 Task: For heading Use Roboto with light red berry 1 colour & Underline.  font size for heading20,  'Change the font style of data to'Spectral and font size to 12,  Change the alignment of both headline & data to Align right In the sheet  auditingSalesTargets_2023
Action: Mouse moved to (69, 207)
Screenshot: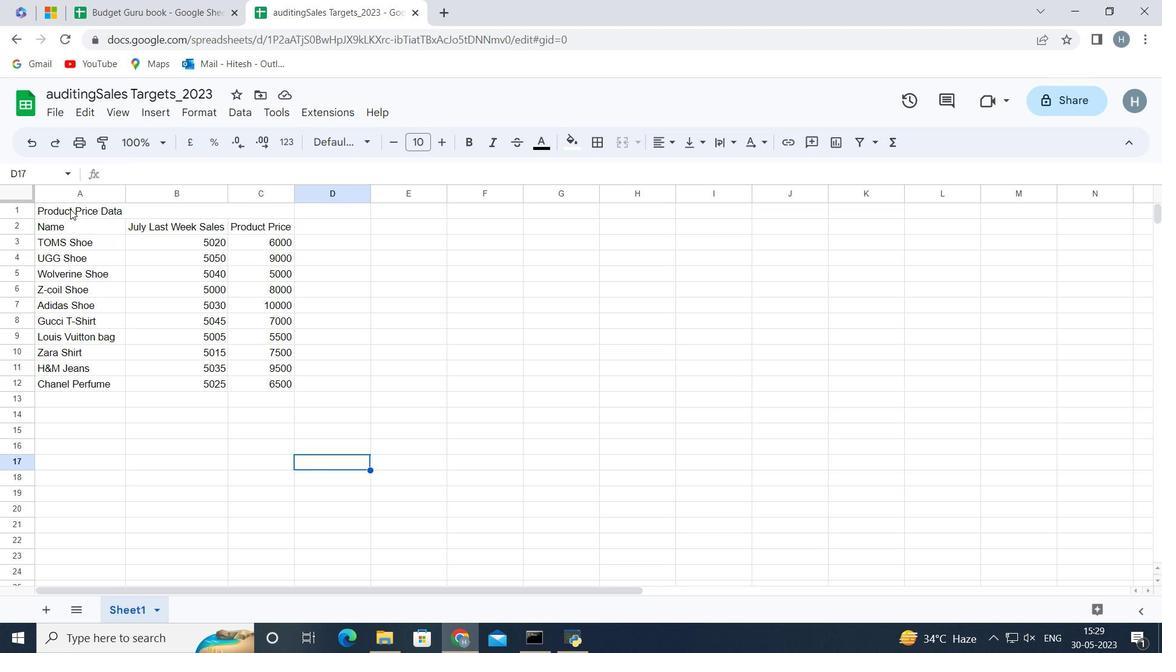 
Action: Mouse pressed left at (69, 207)
Screenshot: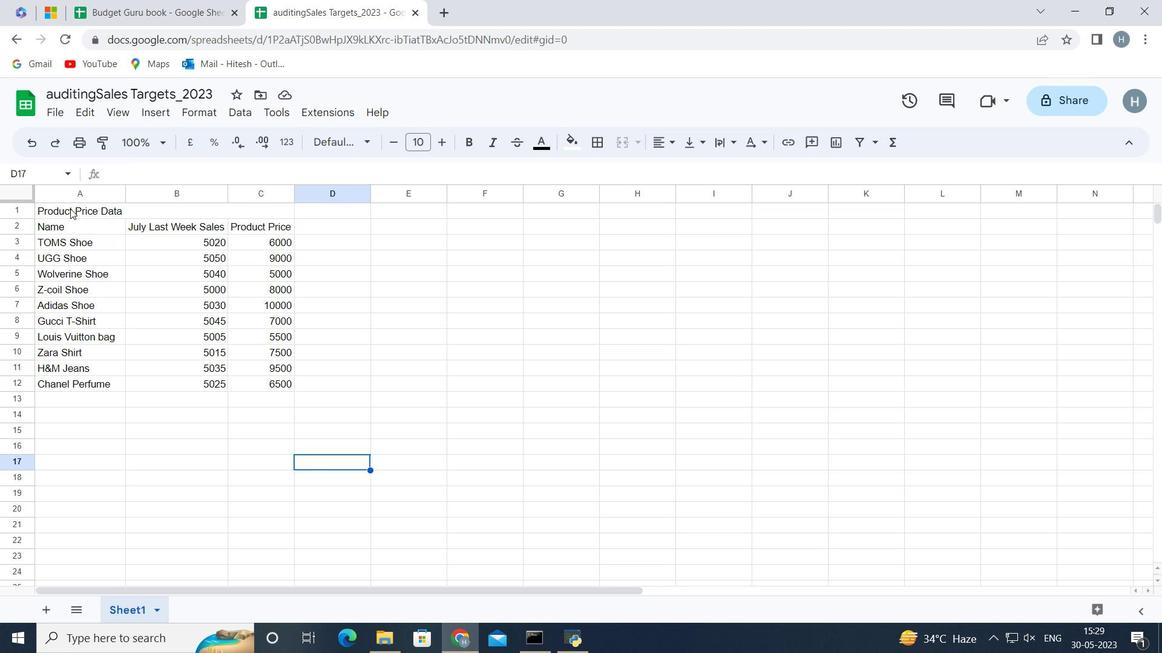
Action: Mouse moved to (346, 141)
Screenshot: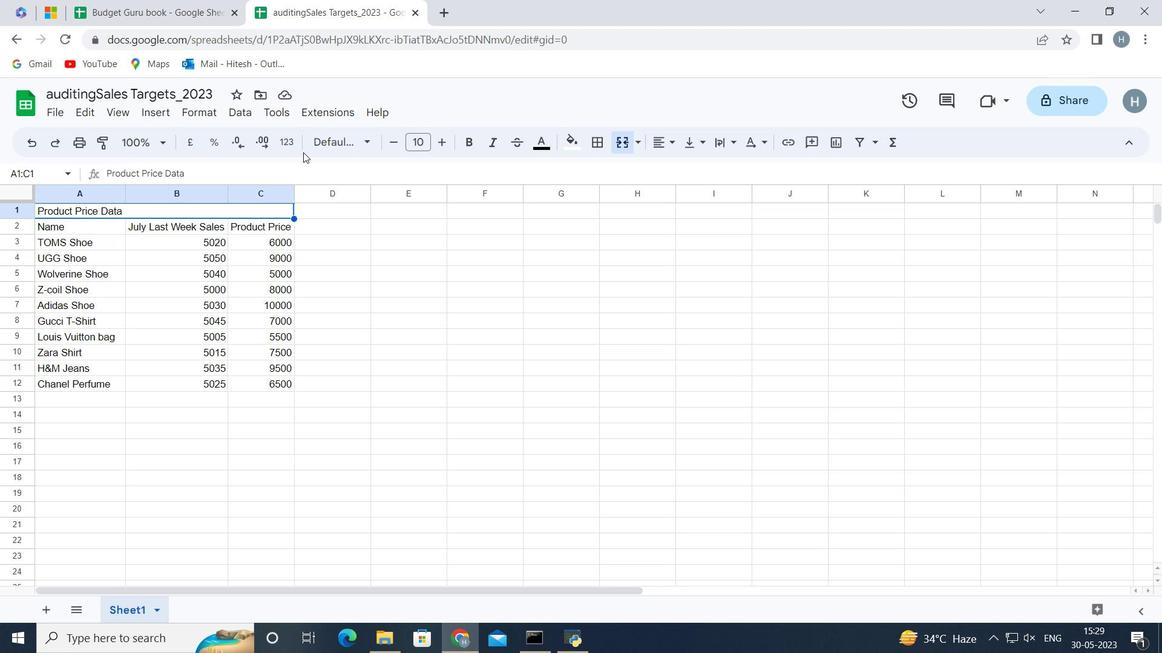 
Action: Mouse pressed left at (346, 141)
Screenshot: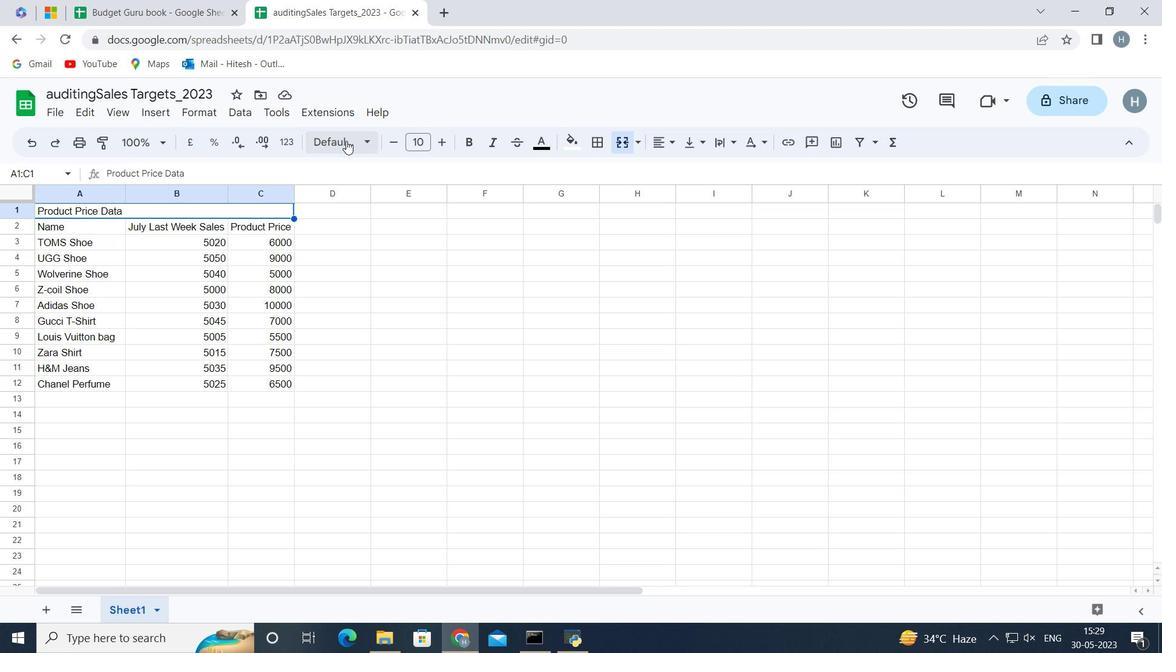 
Action: Mouse moved to (374, 469)
Screenshot: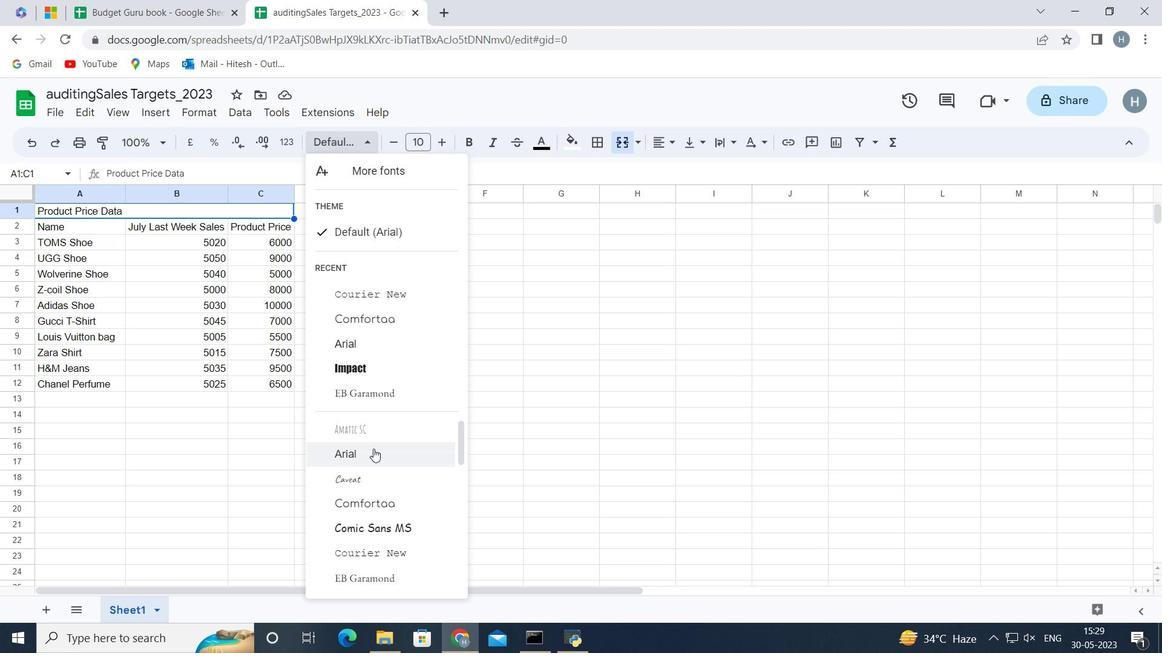 
Action: Mouse scrolled (374, 469) with delta (0, 0)
Screenshot: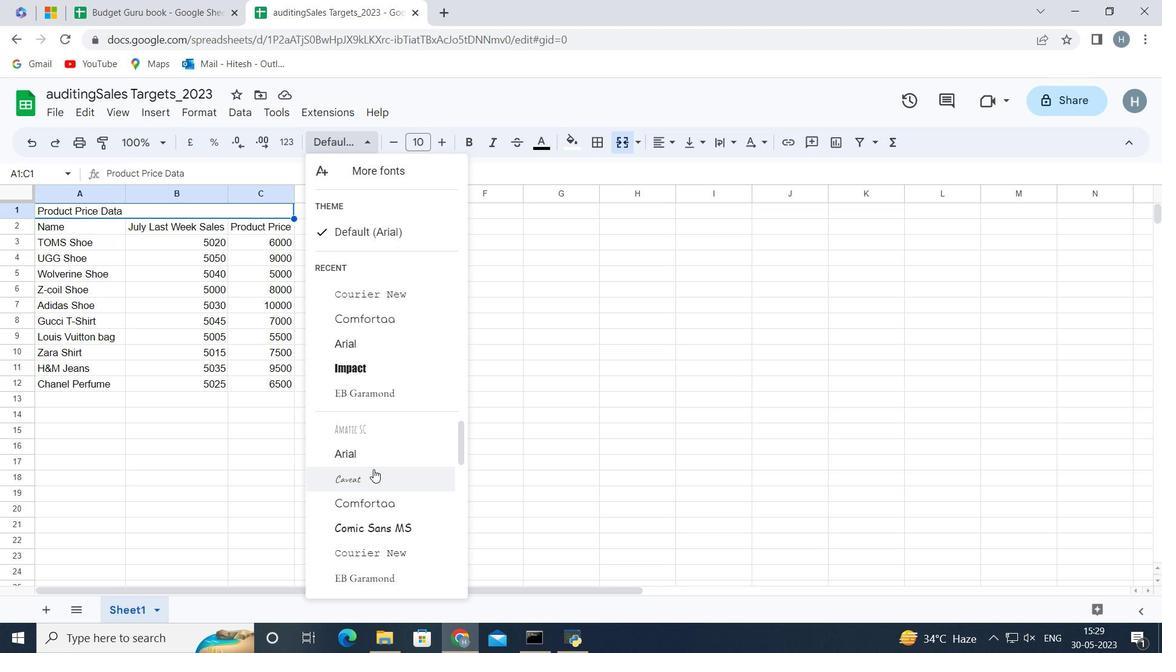 
Action: Mouse scrolled (374, 469) with delta (0, 0)
Screenshot: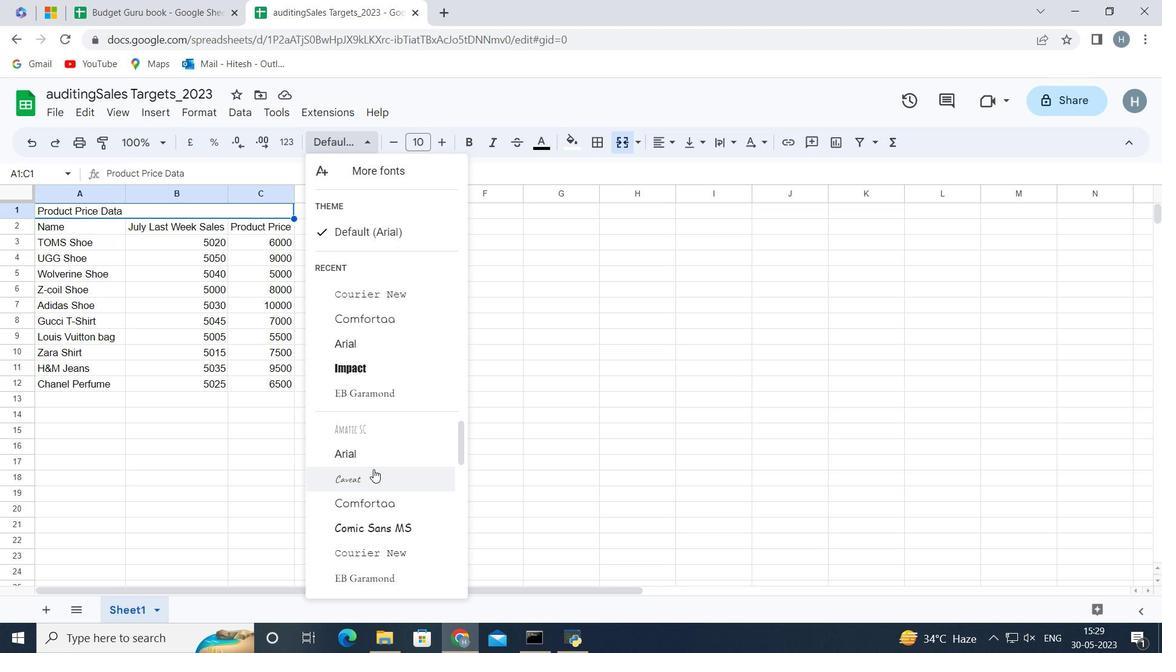 
Action: Mouse scrolled (374, 469) with delta (0, 0)
Screenshot: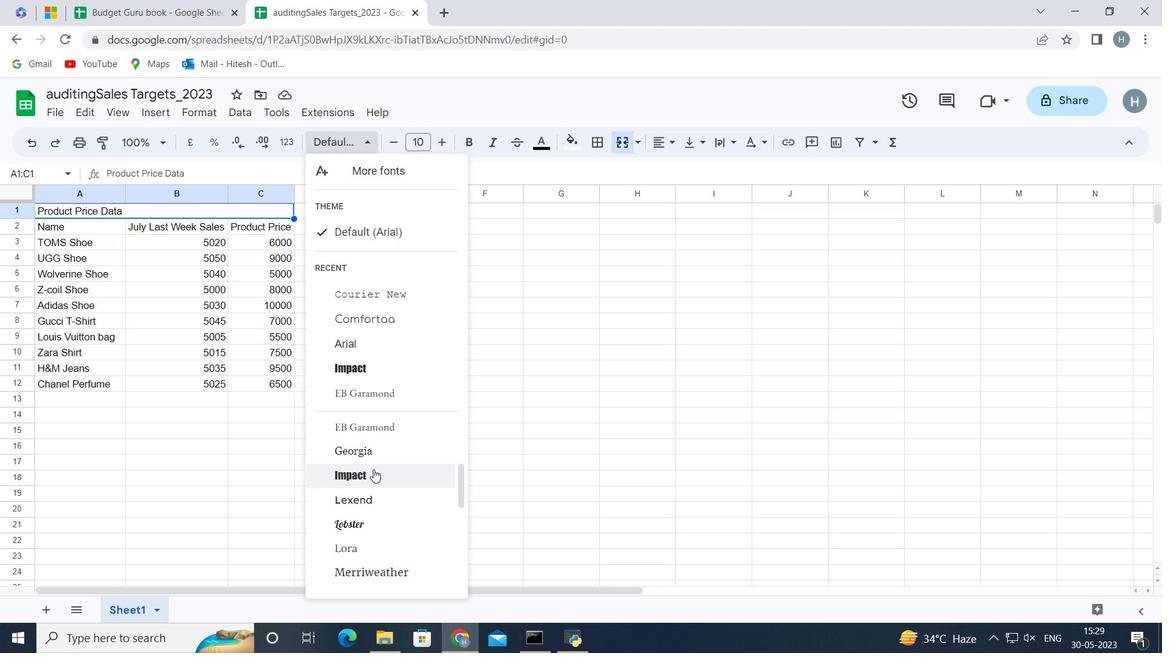 
Action: Mouse scrolled (374, 469) with delta (0, 0)
Screenshot: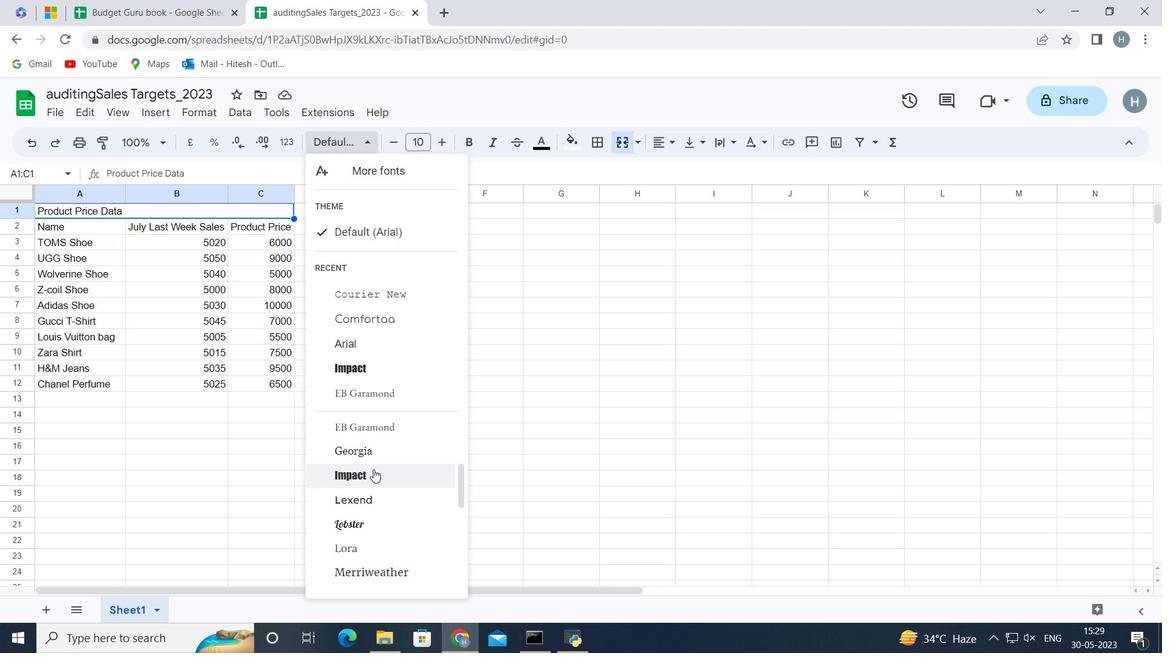 
Action: Mouse scrolled (374, 469) with delta (0, 0)
Screenshot: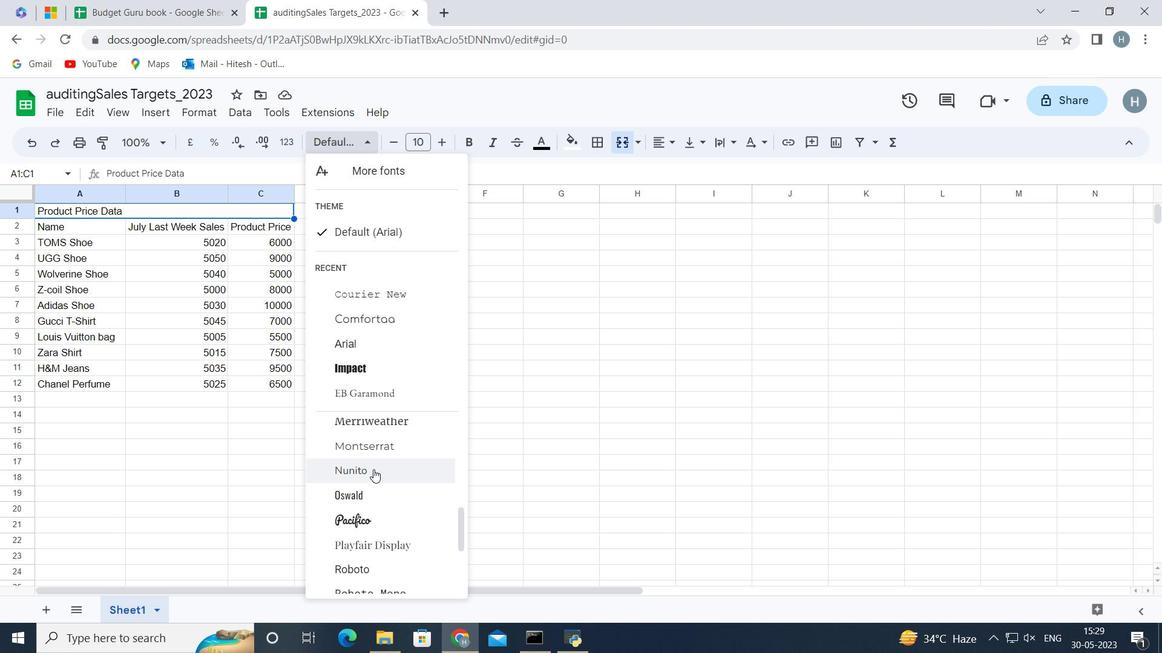 
Action: Mouse moved to (375, 487)
Screenshot: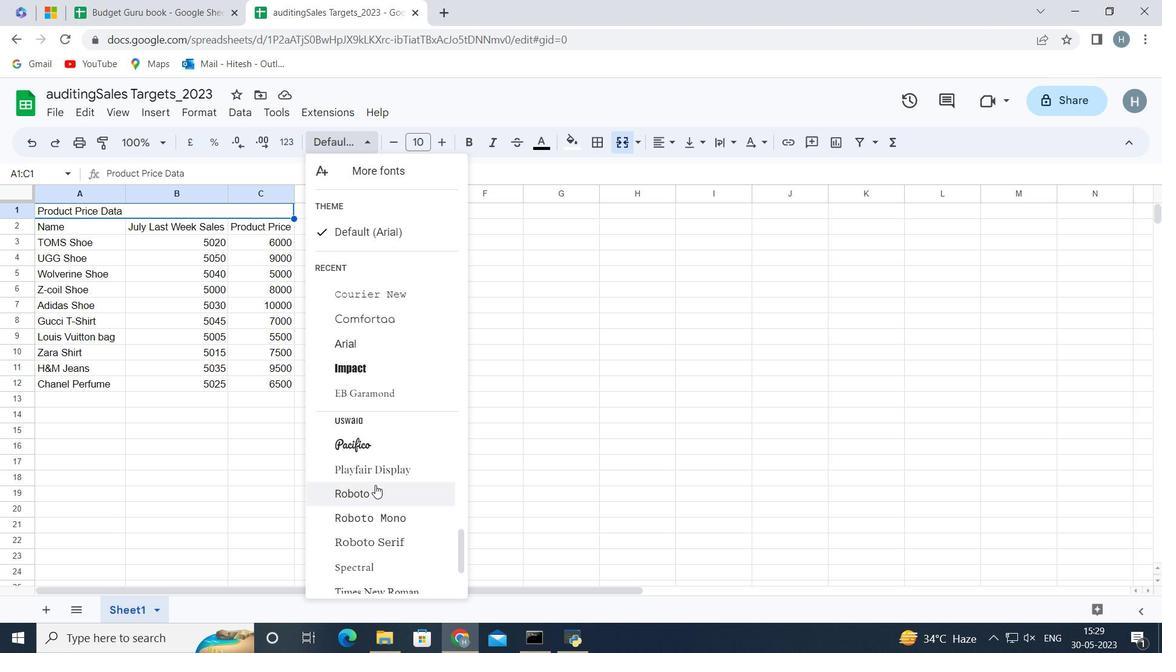 
Action: Mouse pressed left at (375, 487)
Screenshot: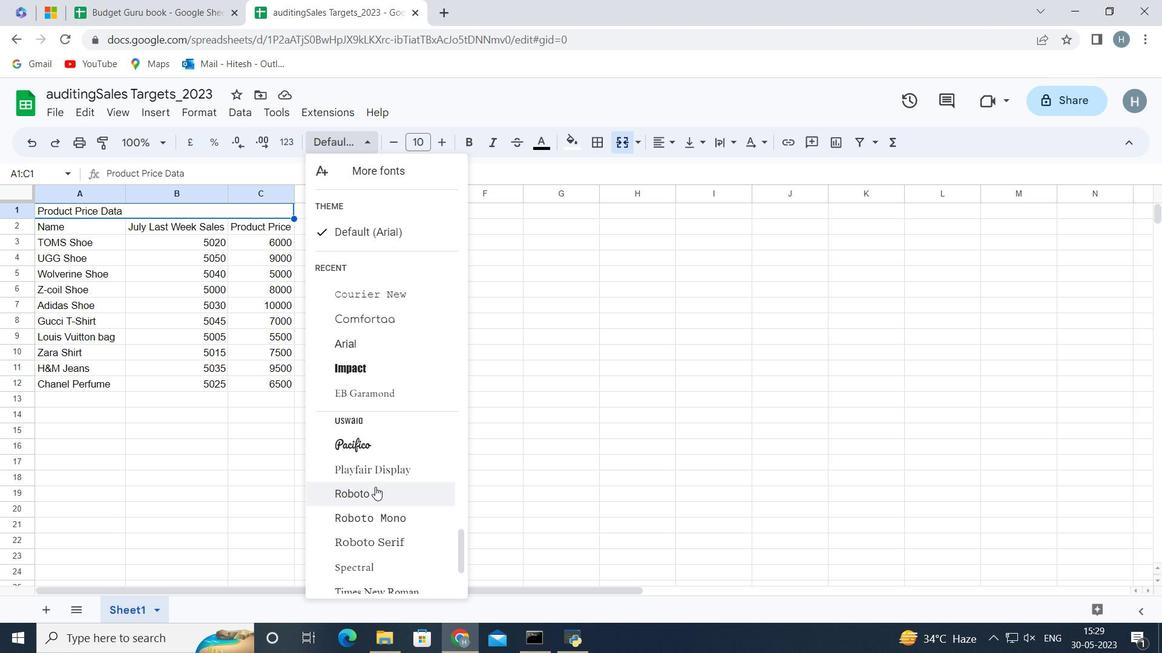 
Action: Mouse moved to (577, 142)
Screenshot: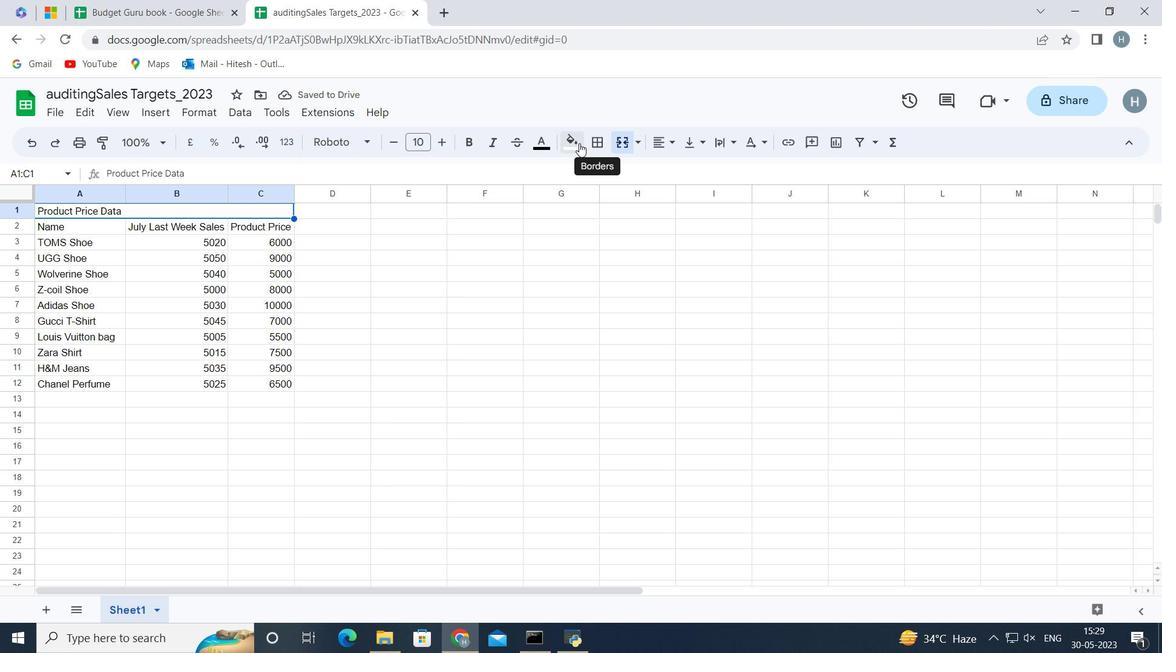 
Action: Mouse pressed left at (577, 142)
Screenshot: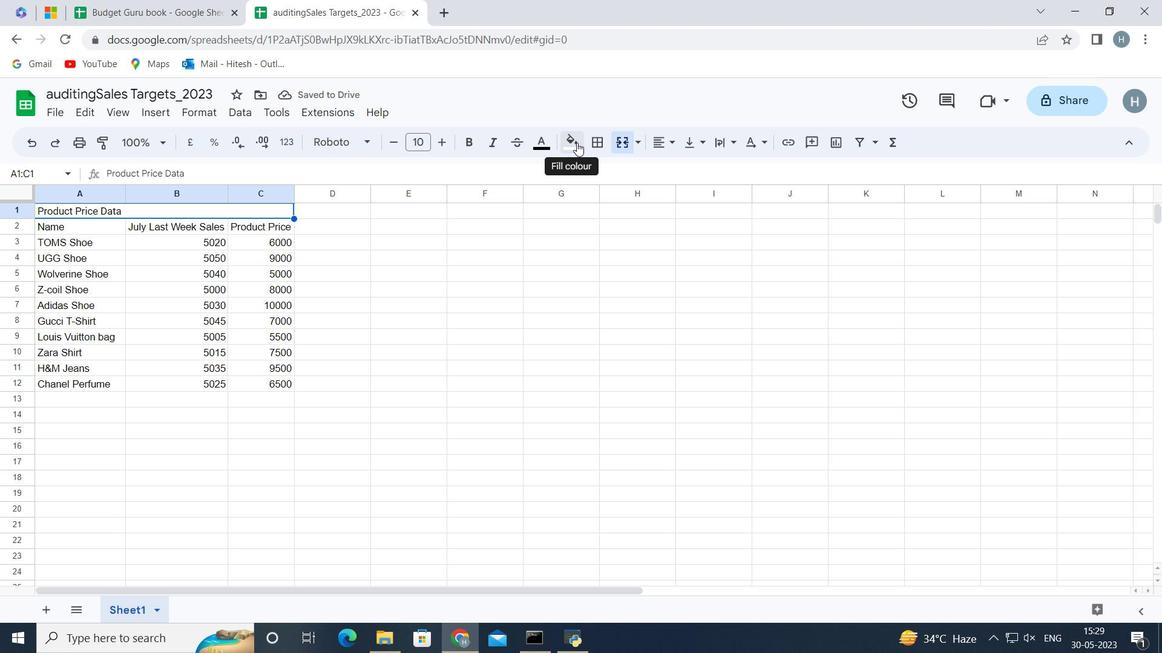 
Action: Mouse moved to (575, 259)
Screenshot: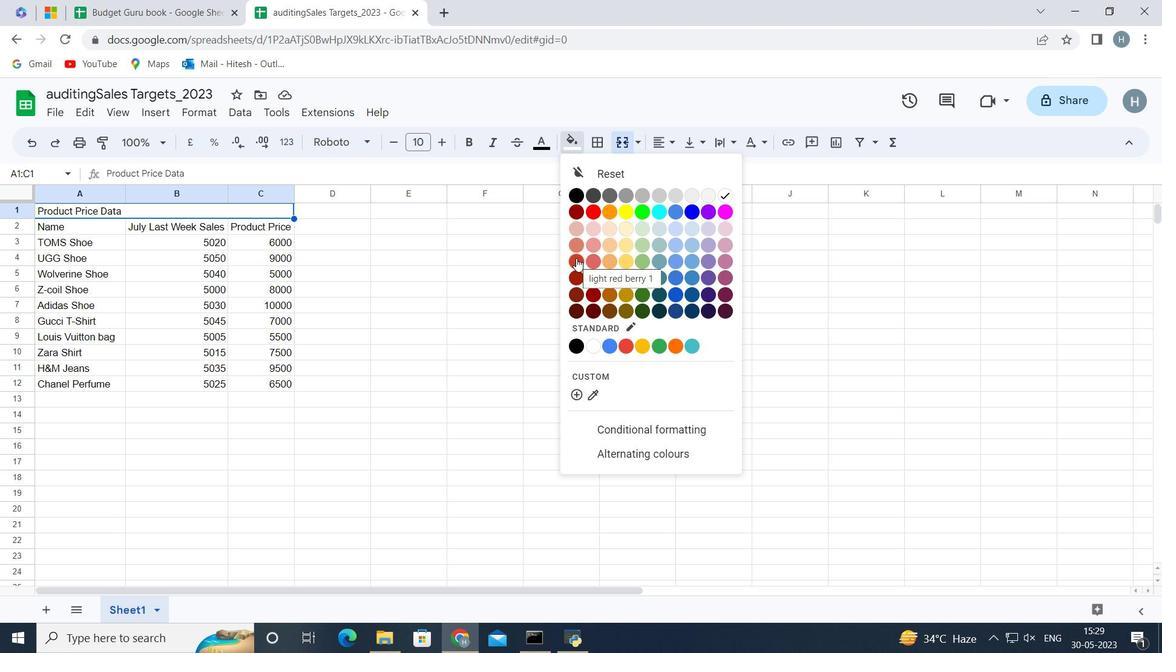 
Action: Mouse pressed left at (575, 259)
Screenshot: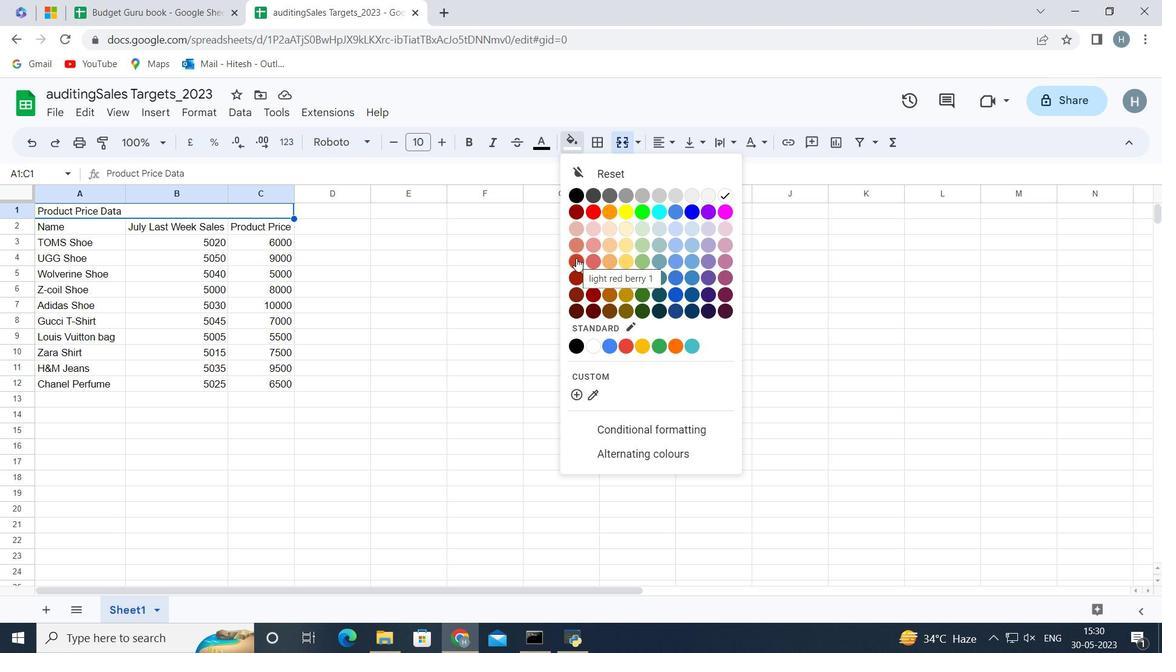 
Action: Mouse moved to (156, 119)
Screenshot: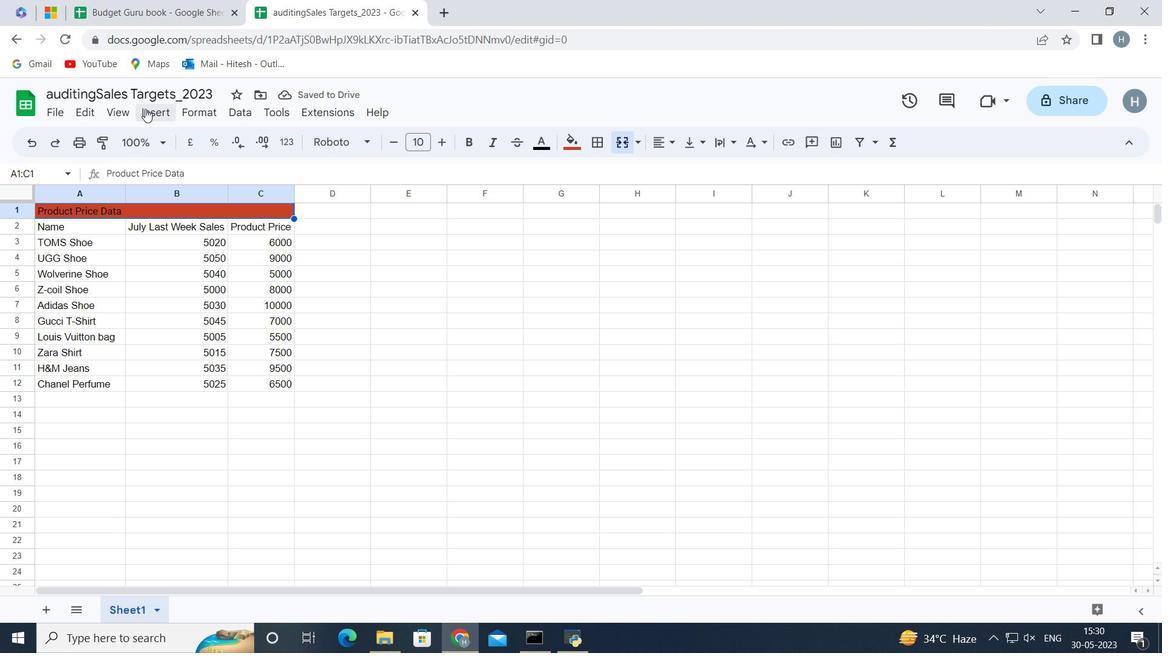 
Action: Mouse pressed left at (156, 119)
Screenshot: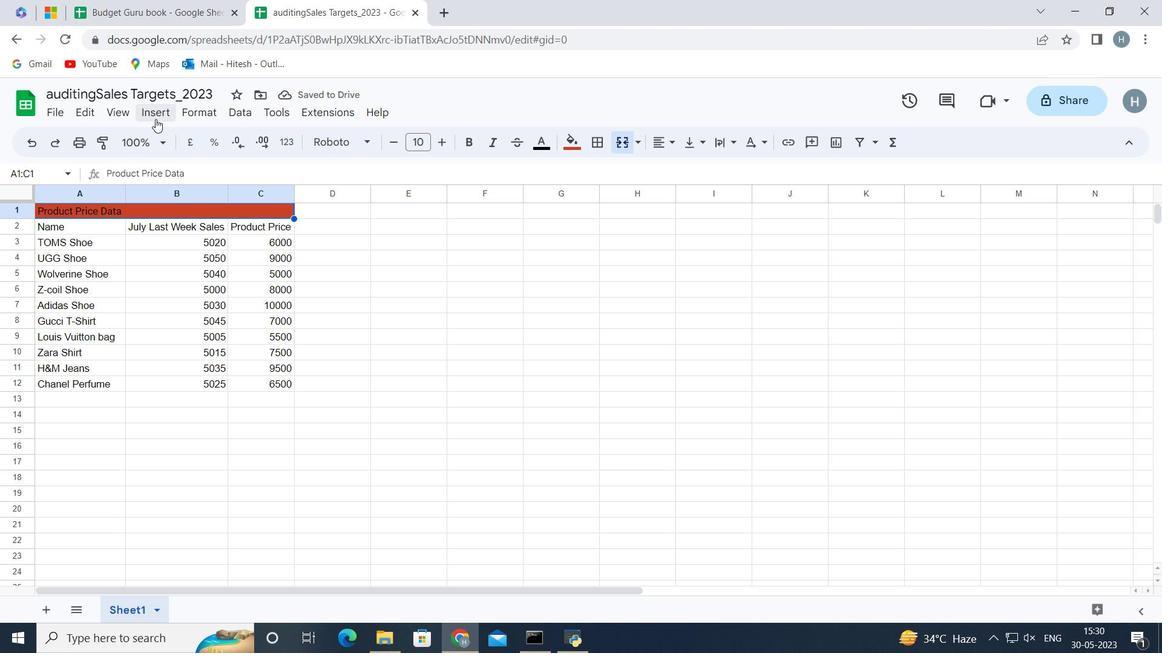 
Action: Mouse moved to (478, 256)
Screenshot: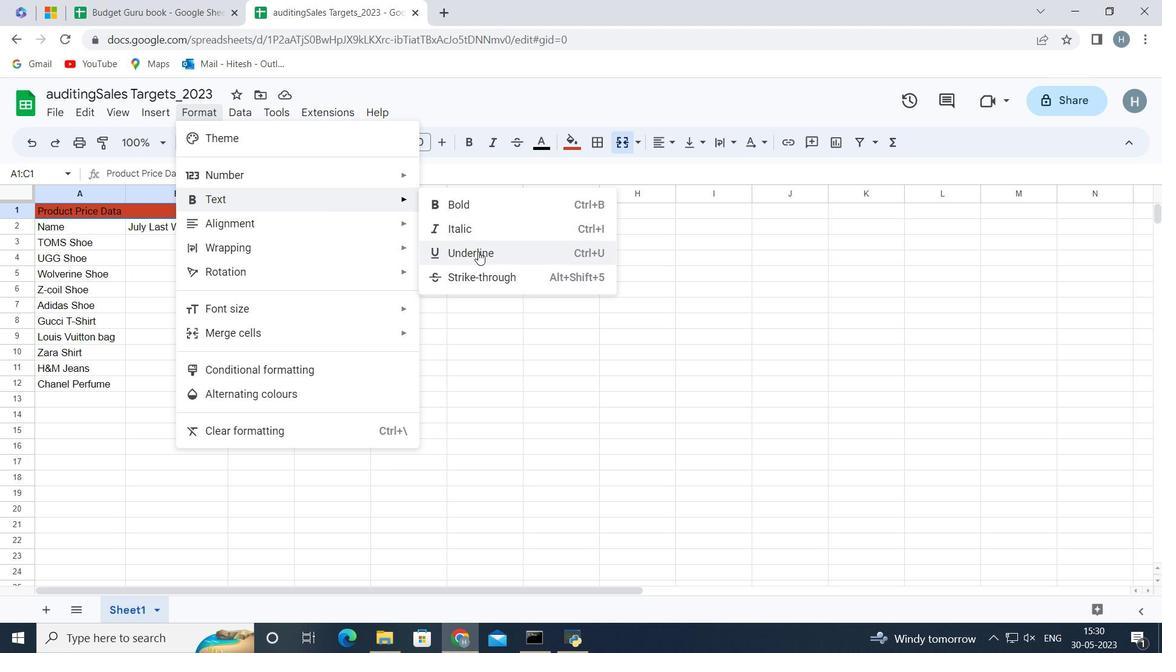 
Action: Mouse pressed left at (478, 256)
Screenshot: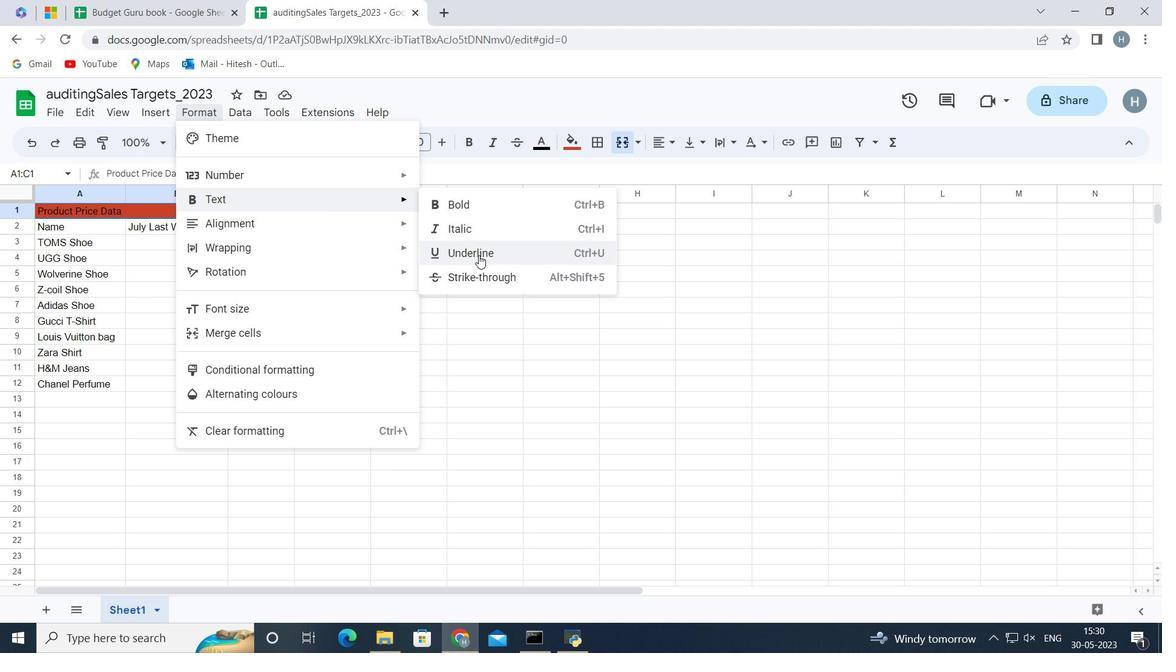 
Action: Mouse moved to (434, 141)
Screenshot: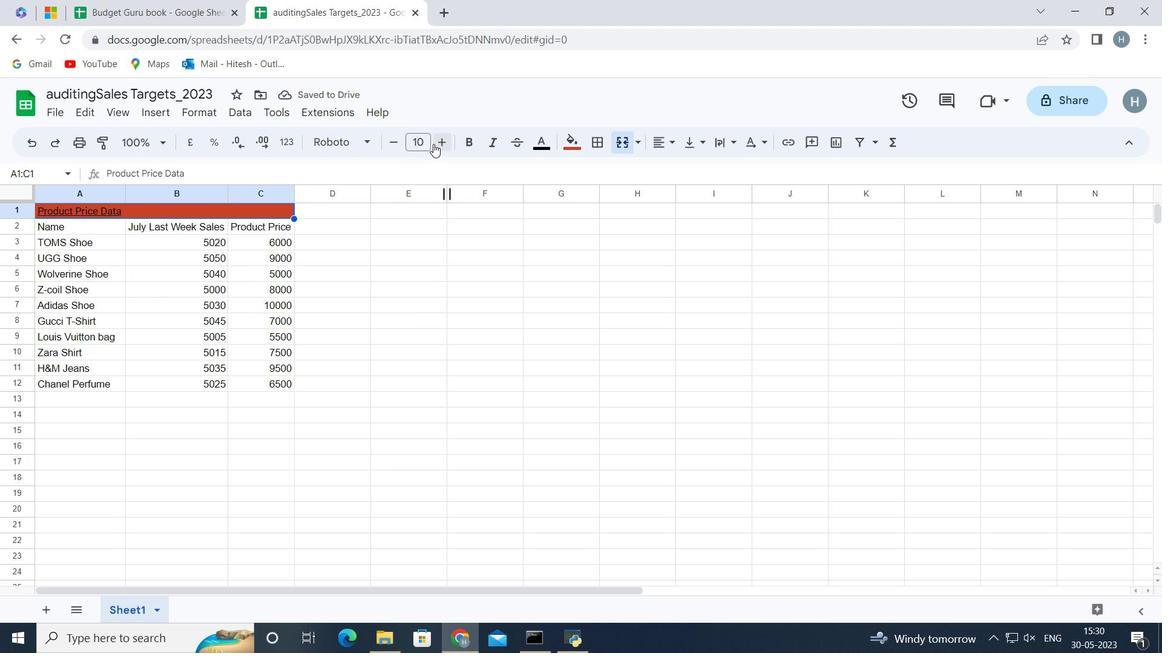 
Action: Mouse pressed left at (434, 141)
Screenshot: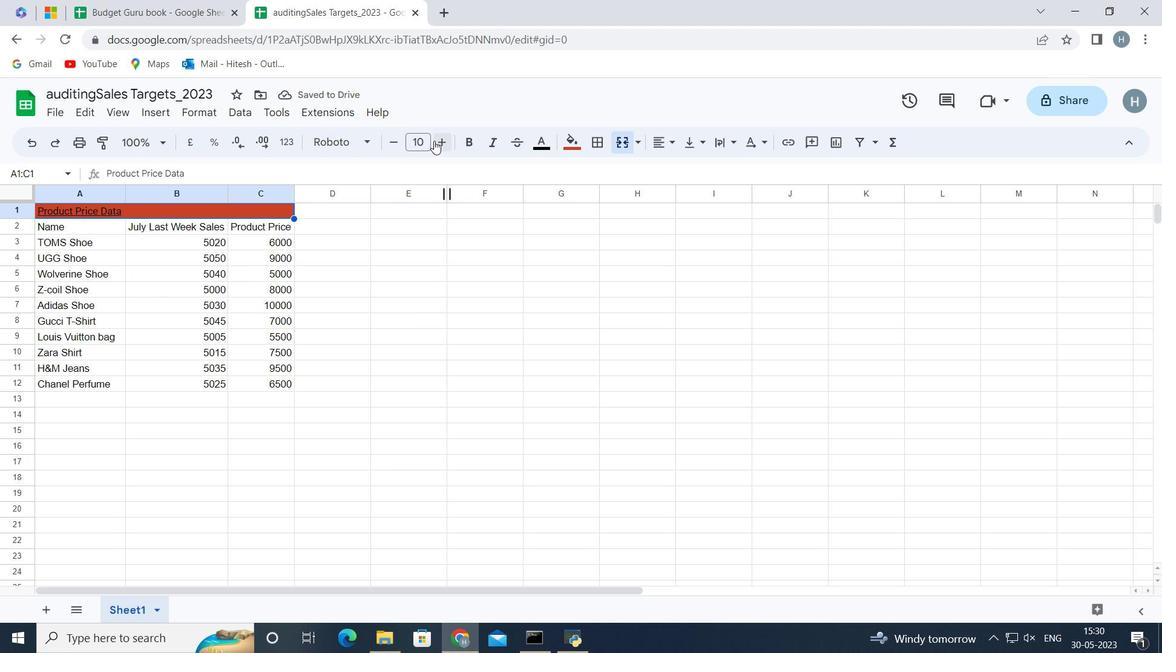 
Action: Mouse moved to (434, 141)
Screenshot: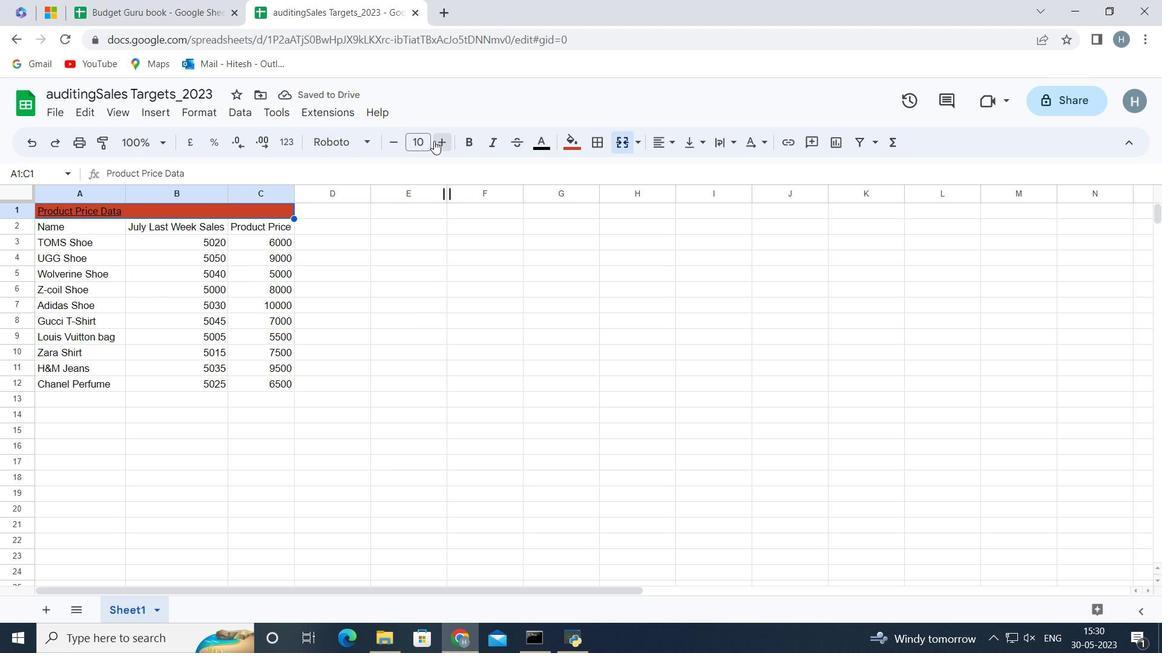 
Action: Mouse pressed left at (434, 141)
Screenshot: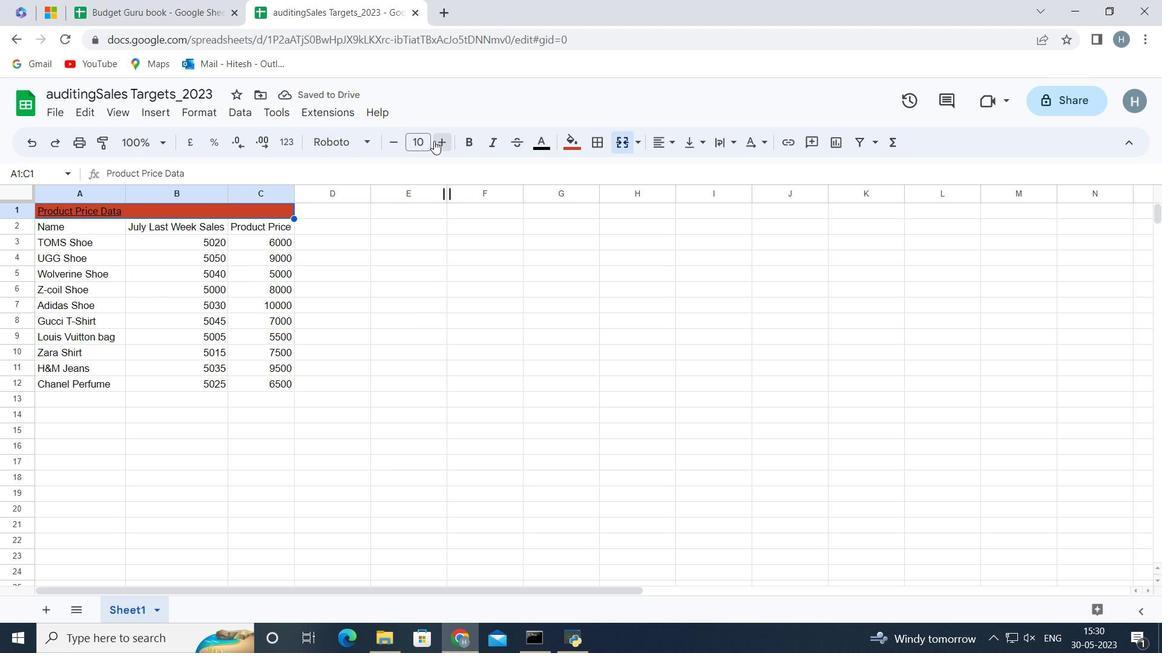 
Action: Mouse pressed left at (434, 141)
Screenshot: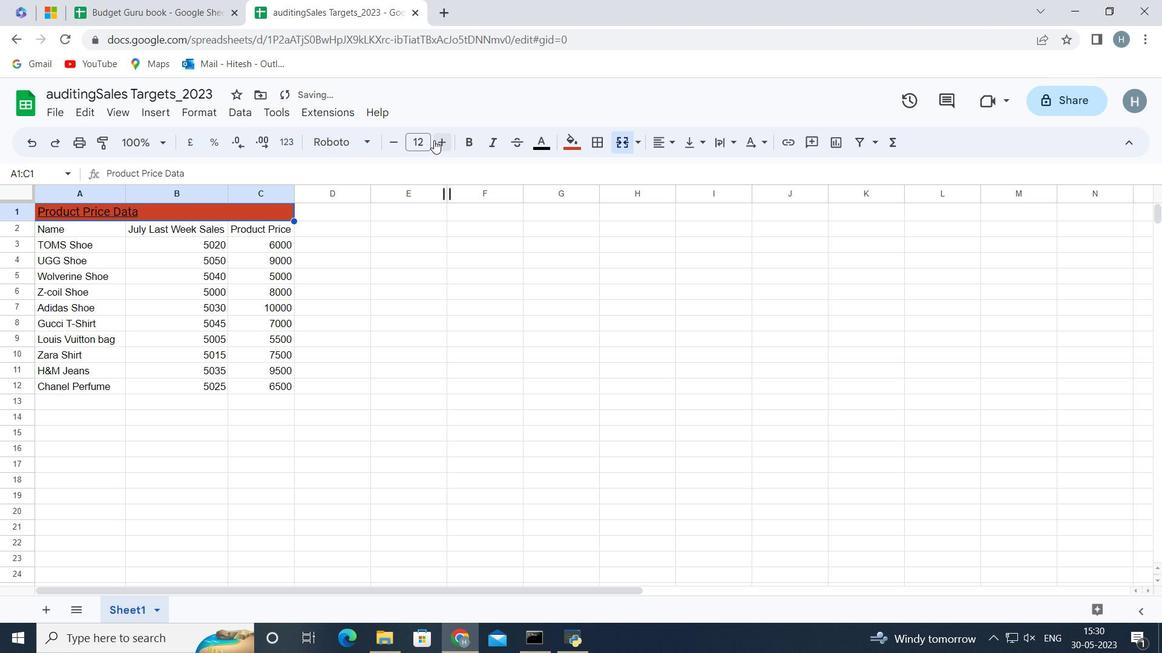 
Action: Mouse pressed left at (434, 141)
Screenshot: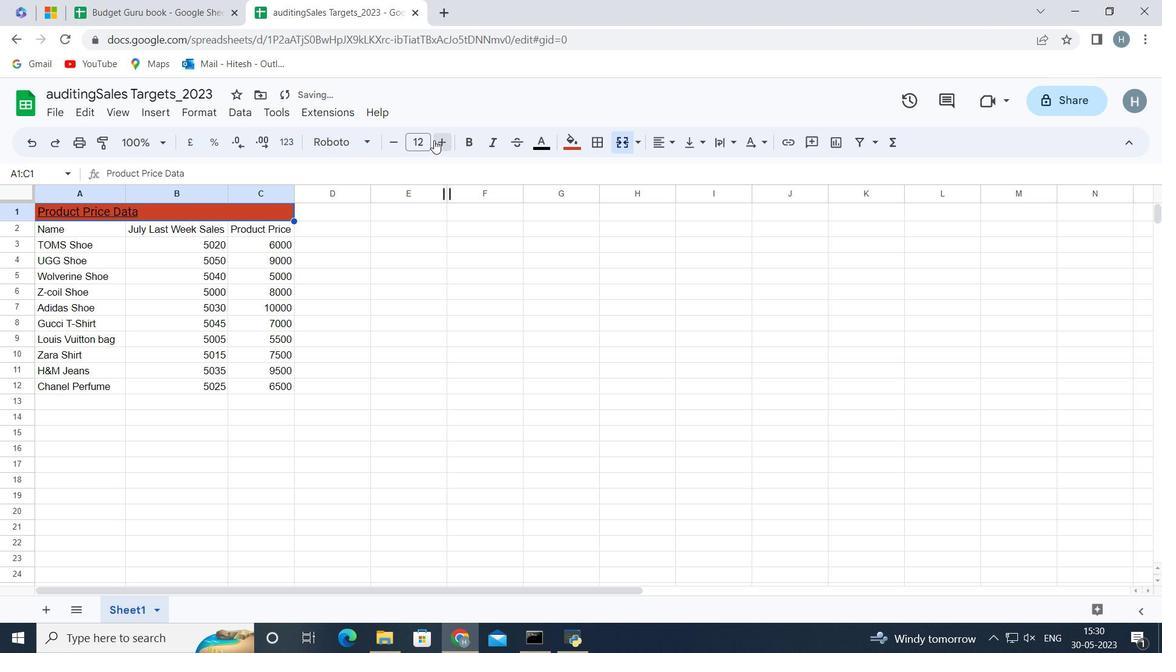 
Action: Mouse pressed left at (434, 141)
Screenshot: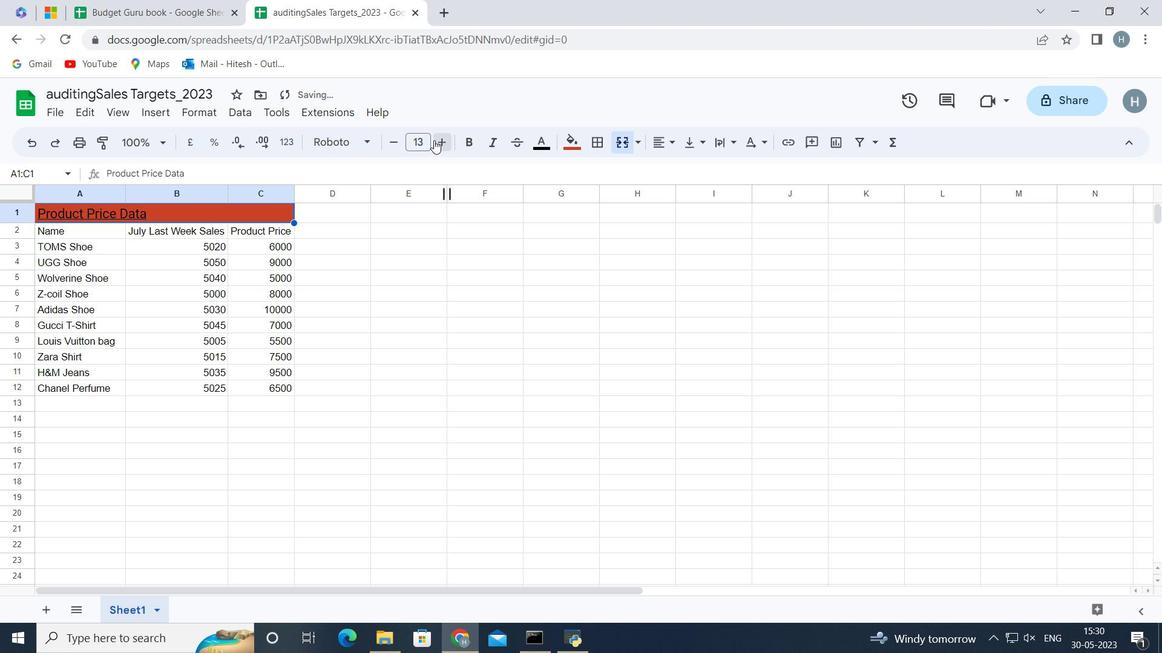 
Action: Mouse pressed left at (434, 141)
Screenshot: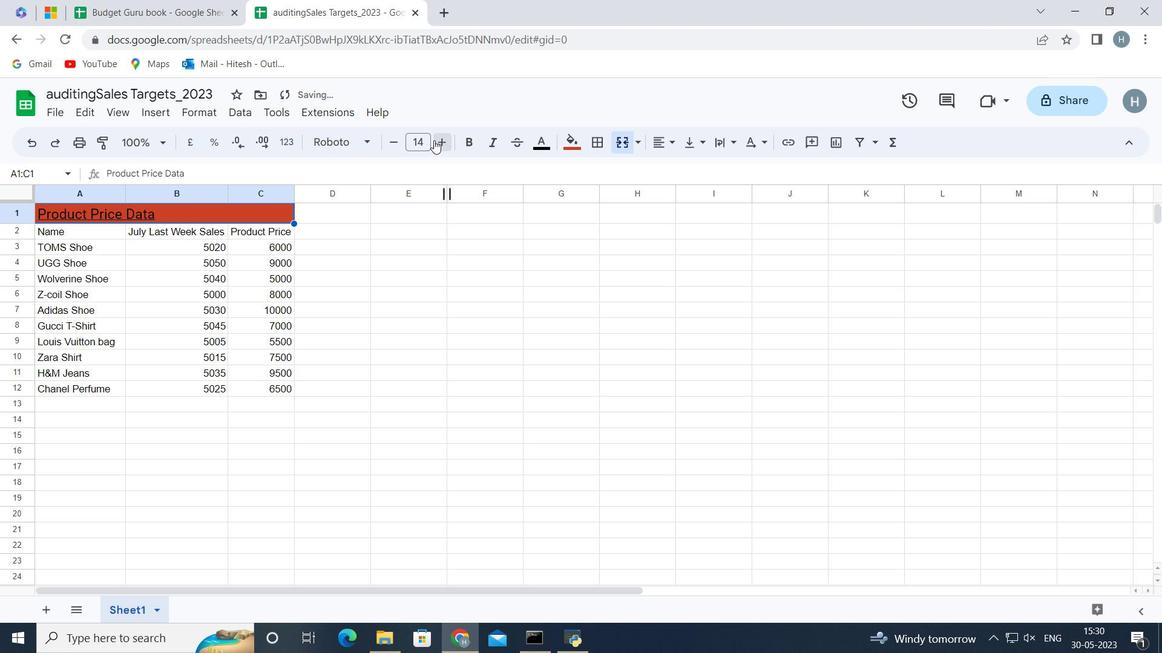 
Action: Mouse pressed left at (434, 141)
Screenshot: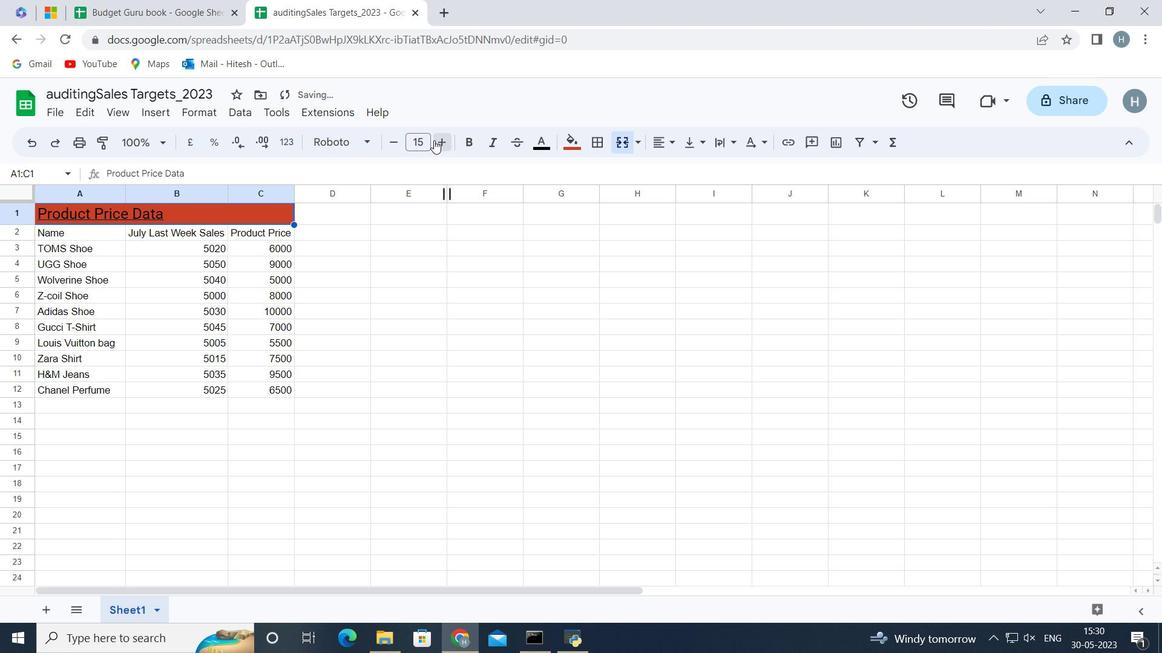 
Action: Mouse pressed left at (434, 141)
Screenshot: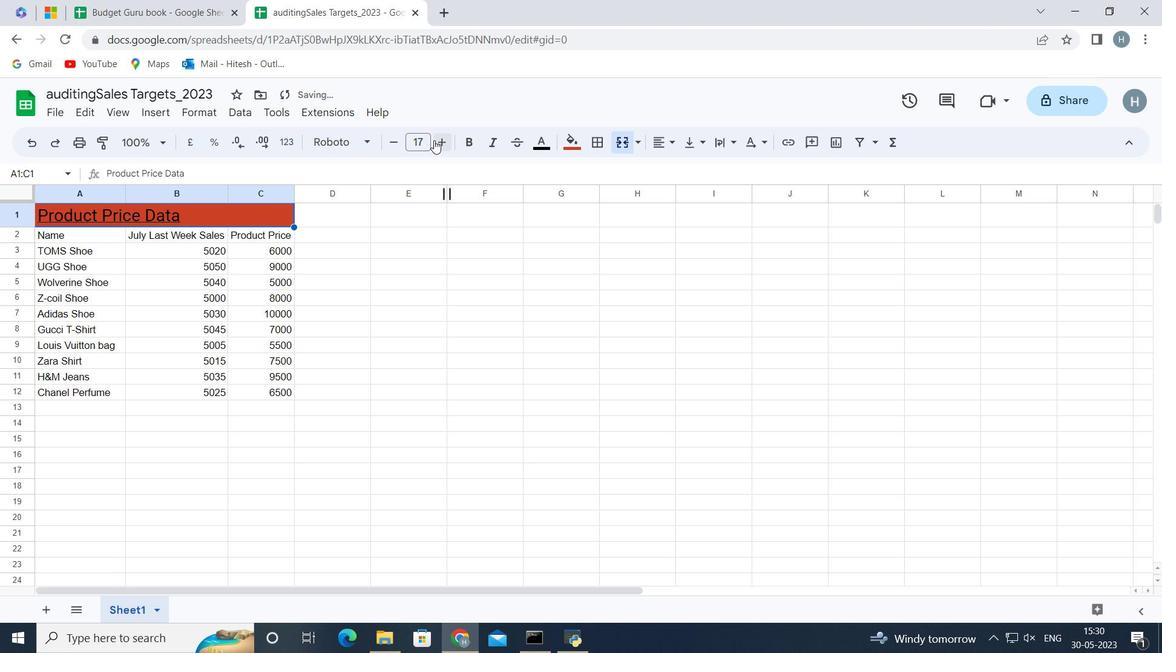 
Action: Mouse pressed left at (434, 141)
Screenshot: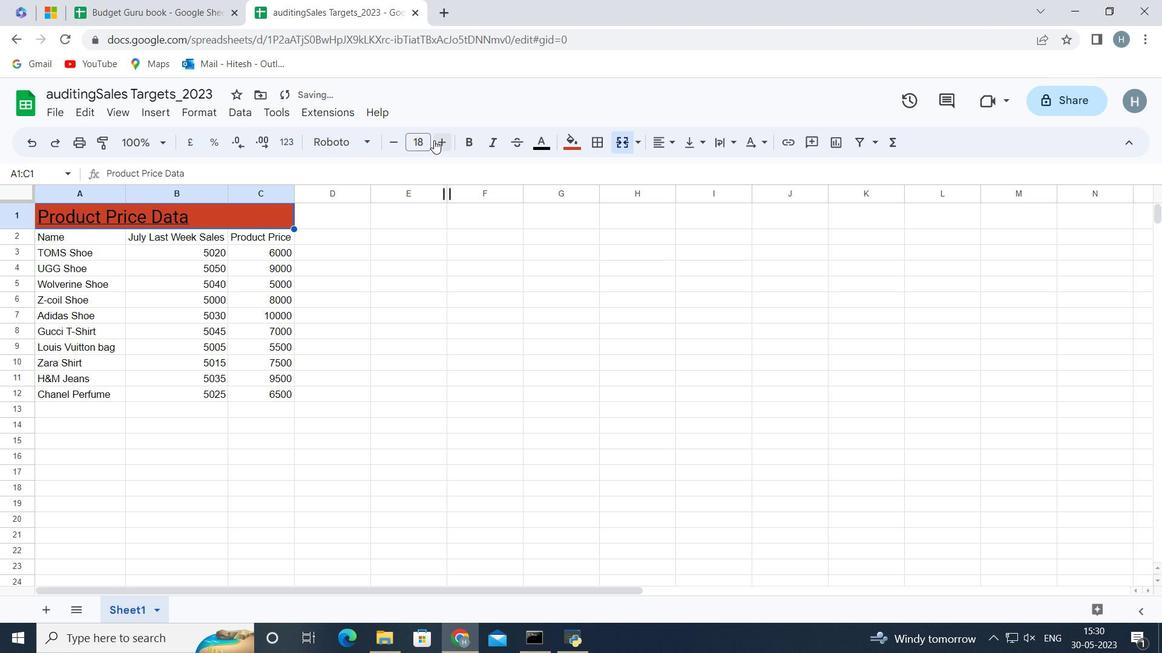 
Action: Mouse pressed left at (434, 141)
Screenshot: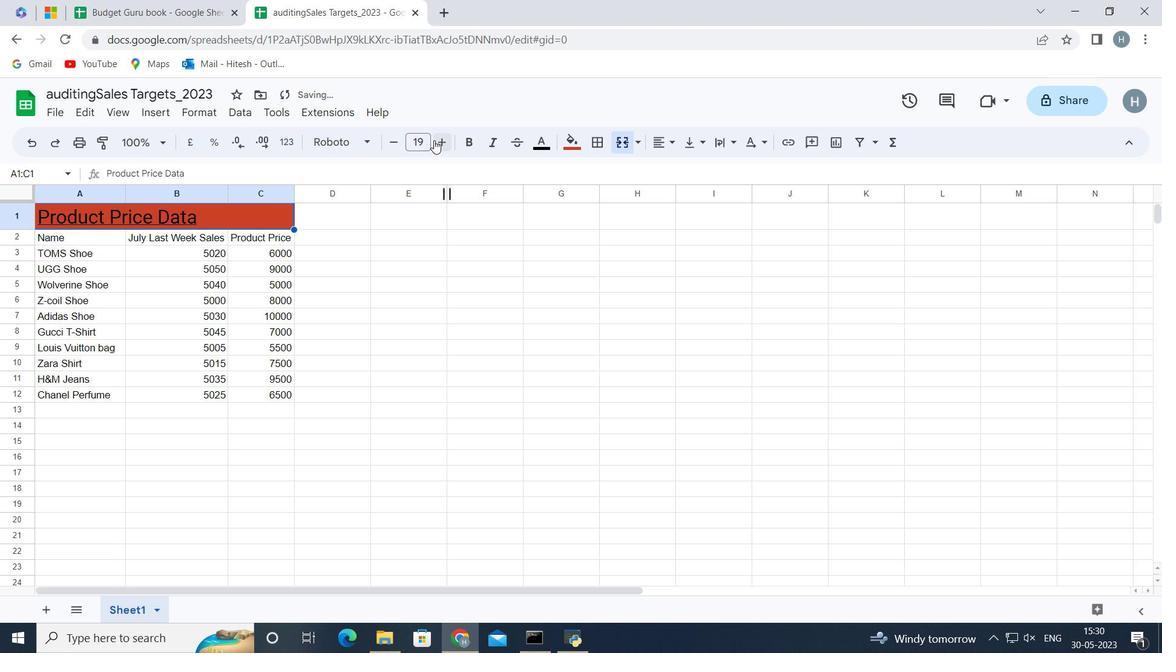 
Action: Mouse moved to (190, 454)
Screenshot: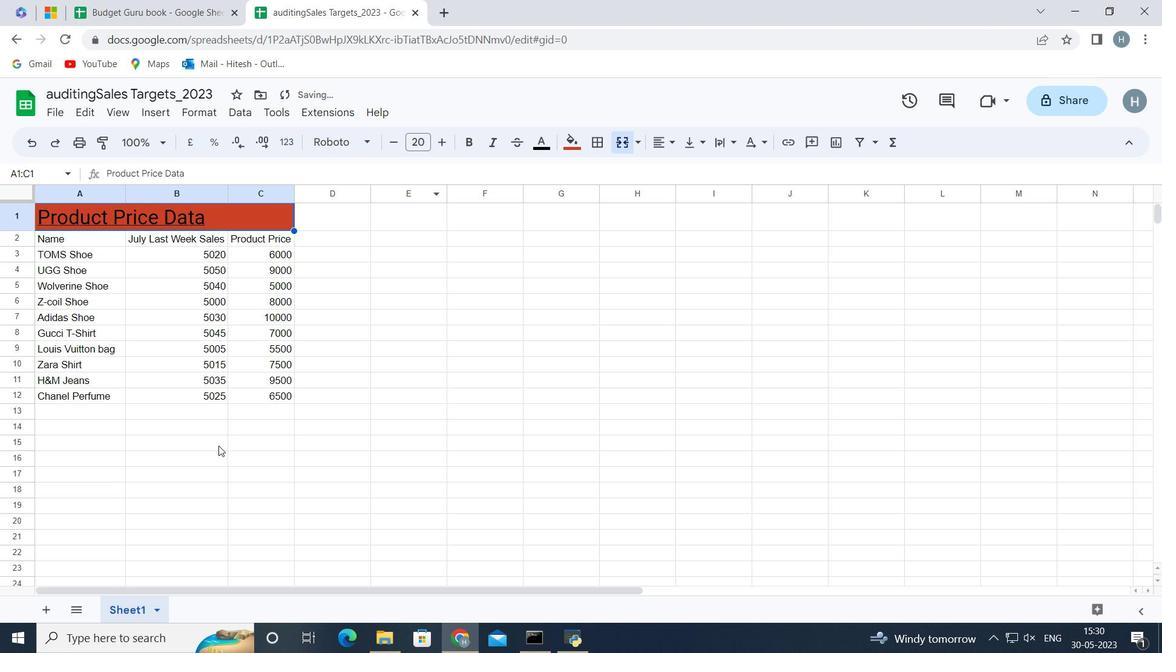 
Action: Mouse pressed left at (190, 454)
Screenshot: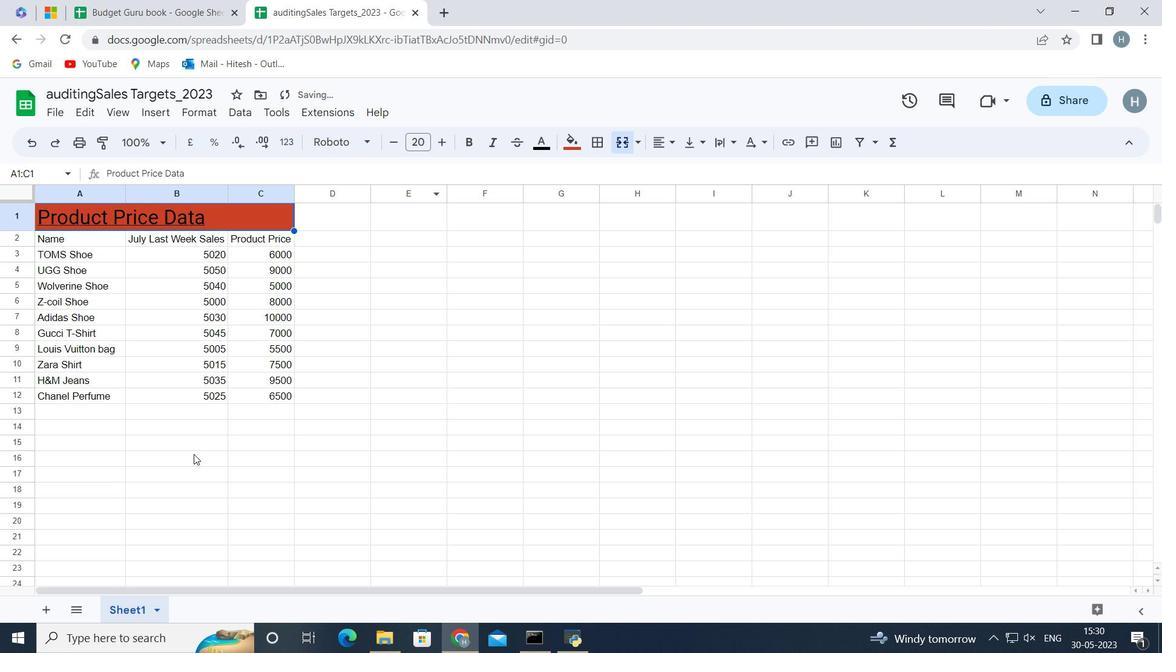
Action: Mouse moved to (85, 239)
Screenshot: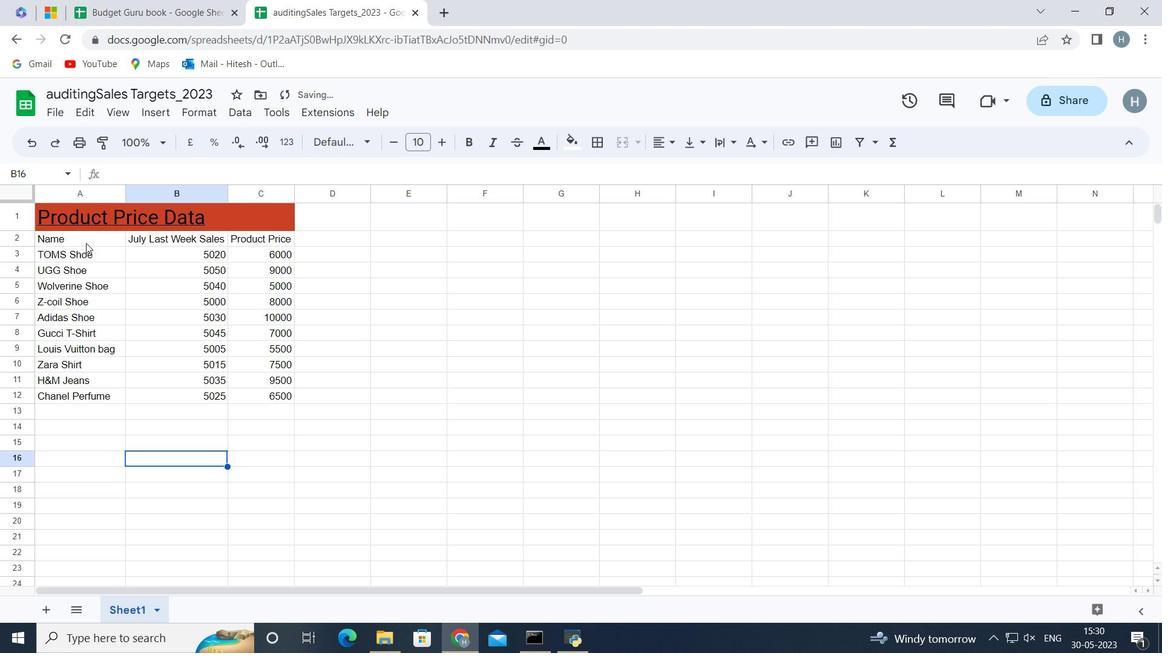 
Action: Mouse pressed left at (85, 239)
Screenshot: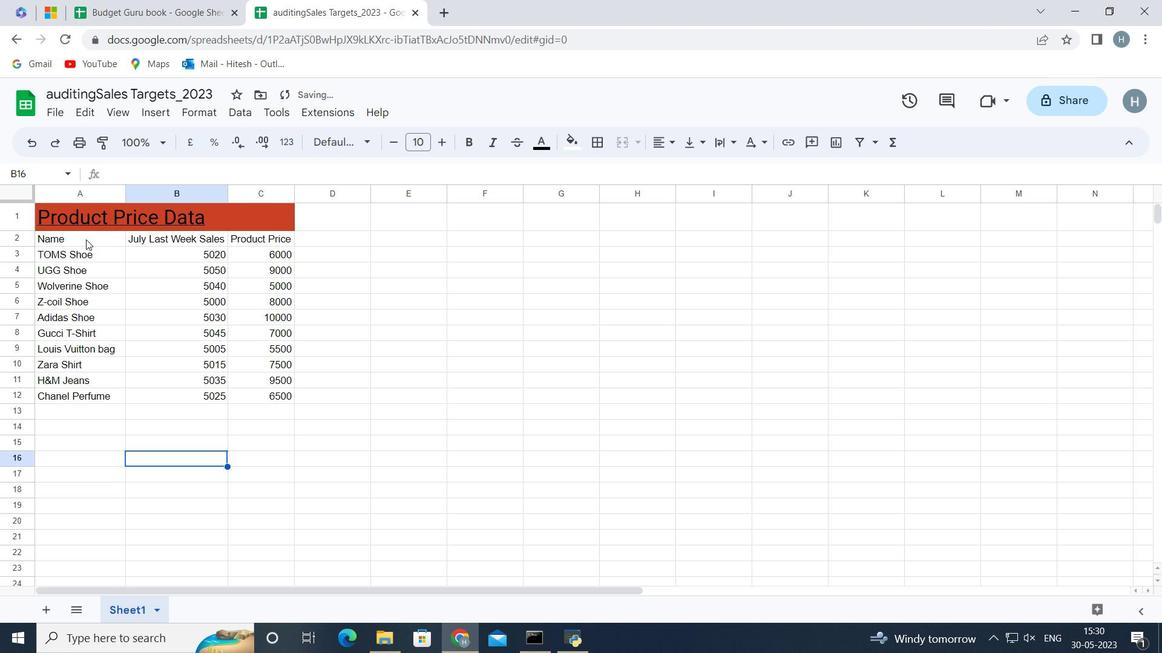 
Action: Key pressed <Key.shift><Key.right><Key.right><Key.down><Key.down><Key.down><Key.down><Key.down><Key.down><Key.down><Key.down><Key.down><Key.down>
Screenshot: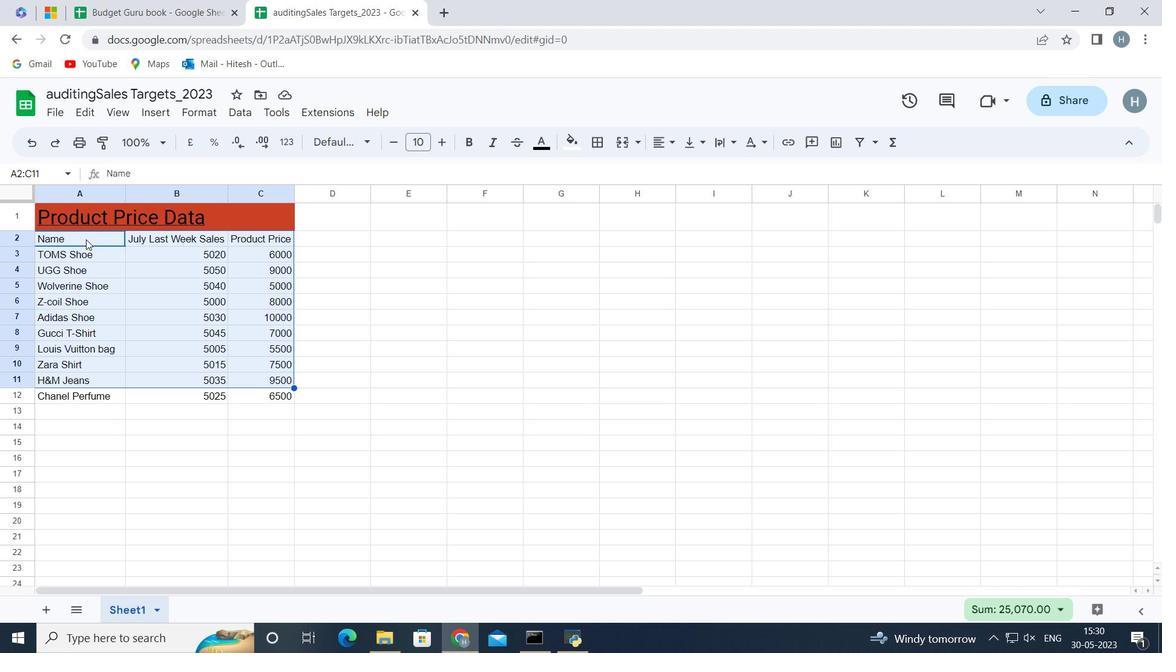
Action: Mouse moved to (331, 142)
Screenshot: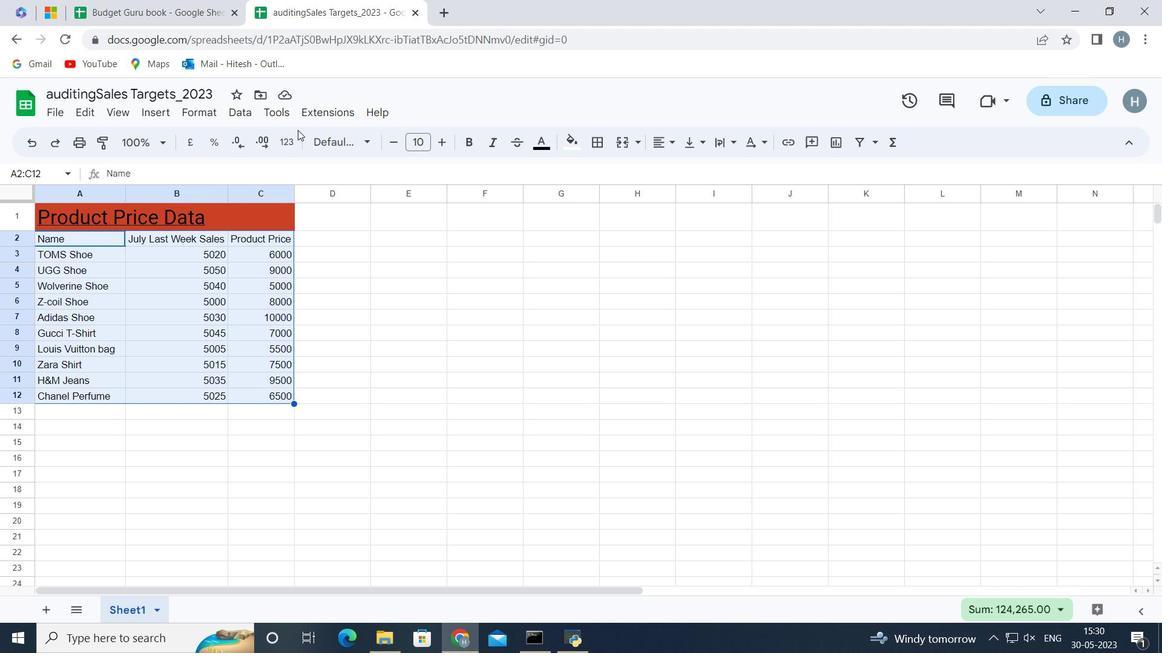 
Action: Mouse pressed left at (331, 142)
Screenshot: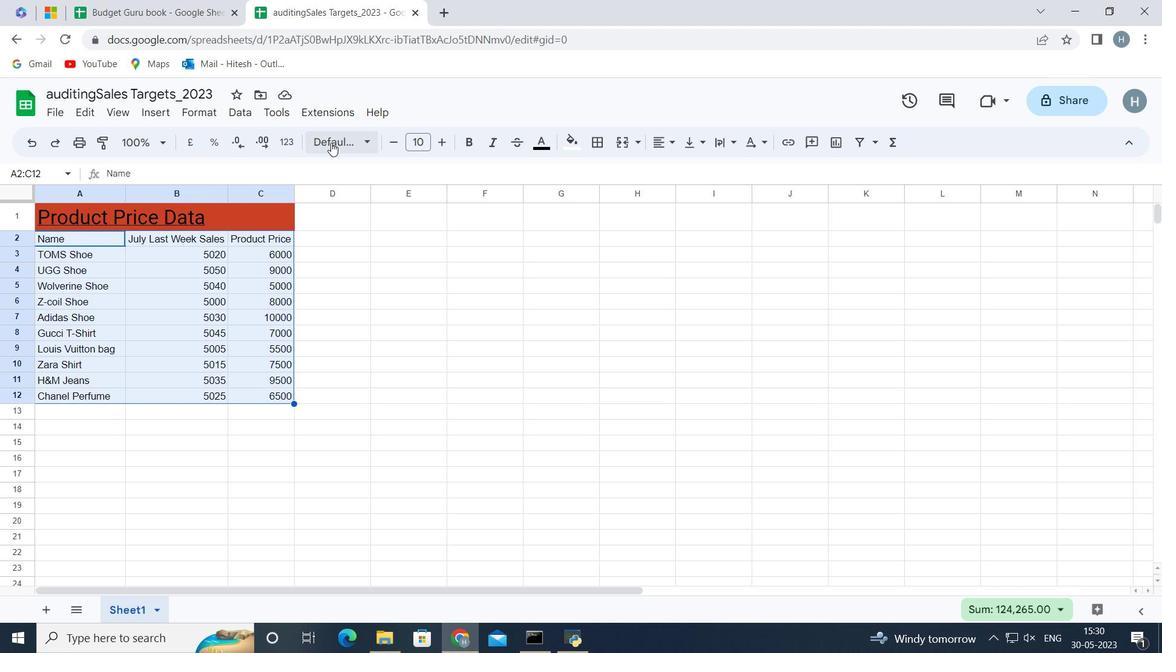 
Action: Mouse moved to (401, 449)
Screenshot: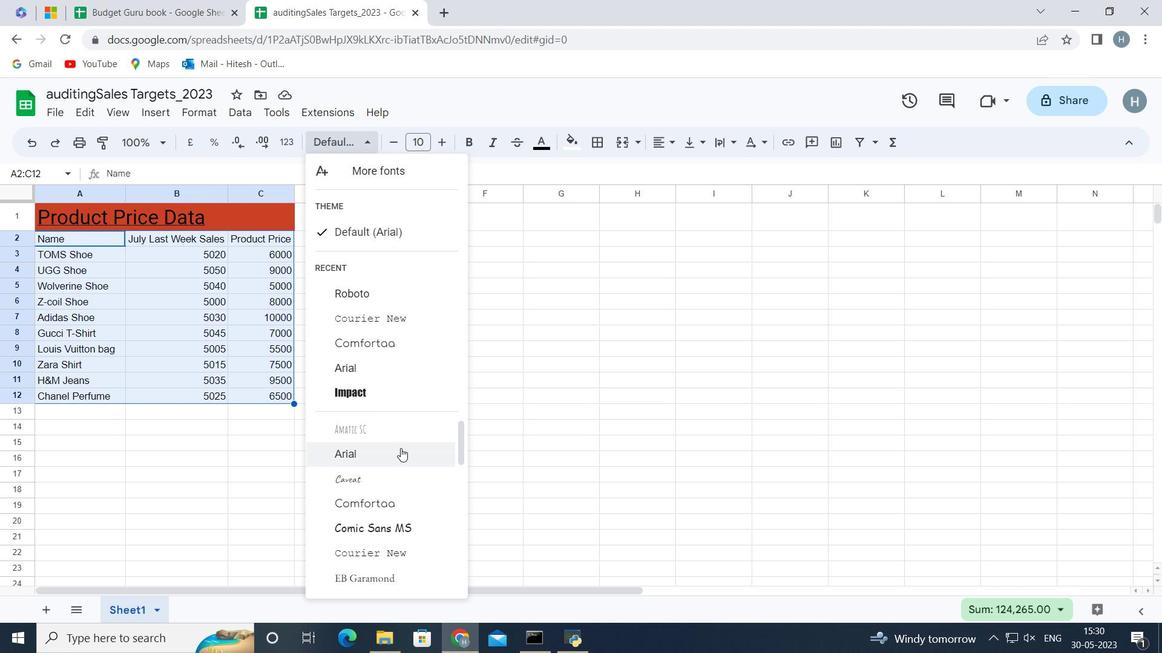 
Action: Mouse scrolled (401, 449) with delta (0, 0)
Screenshot: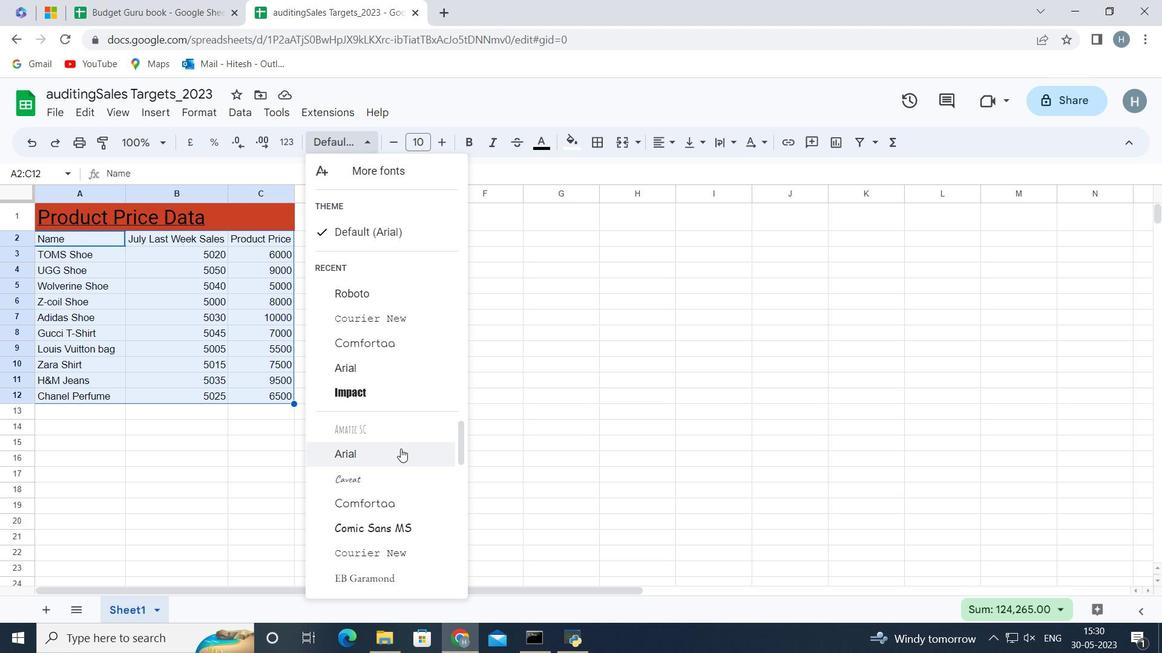 
Action: Mouse scrolled (401, 449) with delta (0, 0)
Screenshot: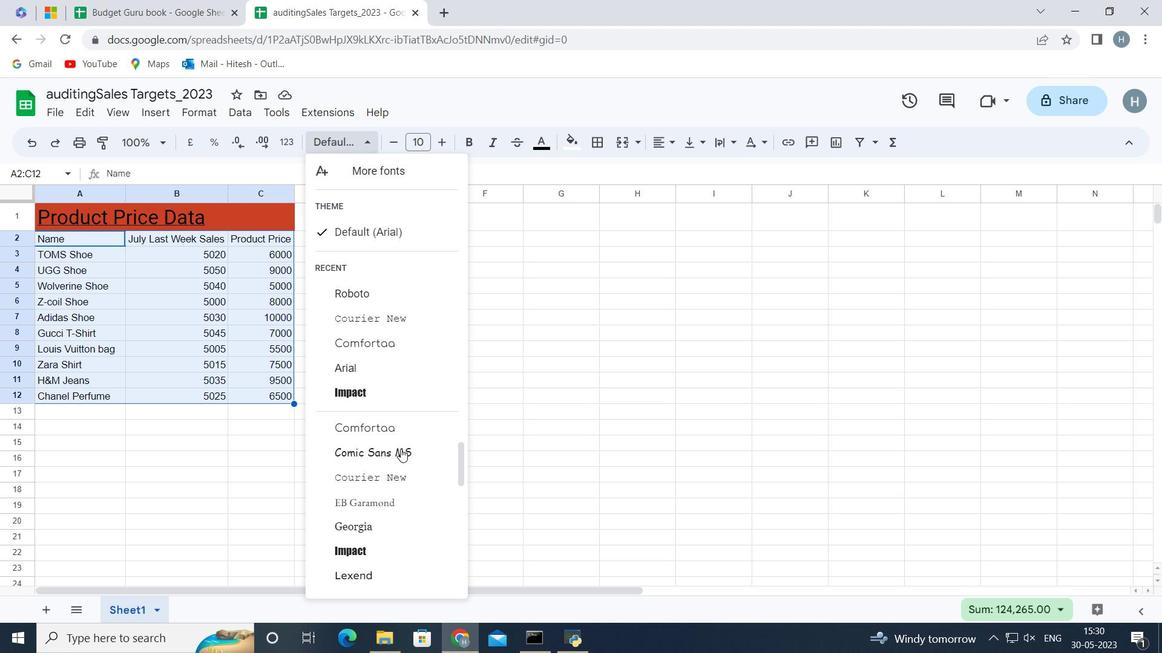 
Action: Mouse scrolled (401, 449) with delta (0, 0)
Screenshot: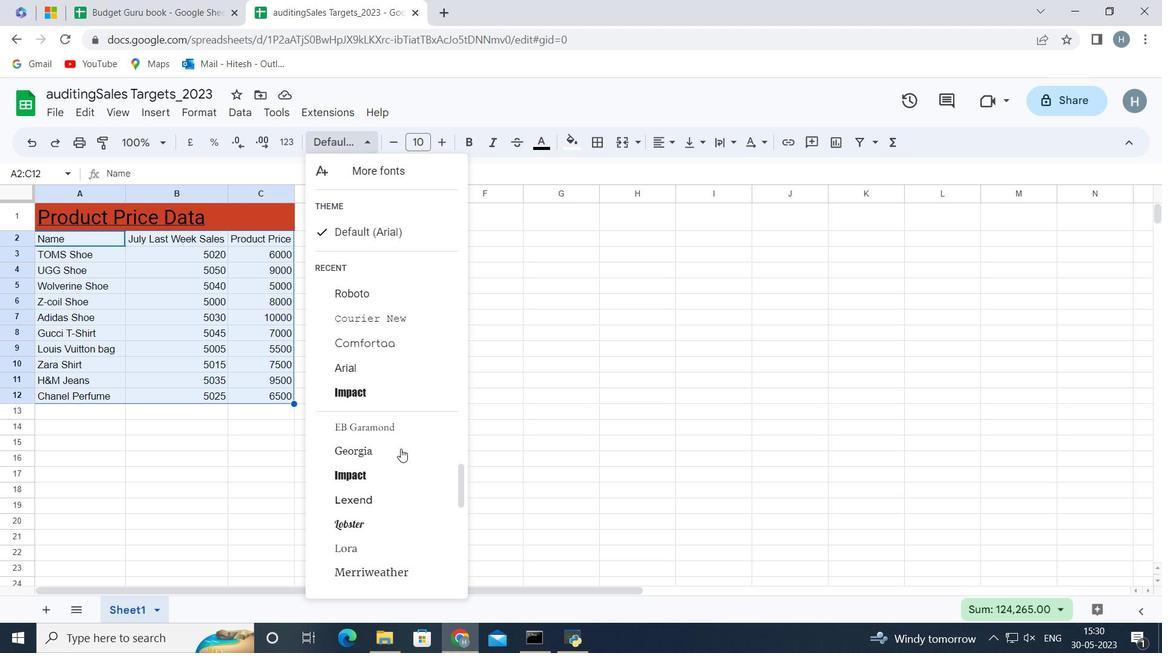 
Action: Mouse scrolled (401, 449) with delta (0, 0)
Screenshot: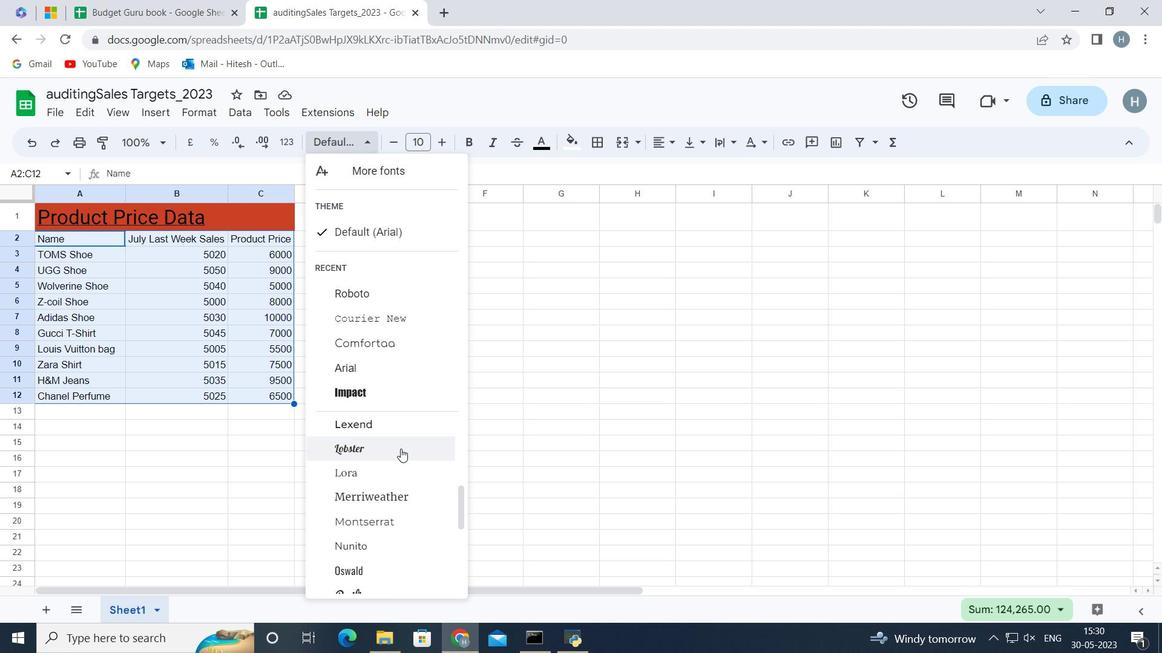 
Action: Mouse scrolled (401, 449) with delta (0, 0)
Screenshot: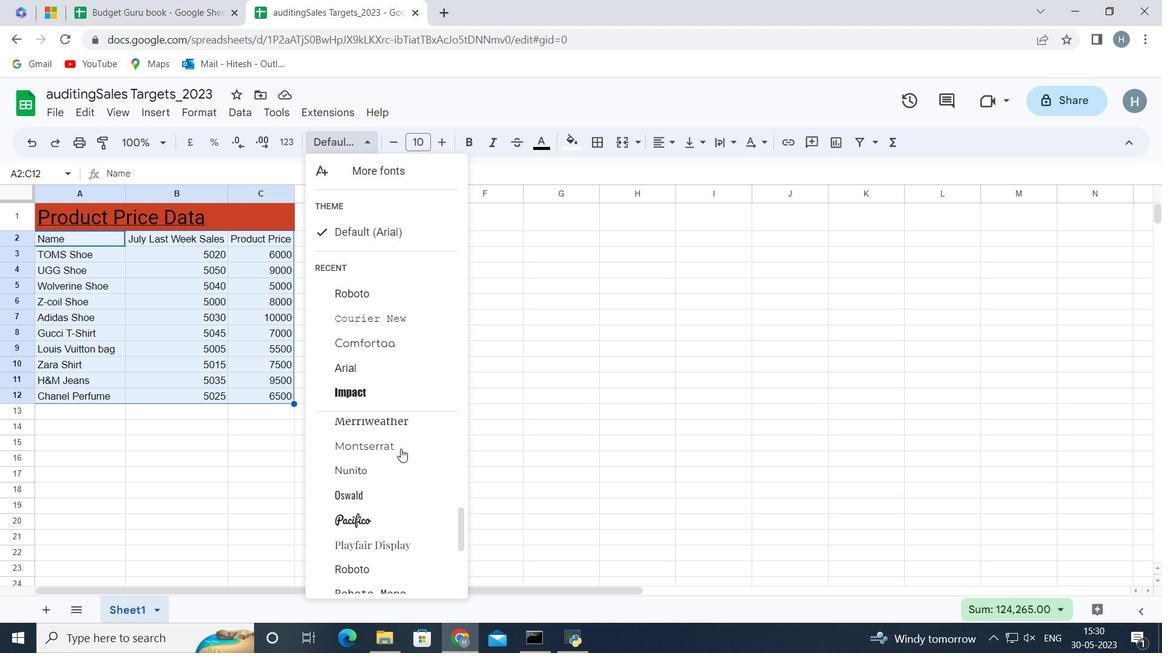 
Action: Mouse moved to (401, 449)
Screenshot: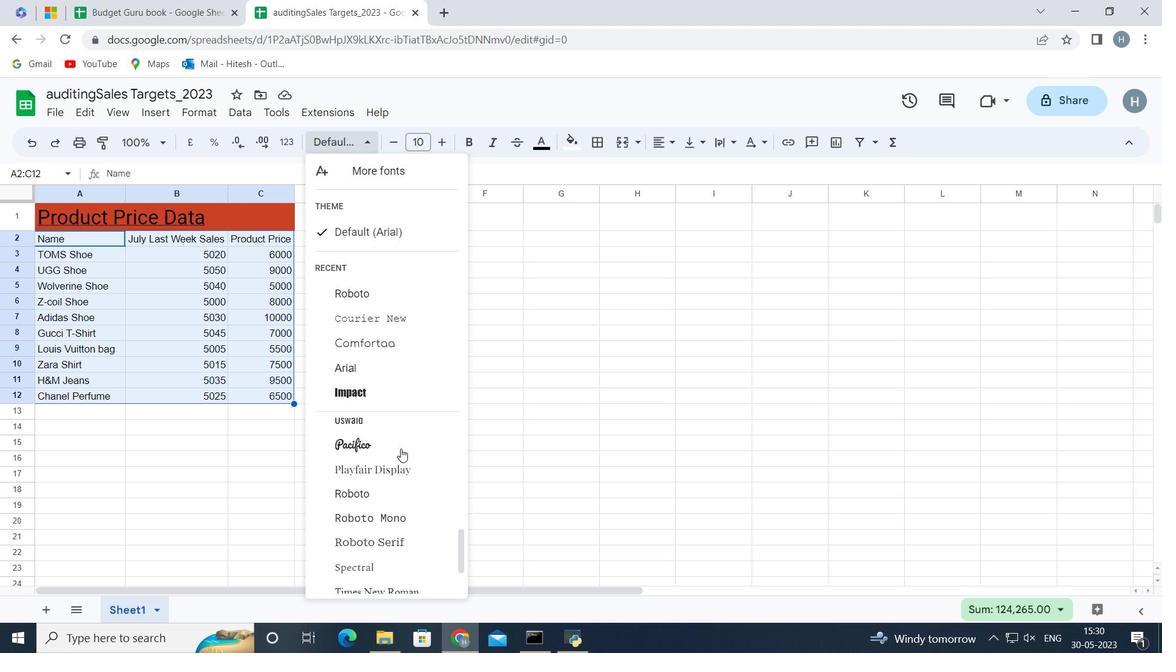 
Action: Mouse scrolled (401, 449) with delta (0, 0)
Screenshot: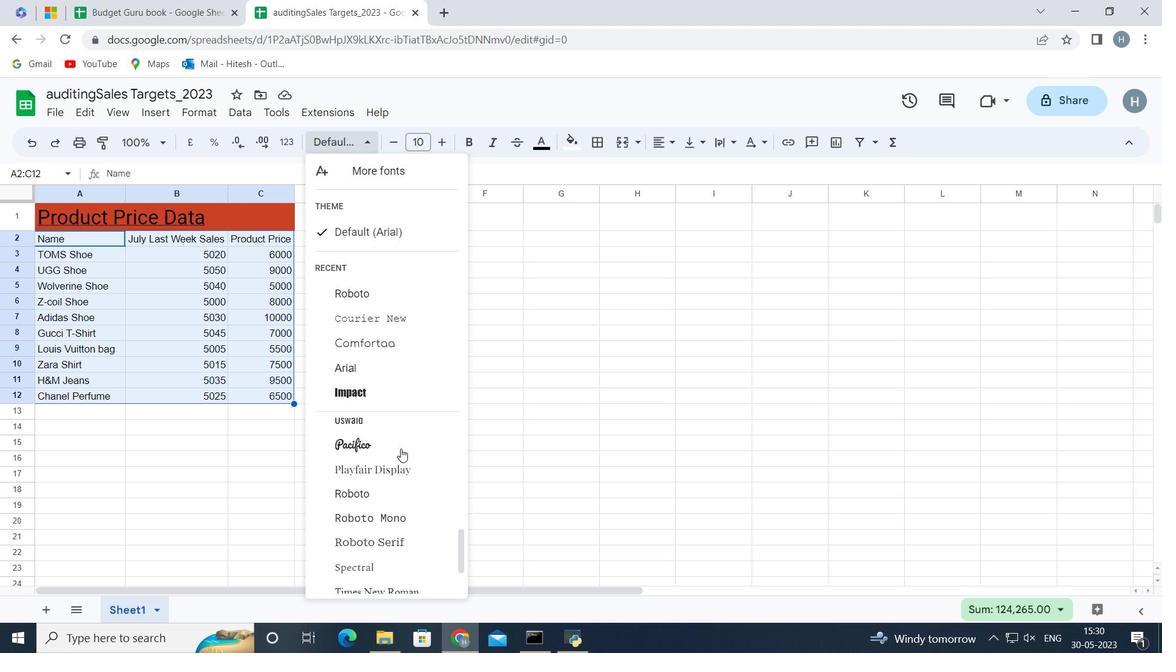
Action: Mouse moved to (406, 506)
Screenshot: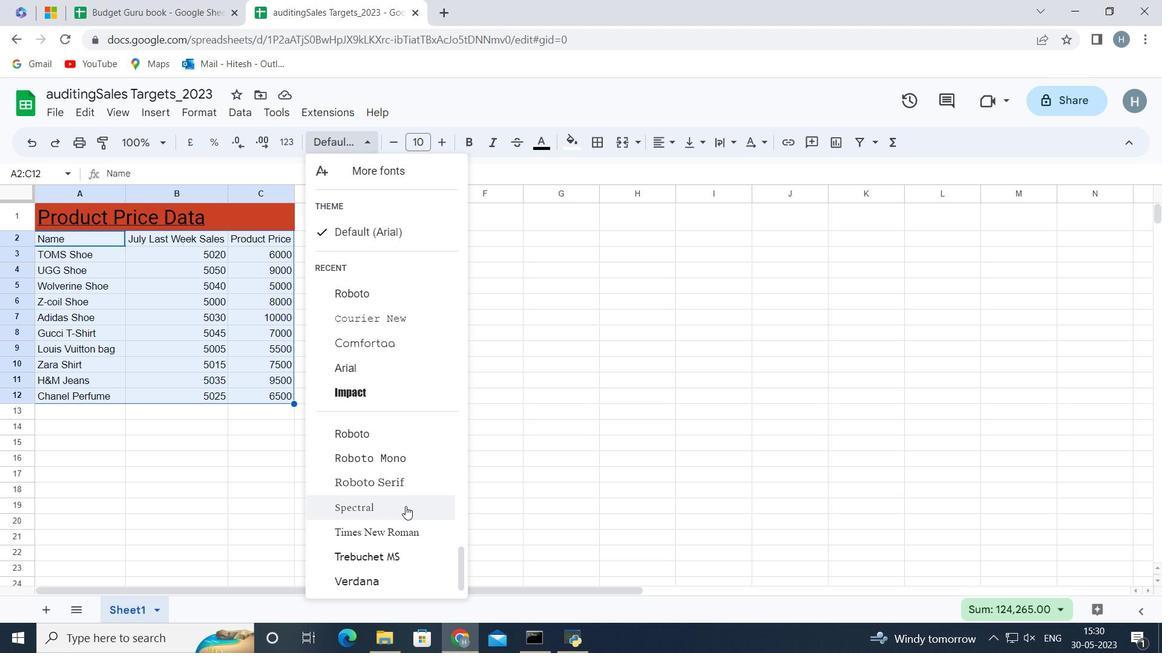 
Action: Mouse pressed left at (406, 506)
Screenshot: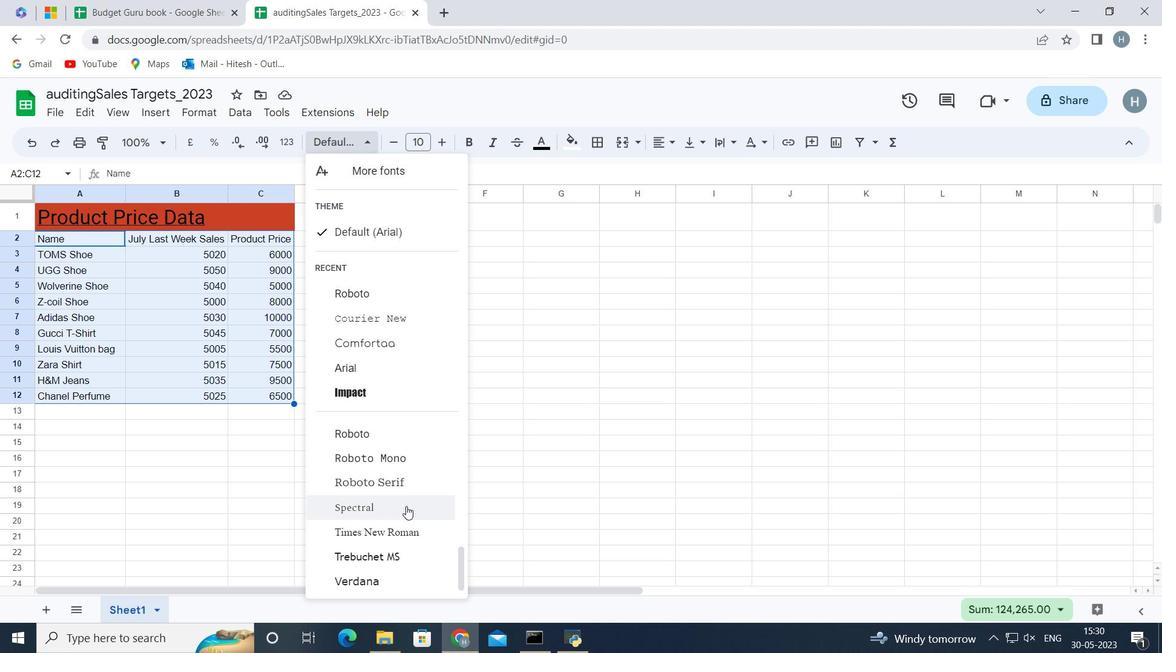 
Action: Mouse moved to (443, 142)
Screenshot: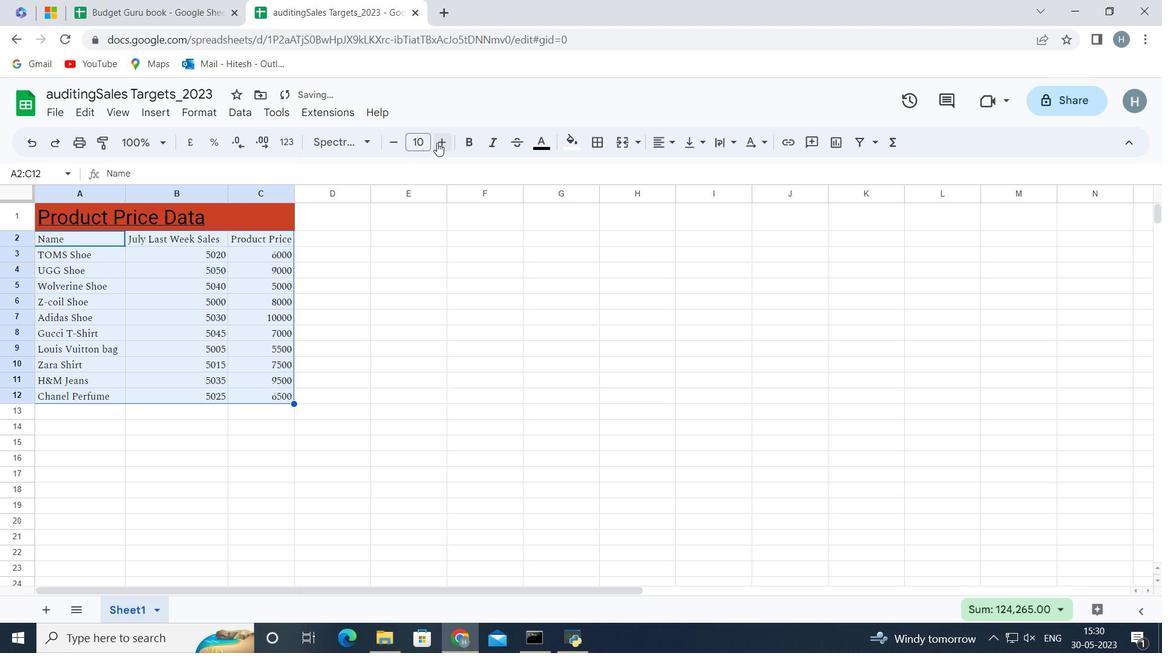 
Action: Mouse pressed left at (443, 142)
Screenshot: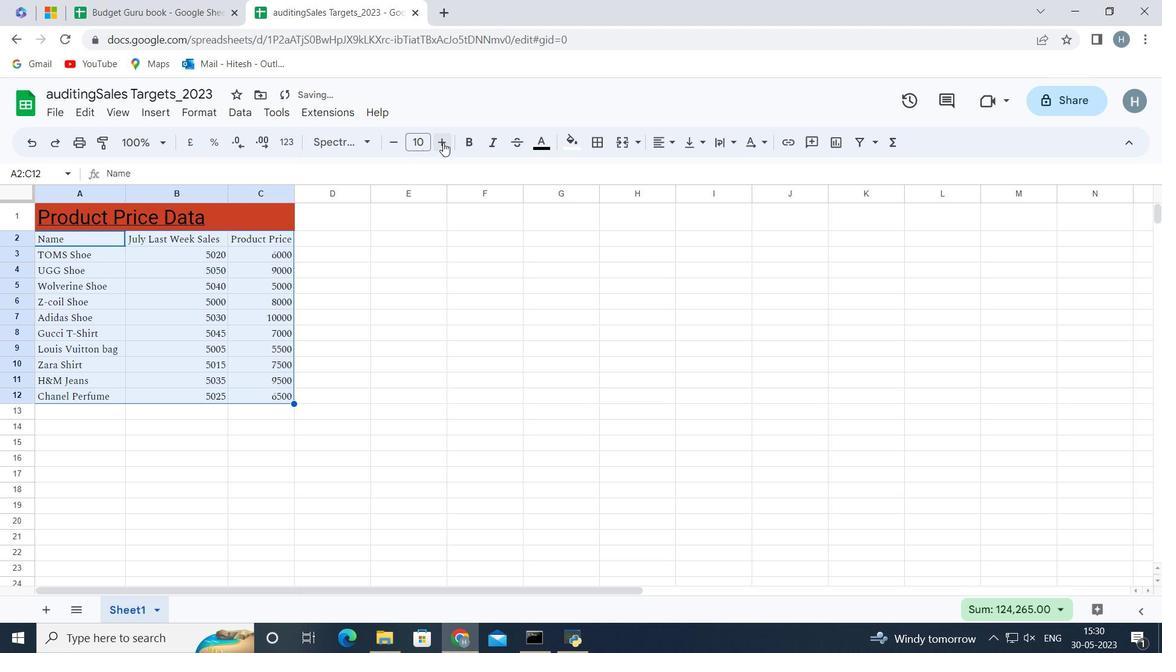
Action: Mouse moved to (444, 142)
Screenshot: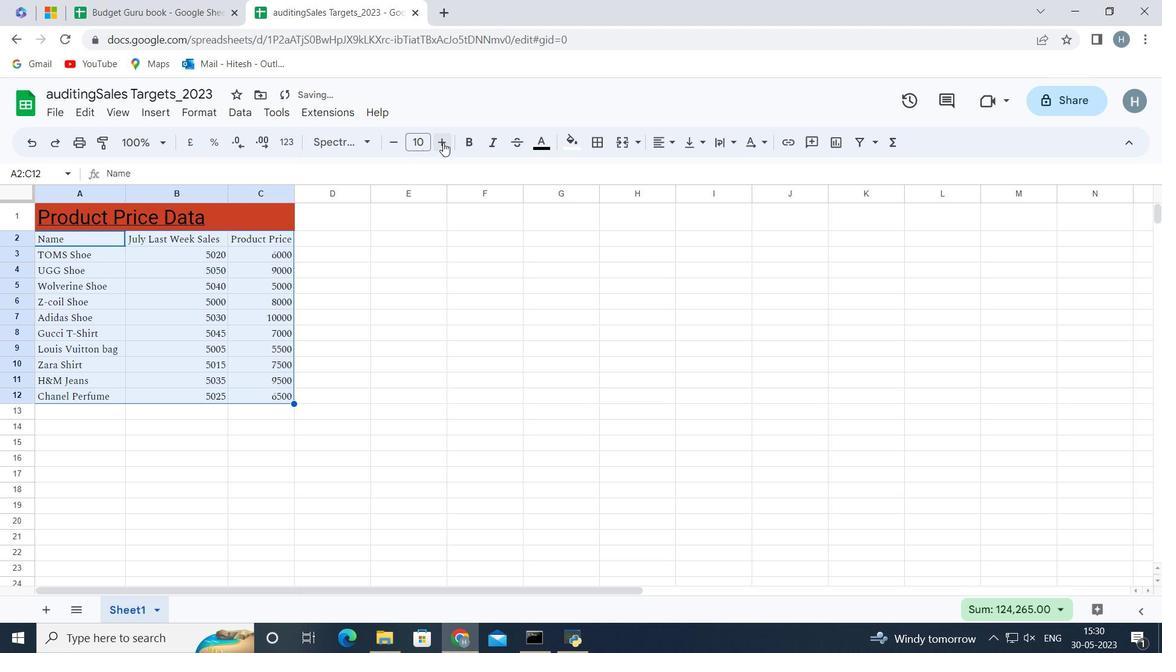 
Action: Mouse pressed left at (444, 142)
Screenshot: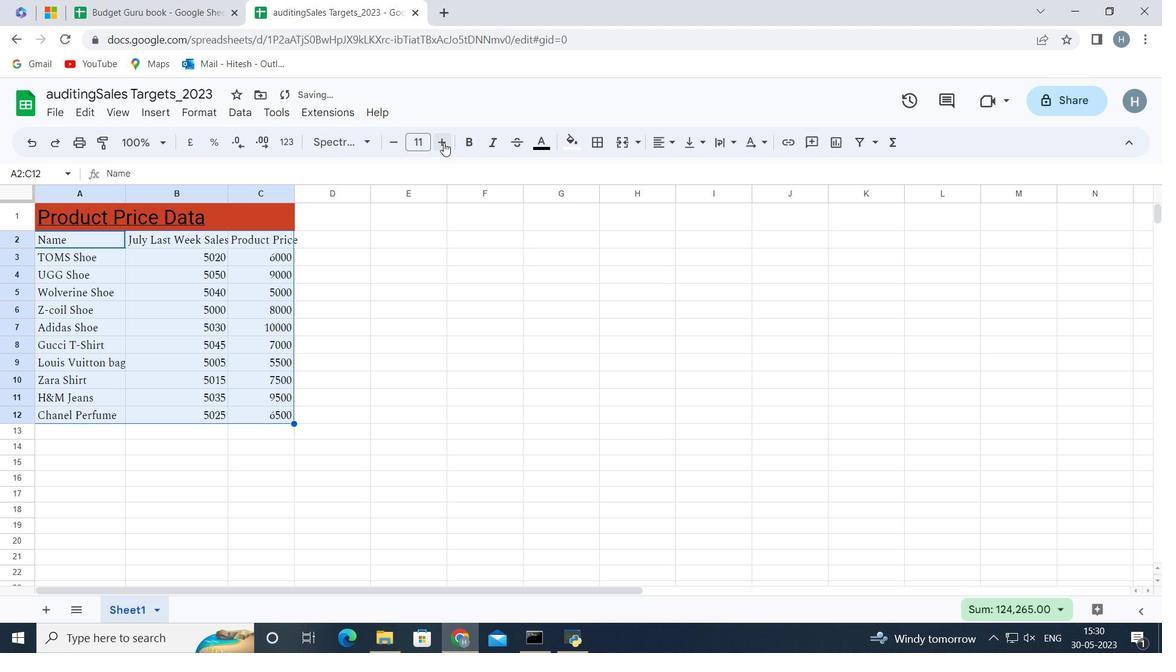 
Action: Mouse moved to (214, 482)
Screenshot: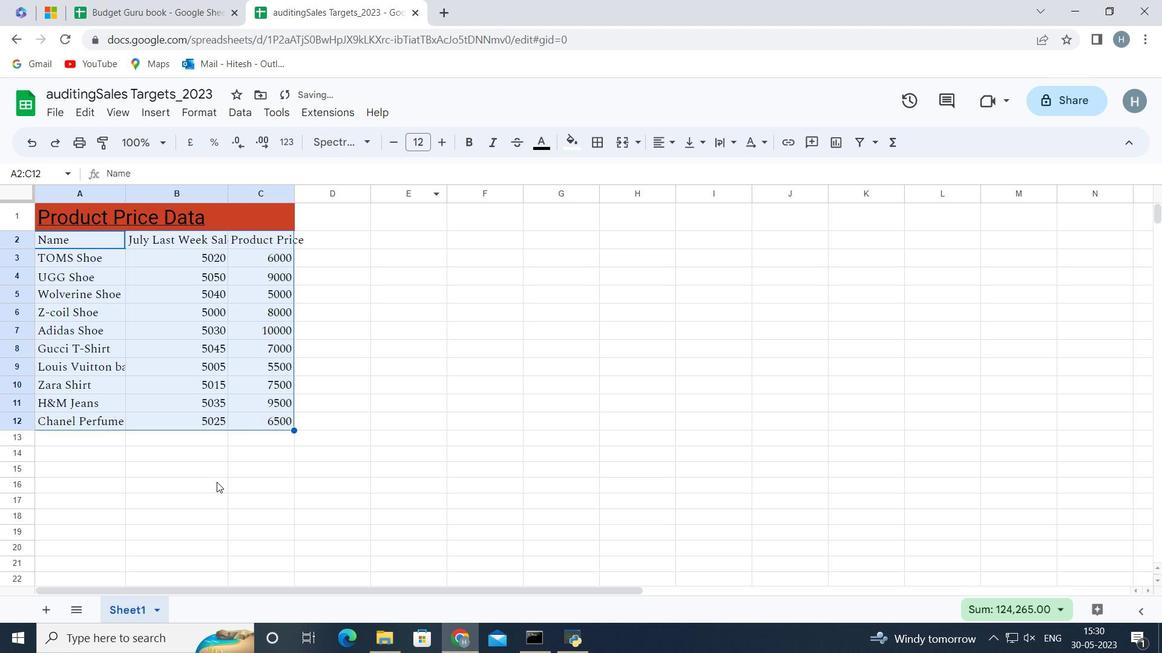 
Action: Mouse pressed left at (214, 482)
Screenshot: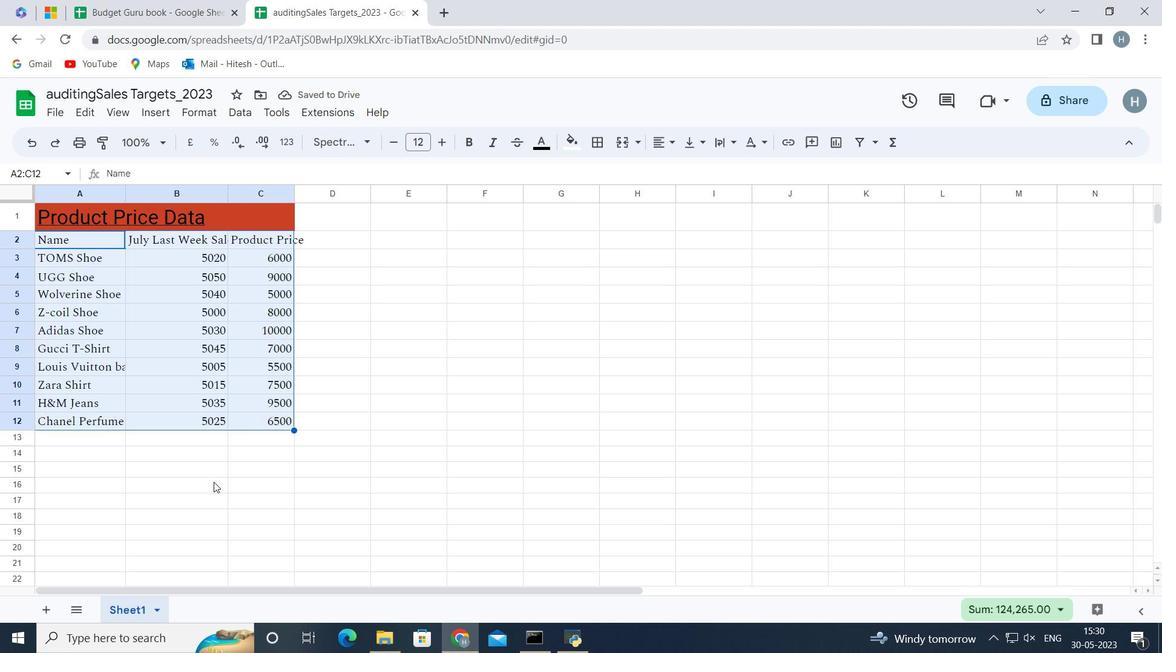 
Action: Mouse moved to (260, 188)
Screenshot: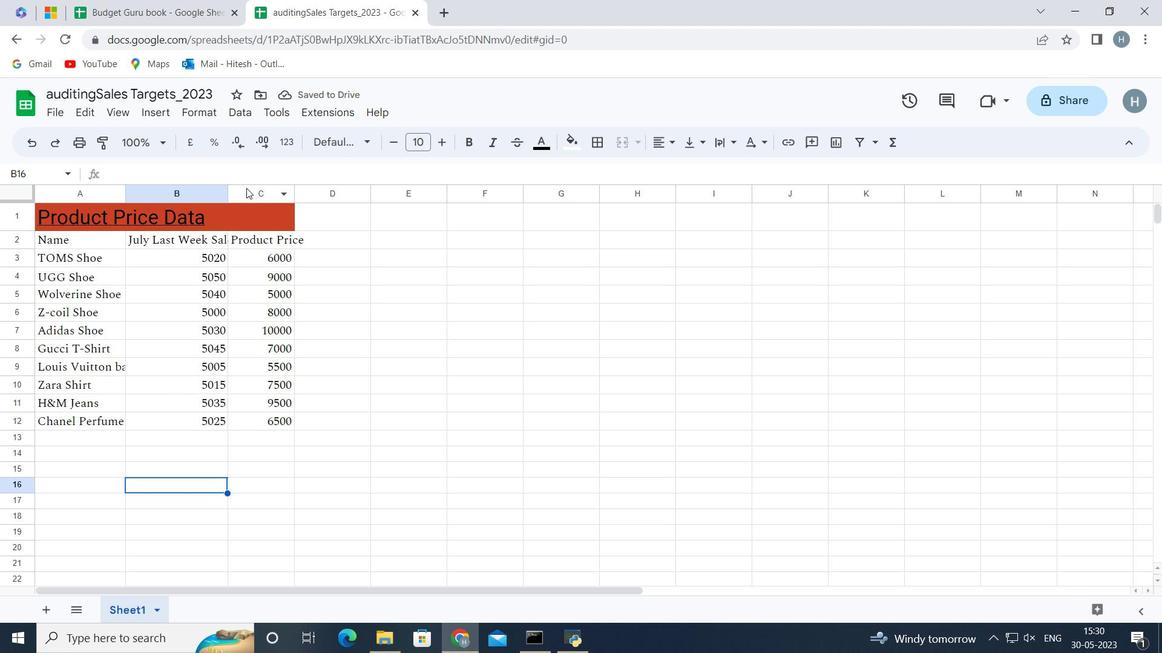
Action: Mouse pressed left at (260, 188)
Screenshot: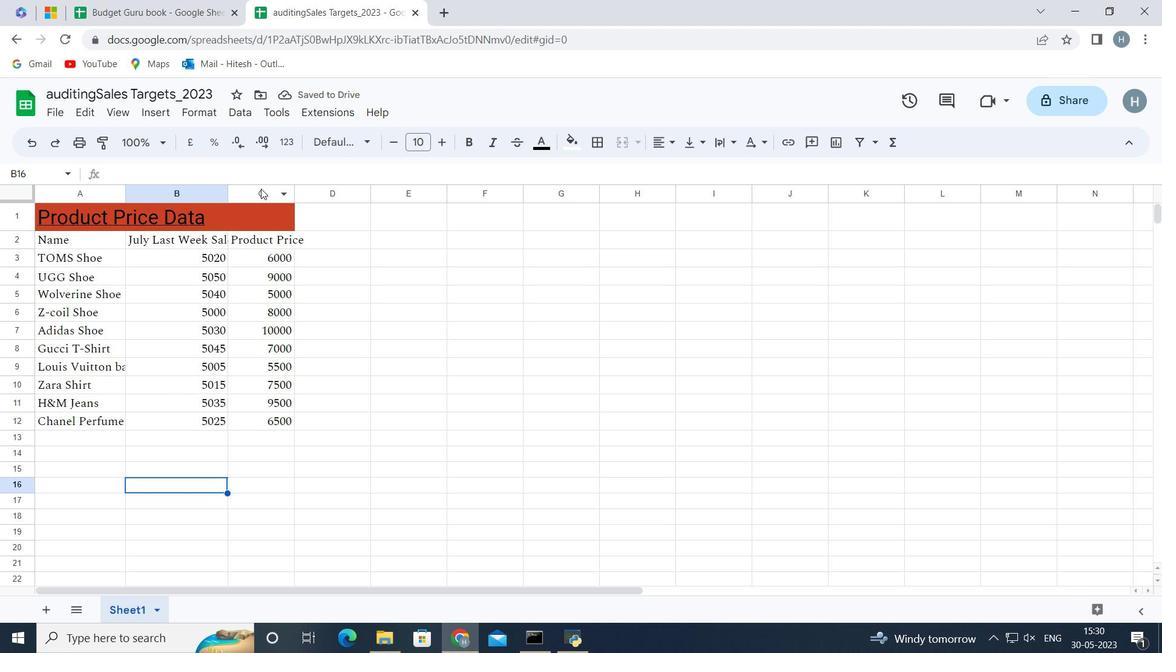 
Action: Mouse moved to (293, 193)
Screenshot: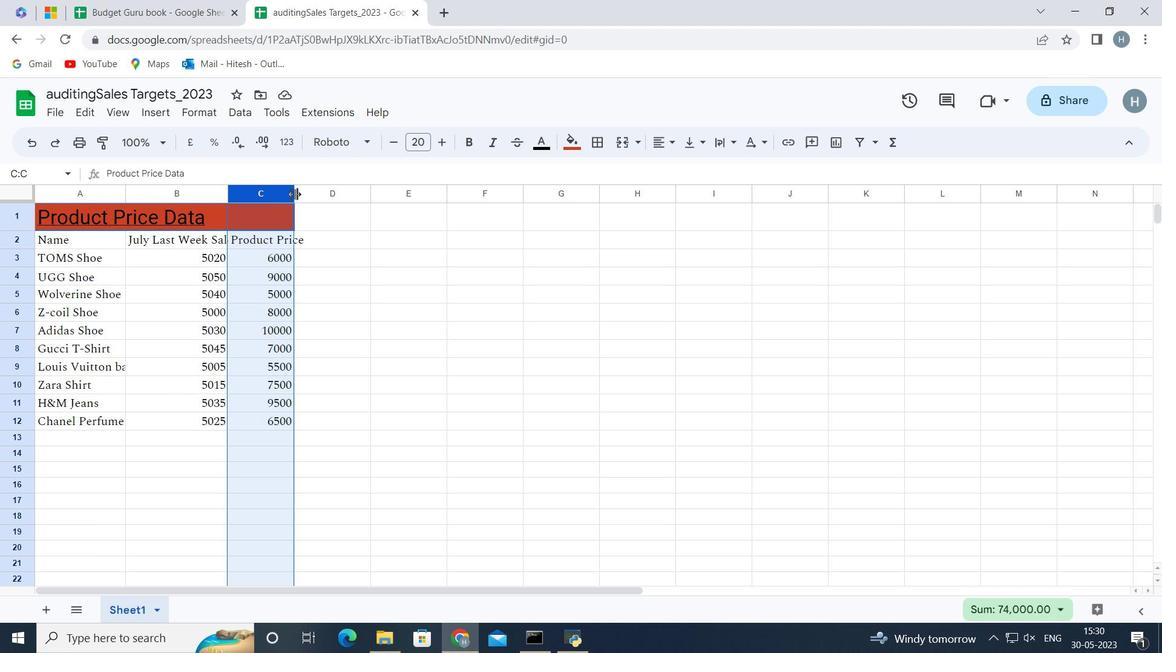 
Action: Mouse pressed left at (293, 193)
Screenshot: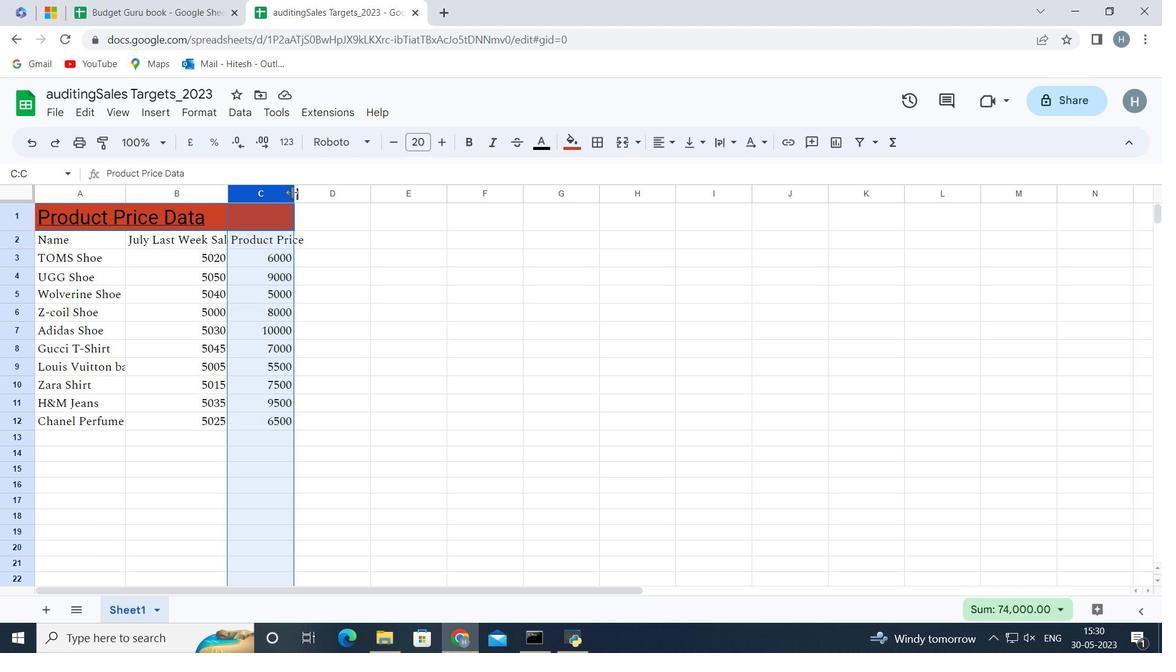 
Action: Mouse moved to (292, 193)
Screenshot: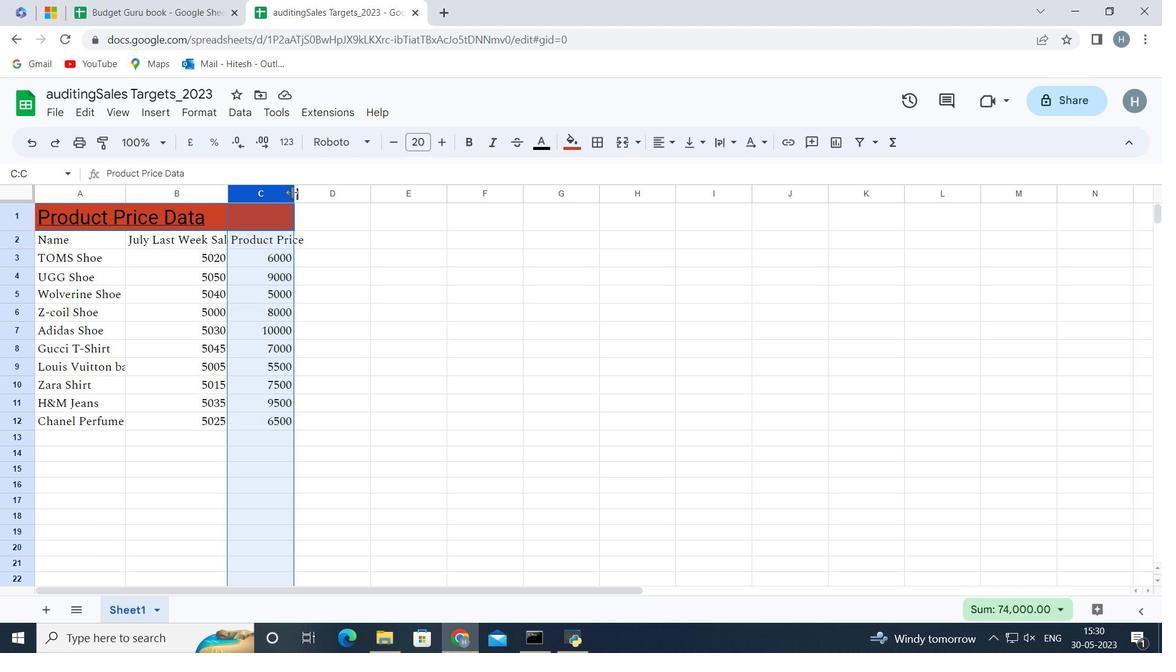 
Action: Mouse pressed left at (292, 193)
Screenshot: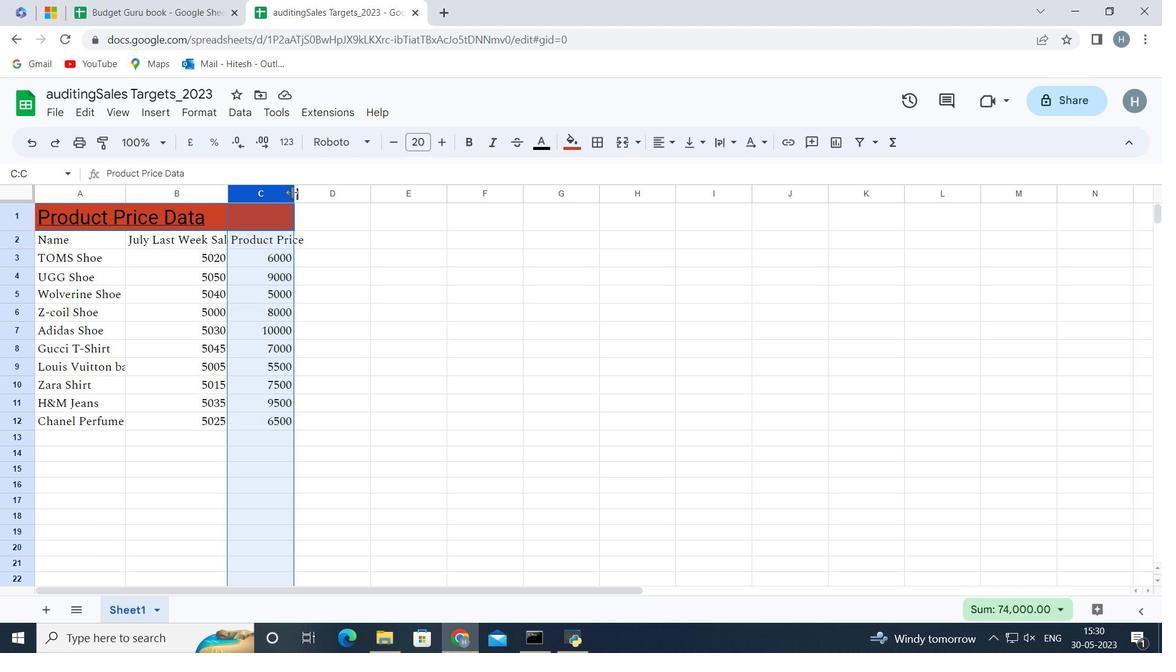 
Action: Mouse moved to (204, 194)
Screenshot: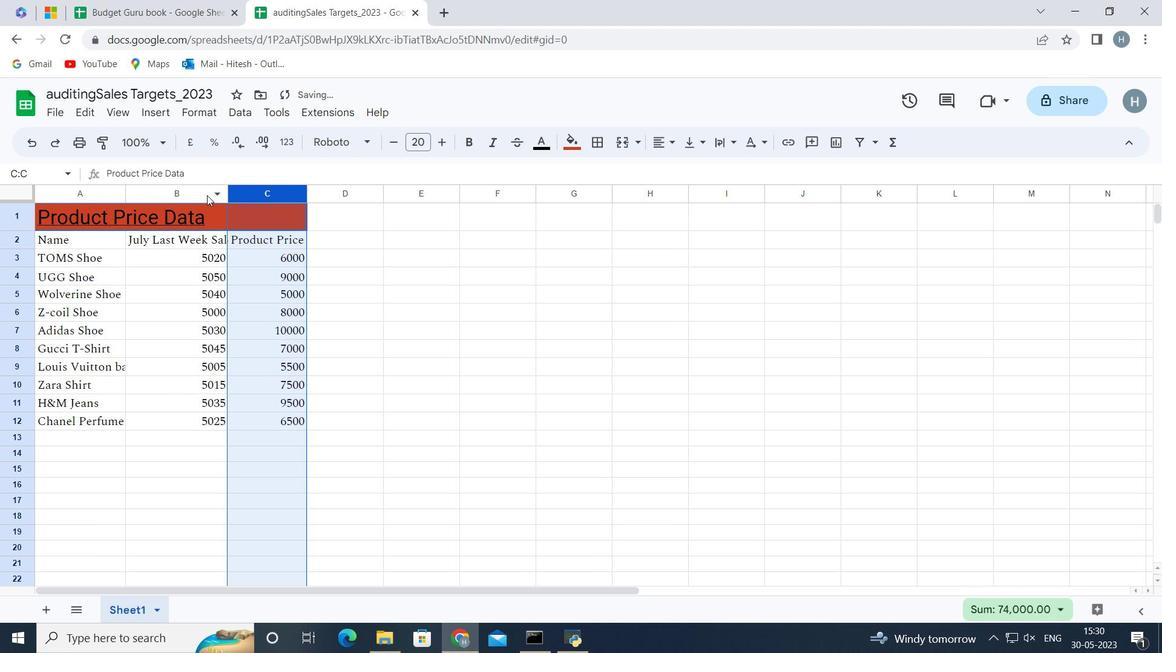 
Action: Mouse pressed left at (204, 194)
Screenshot: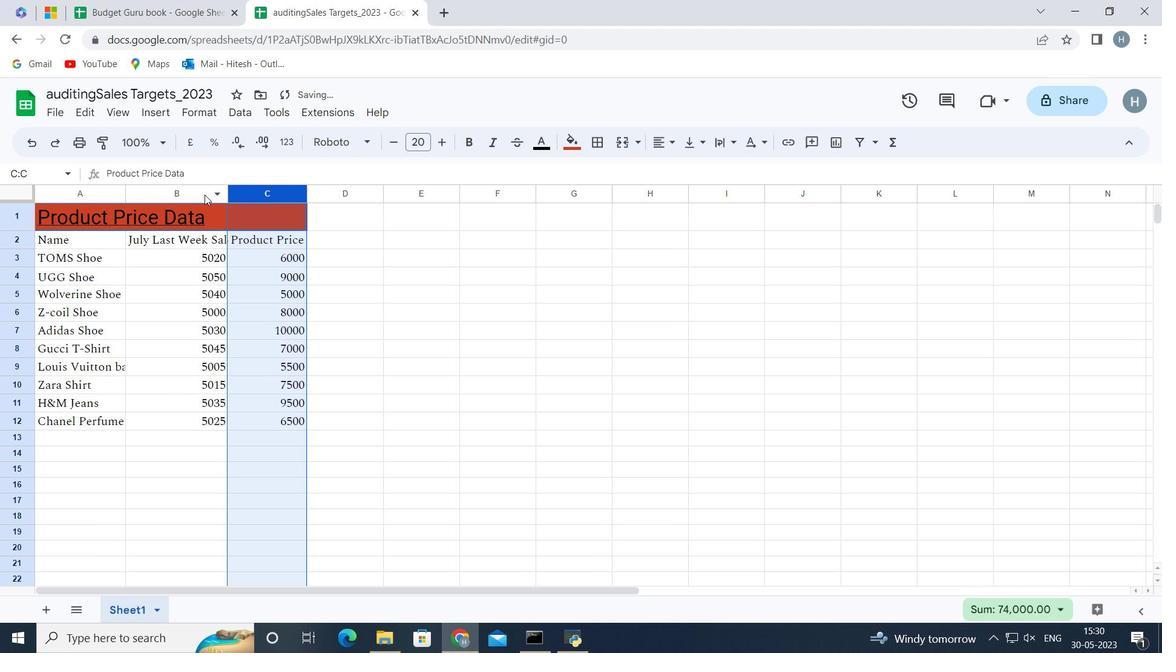 
Action: Mouse moved to (225, 192)
Screenshot: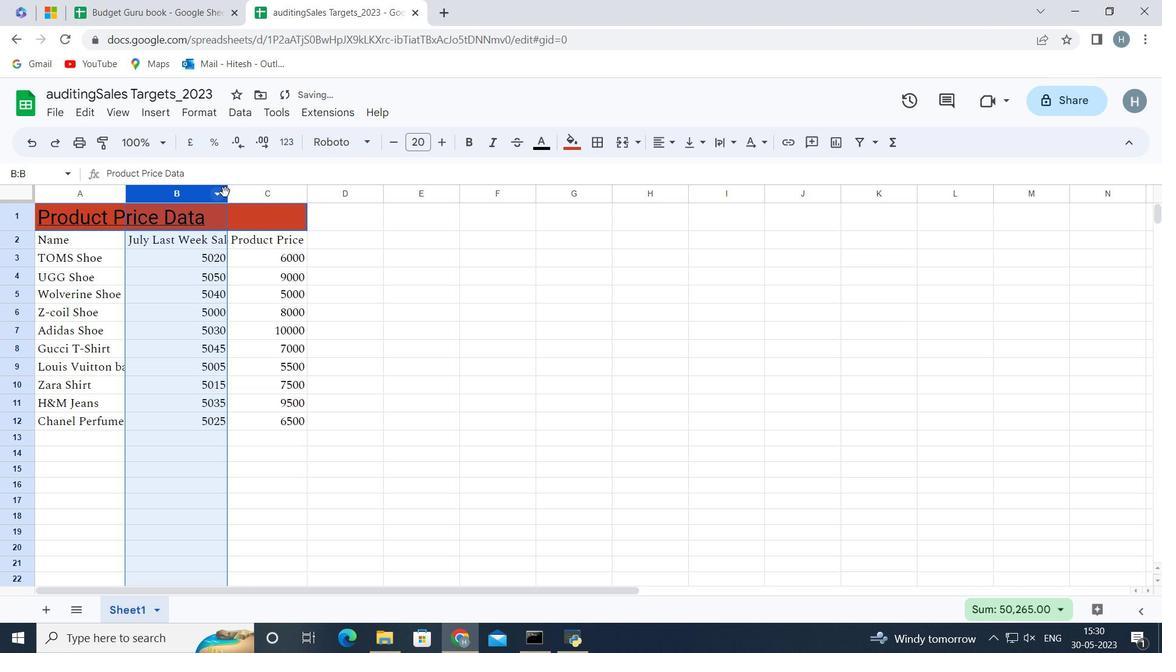 
Action: Mouse pressed left at (225, 192)
Screenshot: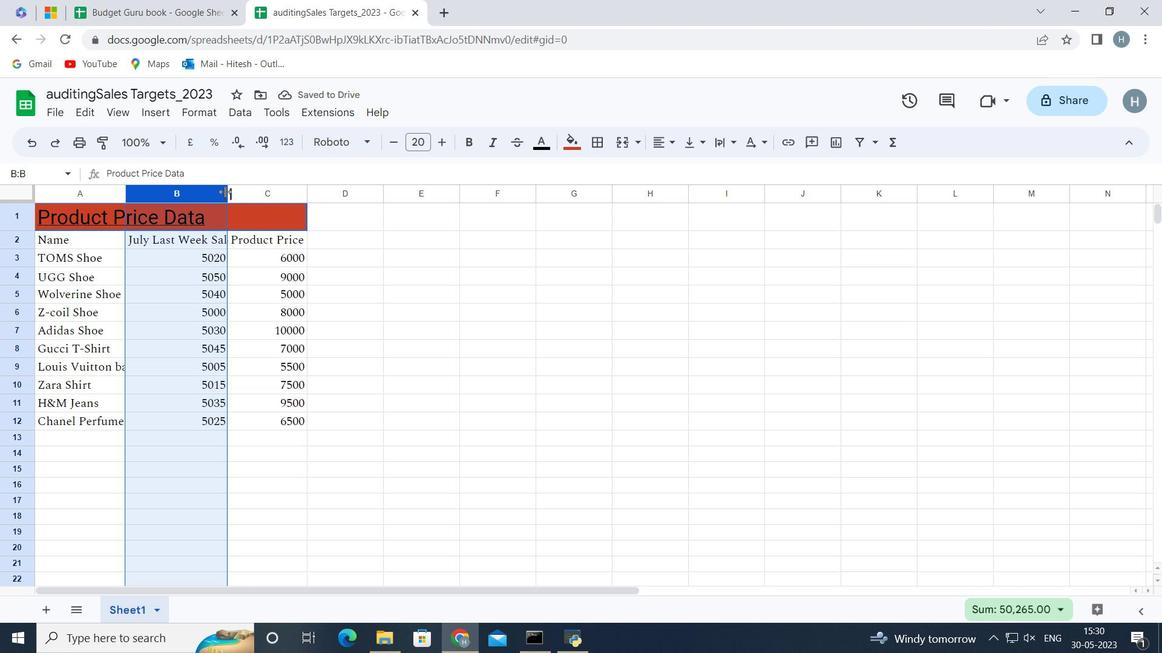 
Action: Mouse pressed left at (225, 192)
Screenshot: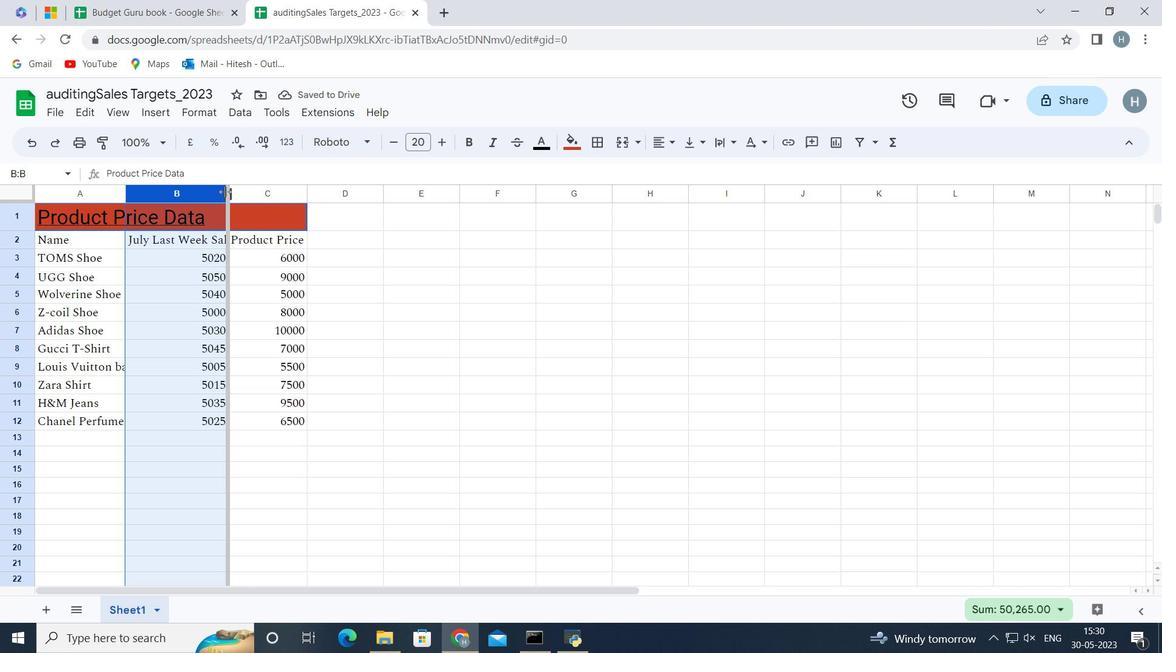 
Action: Mouse moved to (225, 191)
Screenshot: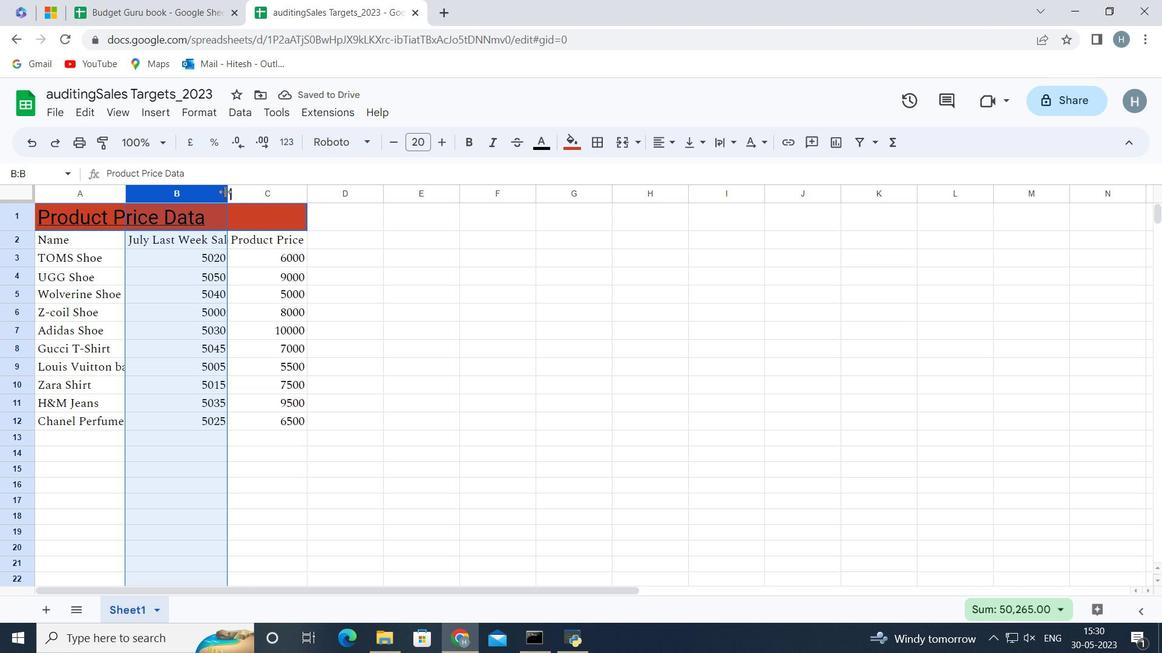 
Action: Mouse pressed left at (225, 191)
Screenshot: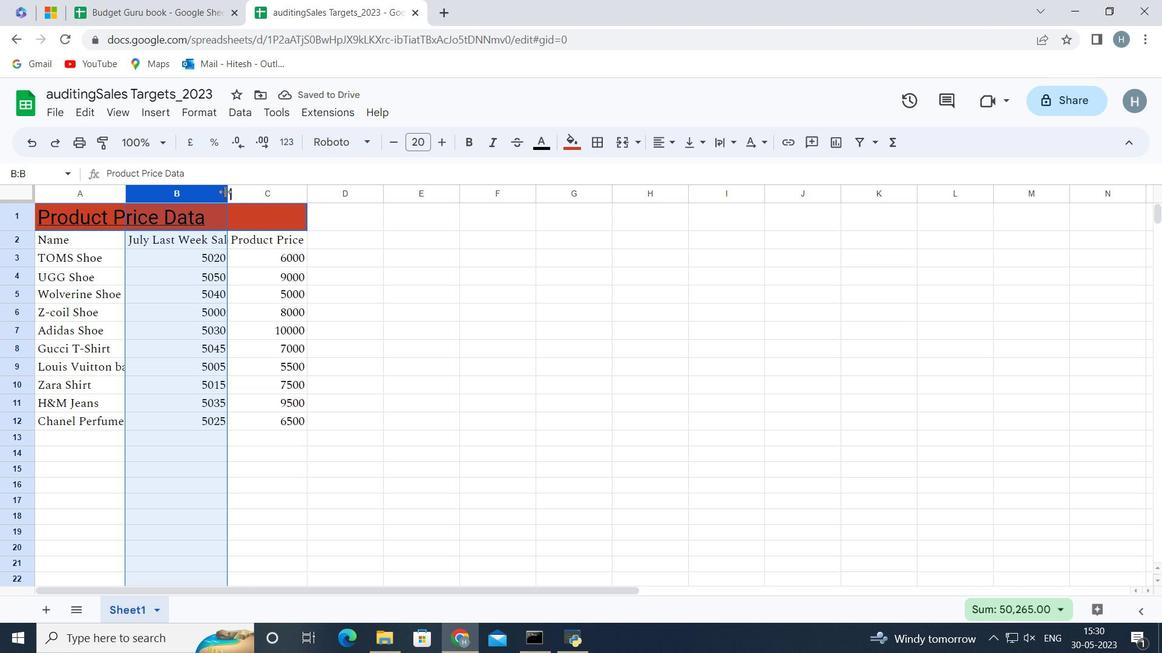 
Action: Mouse moved to (224, 191)
Screenshot: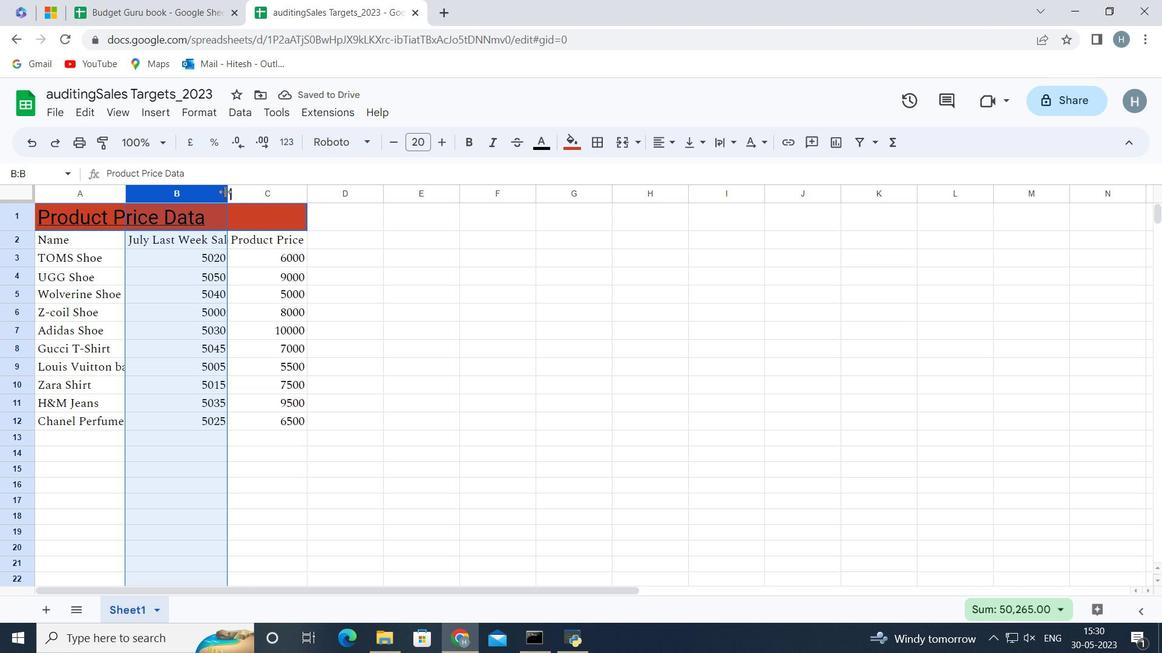 
Action: Mouse pressed left at (224, 191)
Screenshot: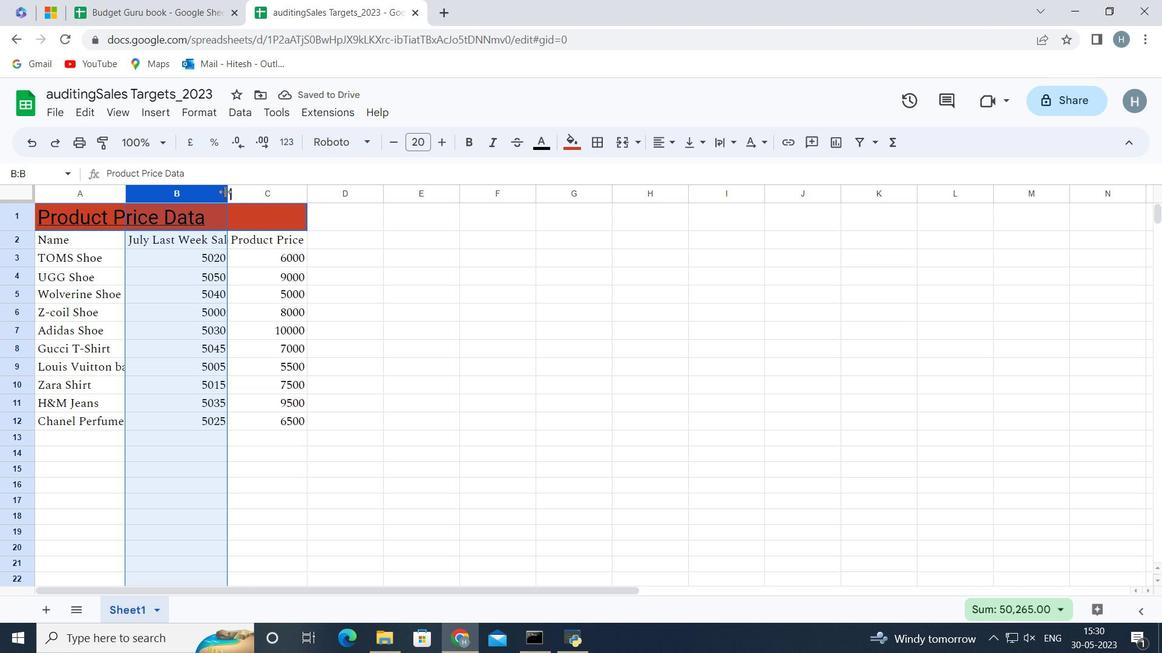 
Action: Mouse moved to (61, 191)
Screenshot: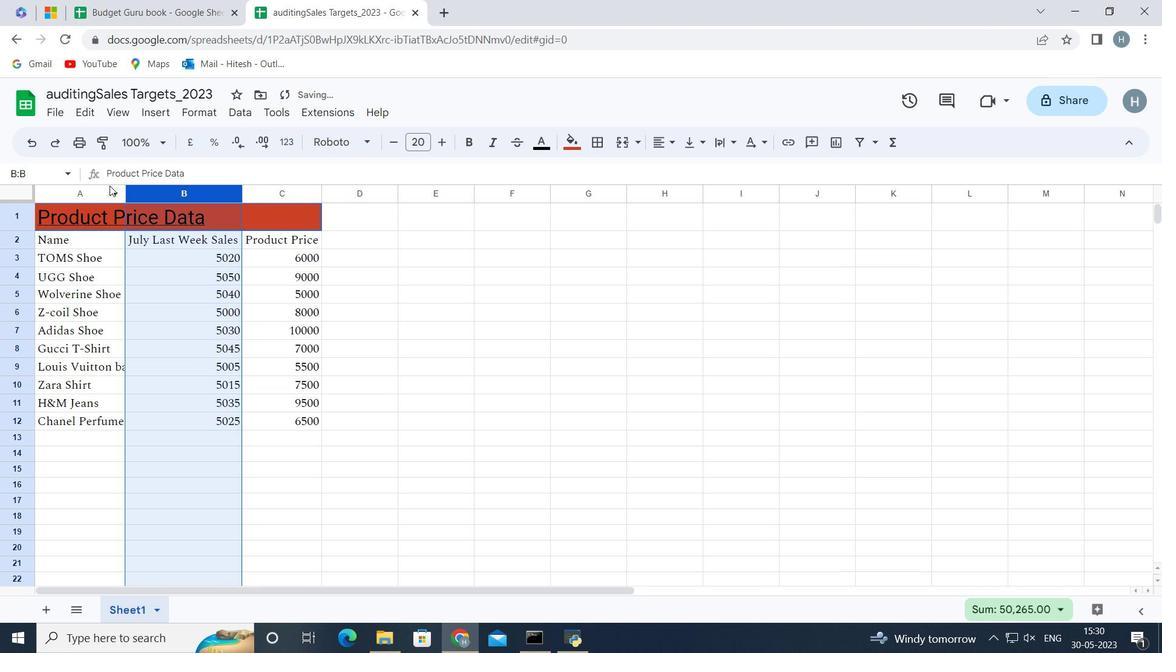 
Action: Mouse pressed left at (61, 191)
Screenshot: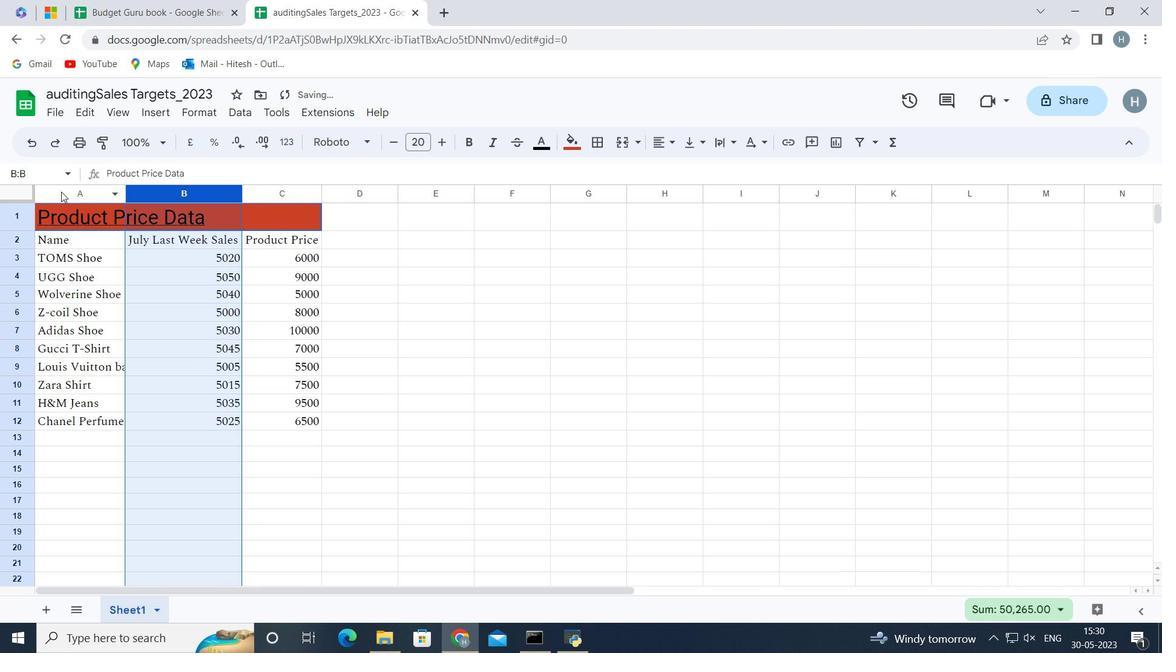 
Action: Mouse moved to (127, 196)
Screenshot: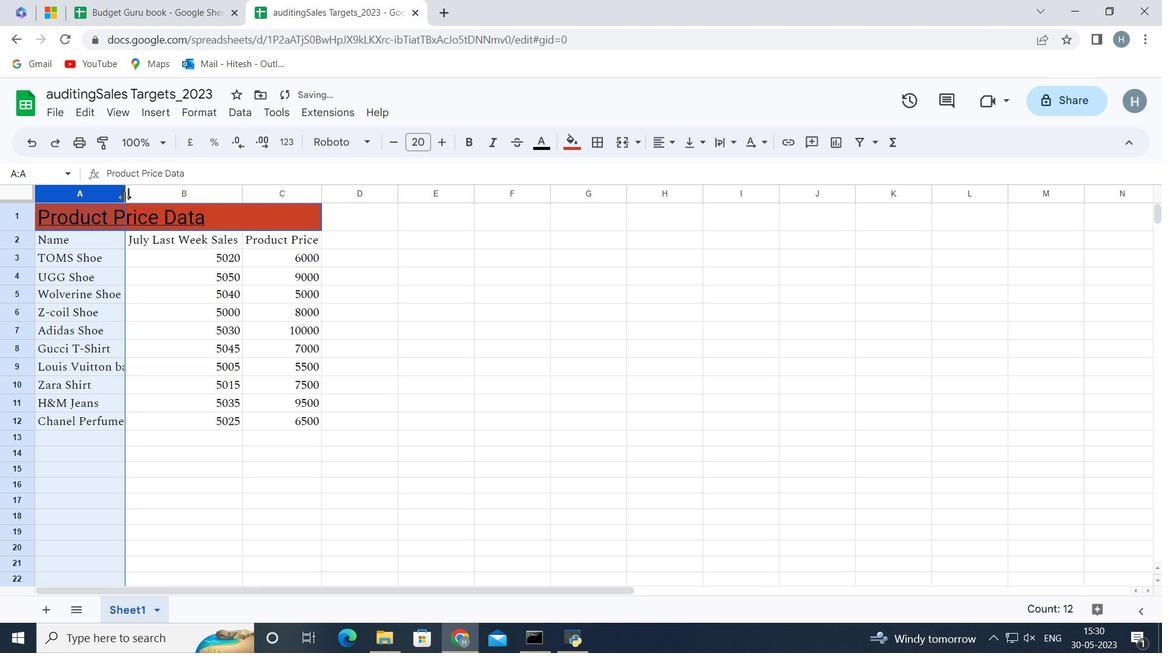 
Action: Mouse pressed left at (127, 196)
Screenshot: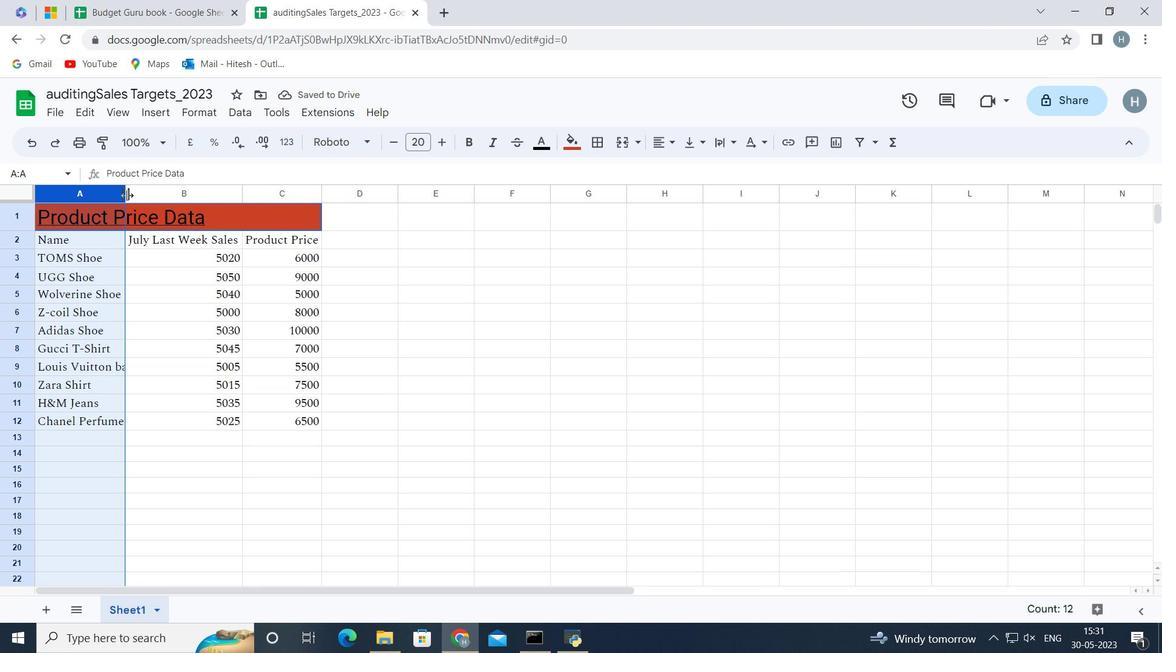 
Action: Mouse pressed left at (127, 196)
Screenshot: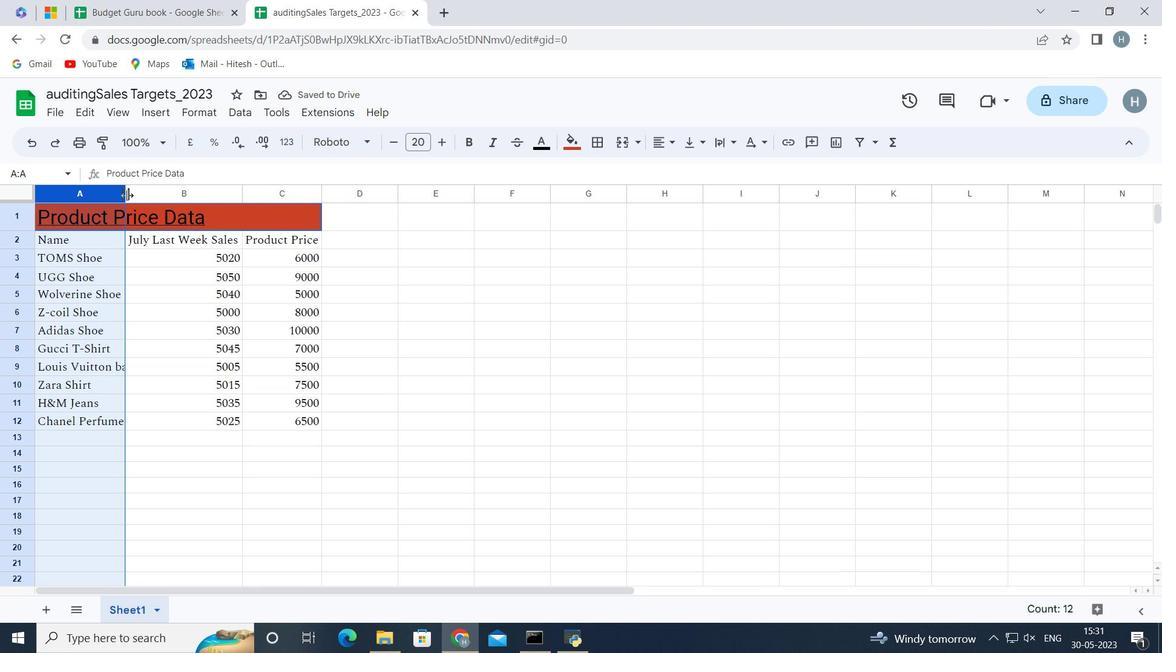 
Action: Mouse moved to (259, 488)
Screenshot: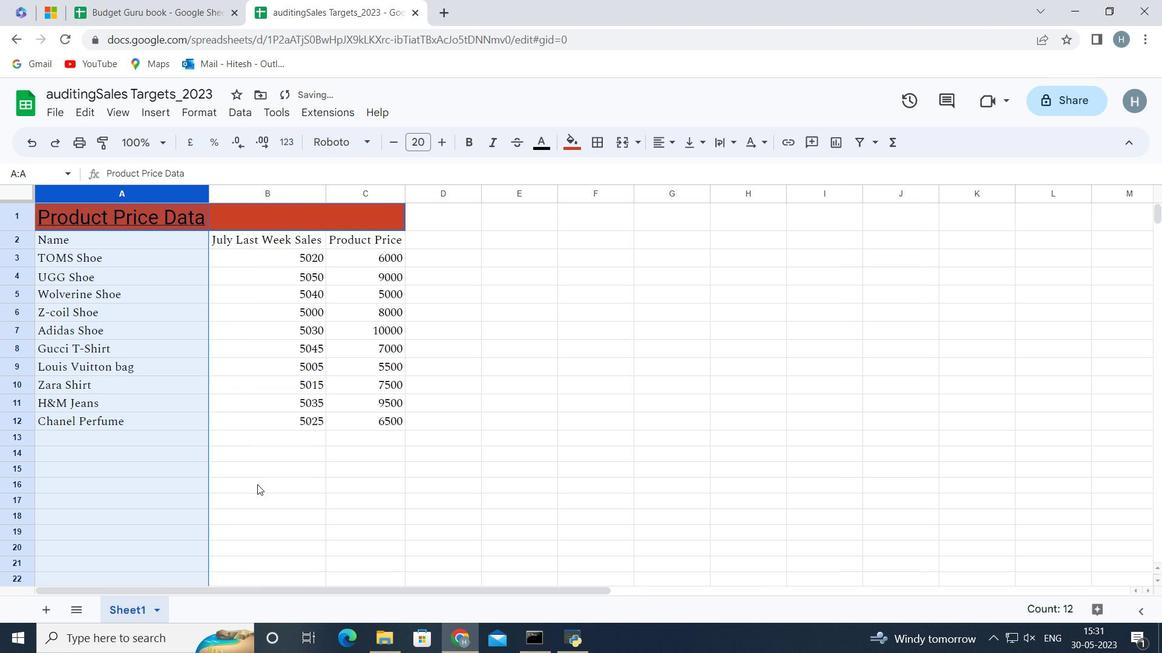 
Action: Mouse pressed left at (259, 488)
Screenshot: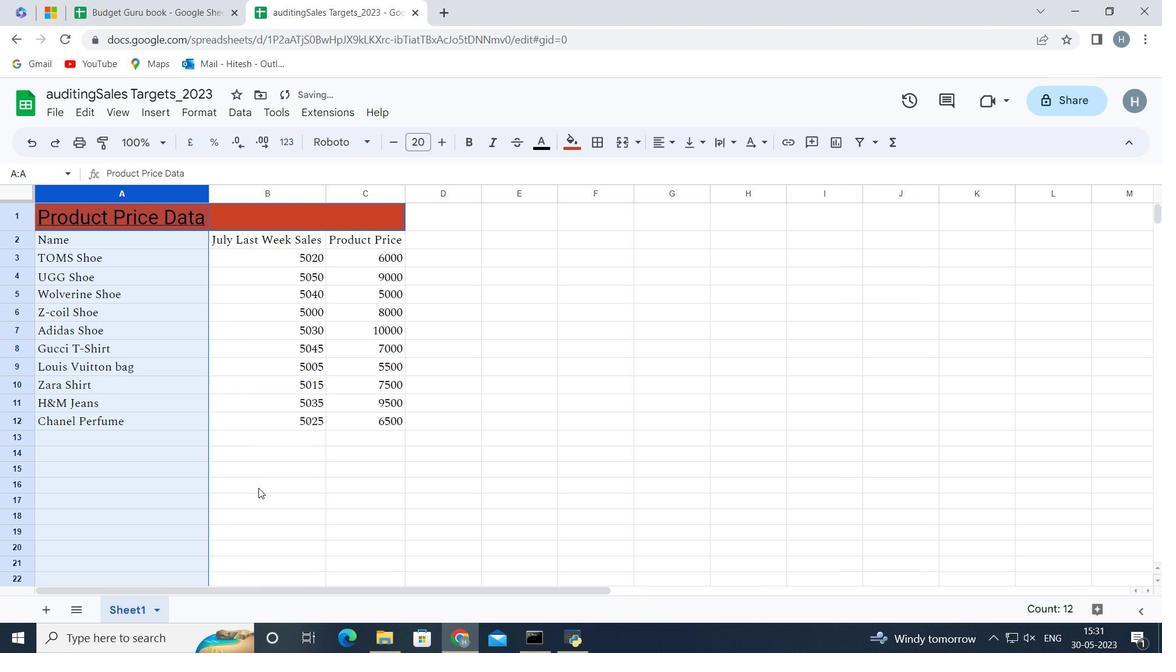 
Action: Mouse moved to (67, 207)
Screenshot: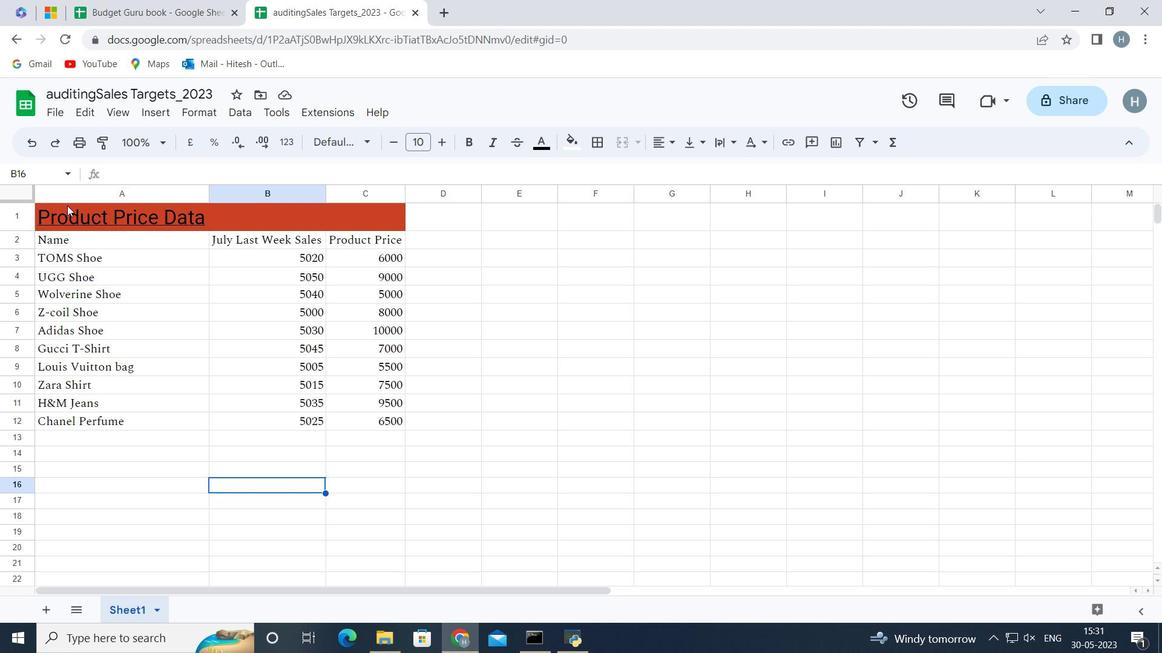 
Action: Mouse pressed left at (67, 207)
Screenshot: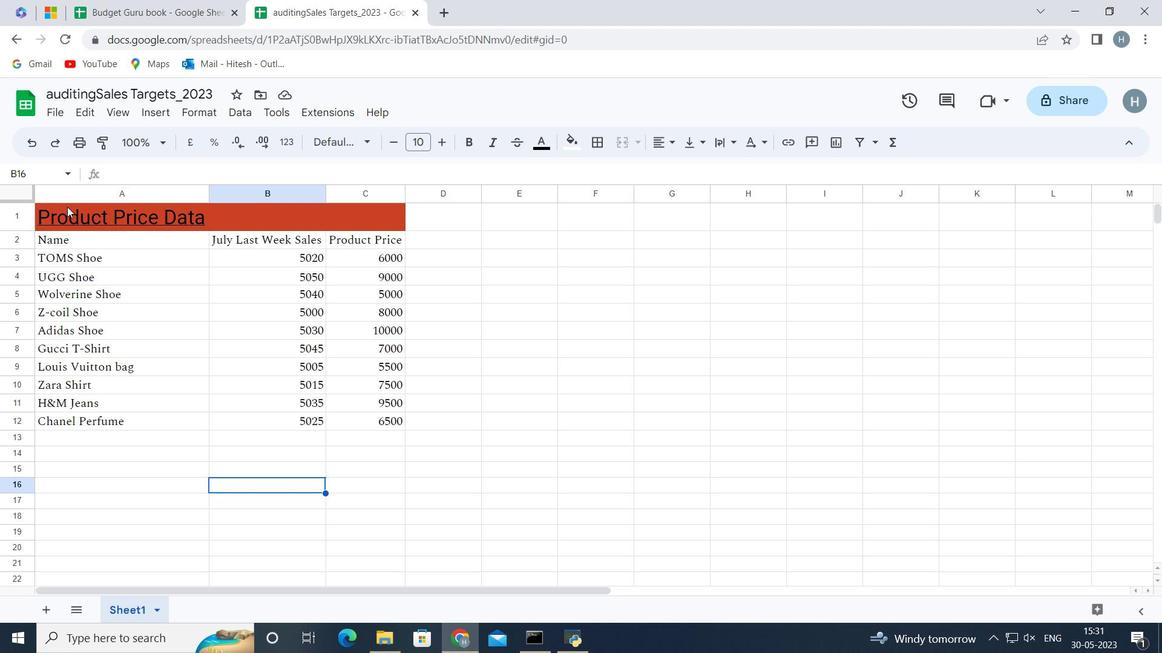 
Action: Mouse moved to (66, 208)
Screenshot: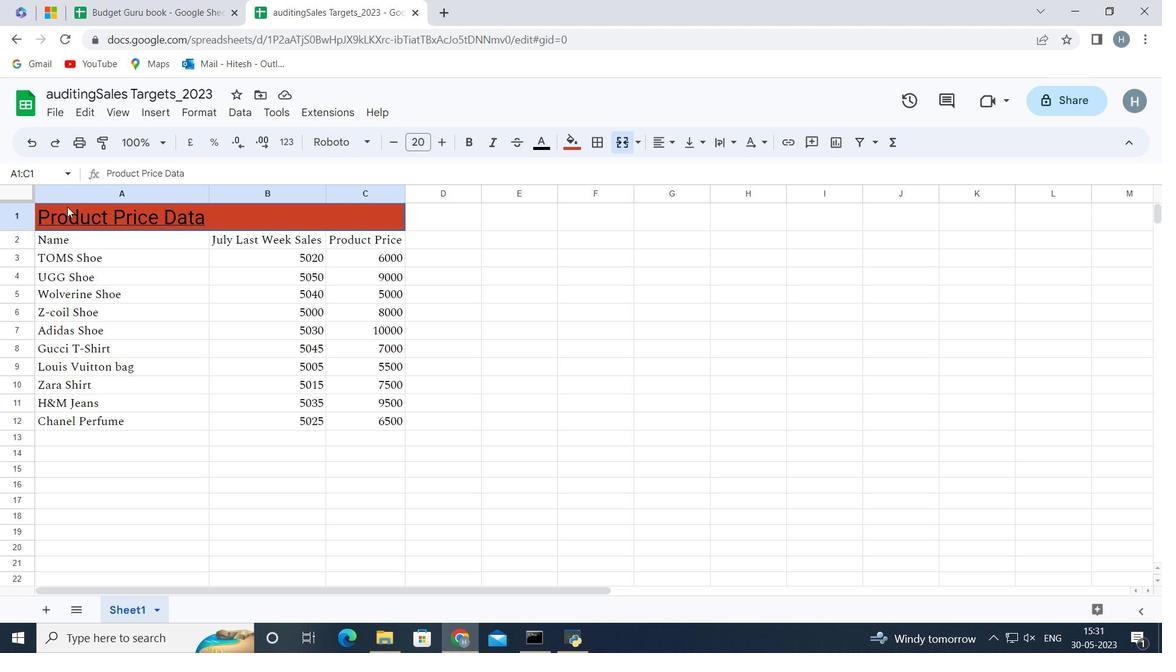 
Action: Key pressed <Key.shift><Key.down><Key.down><Key.down><Key.down><Key.down><Key.down><Key.down><Key.down><Key.down><Key.down><Key.down>
Screenshot: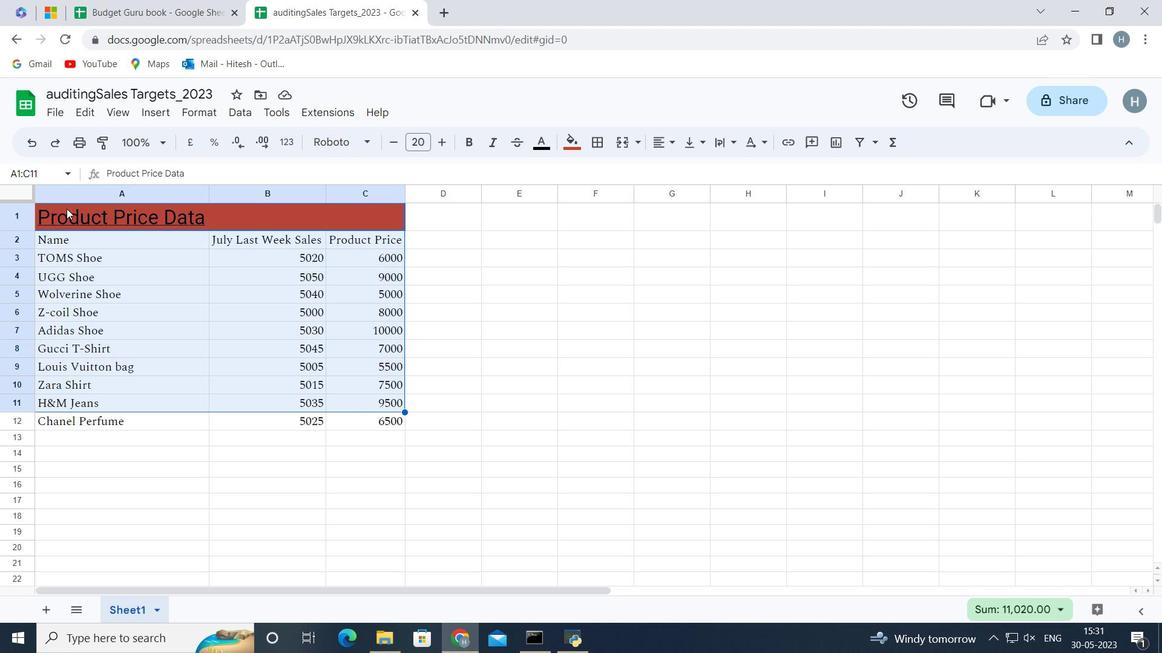 
Action: Mouse moved to (661, 140)
Screenshot: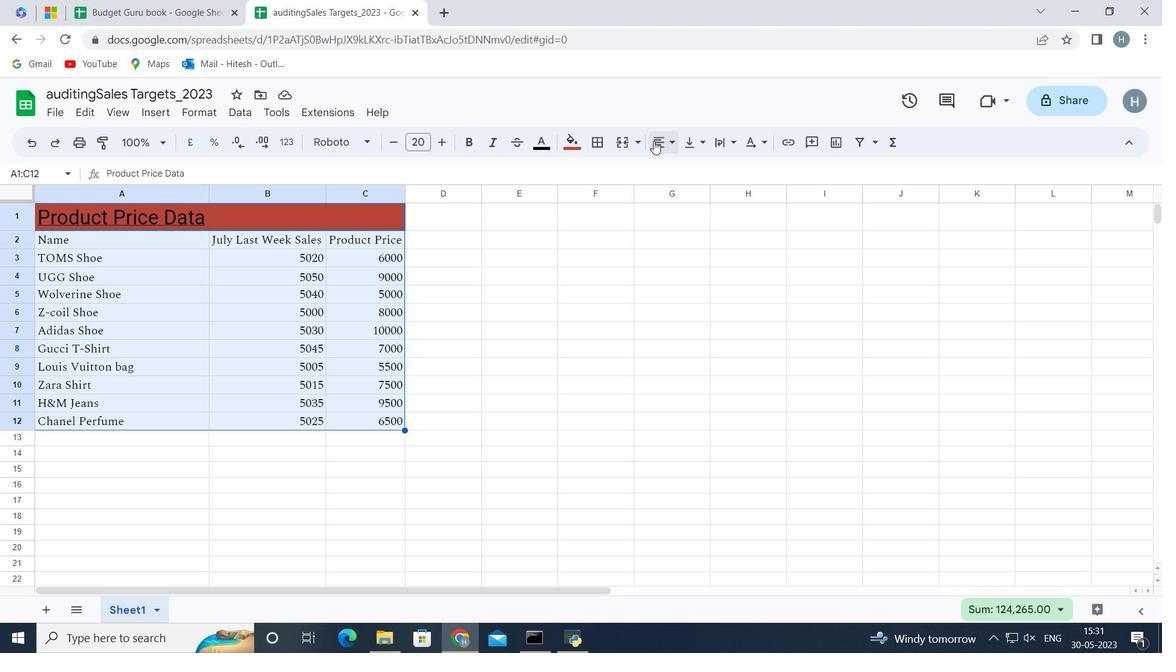 
Action: Mouse pressed left at (661, 140)
Screenshot: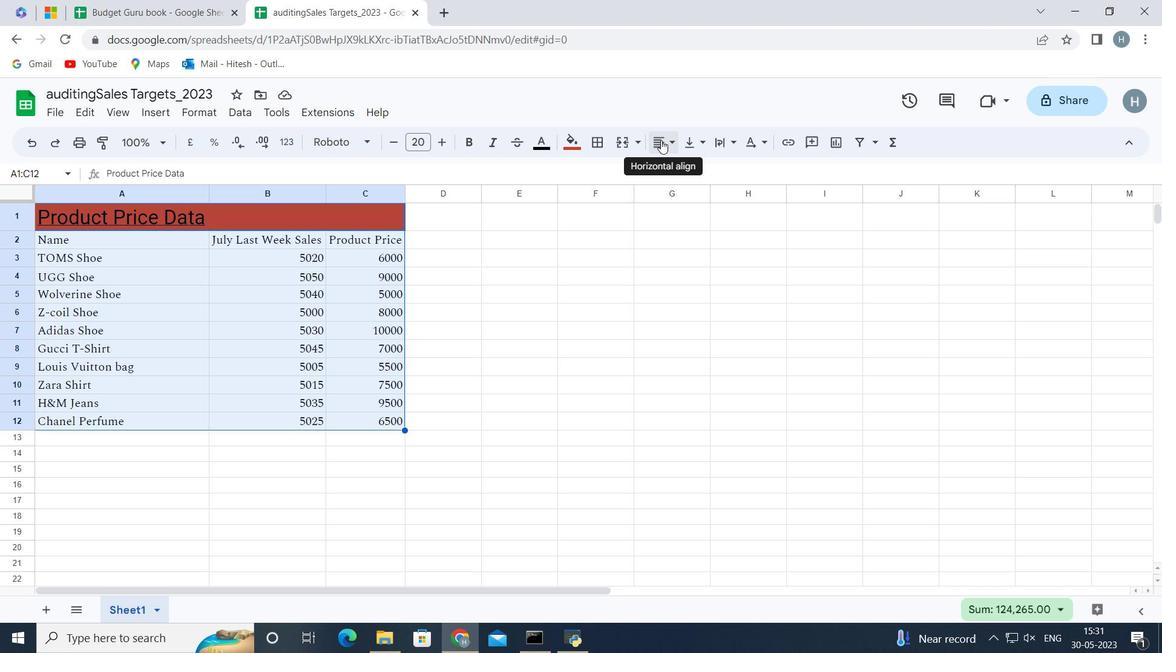 
Action: Mouse moved to (705, 169)
Screenshot: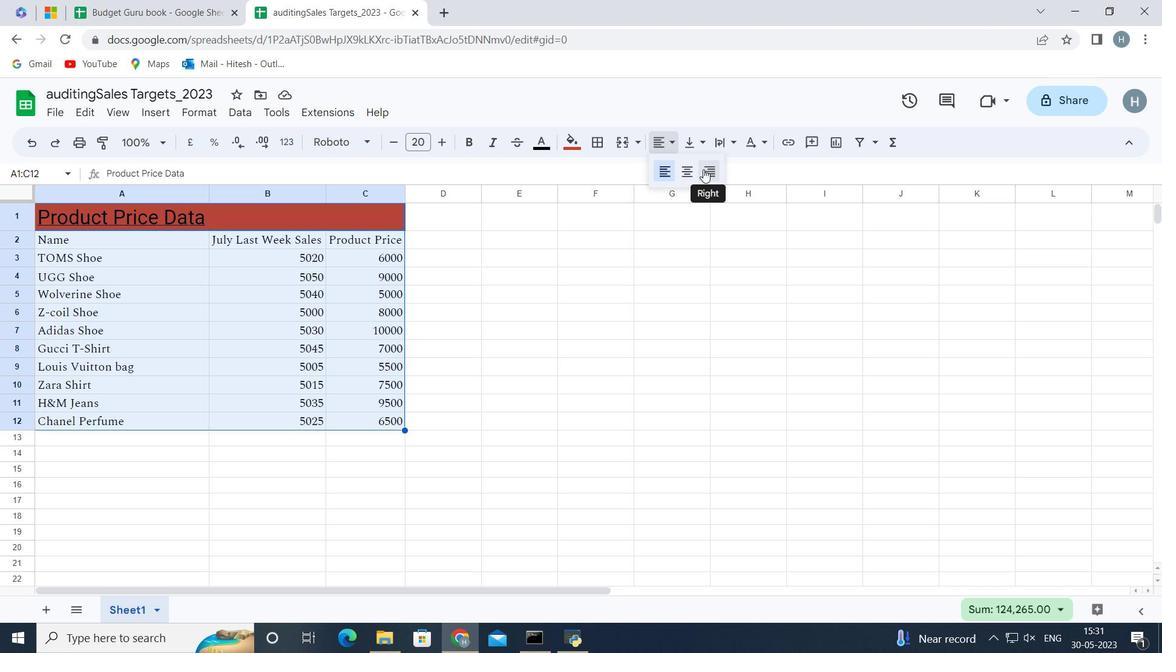 
Action: Mouse pressed left at (705, 169)
Screenshot: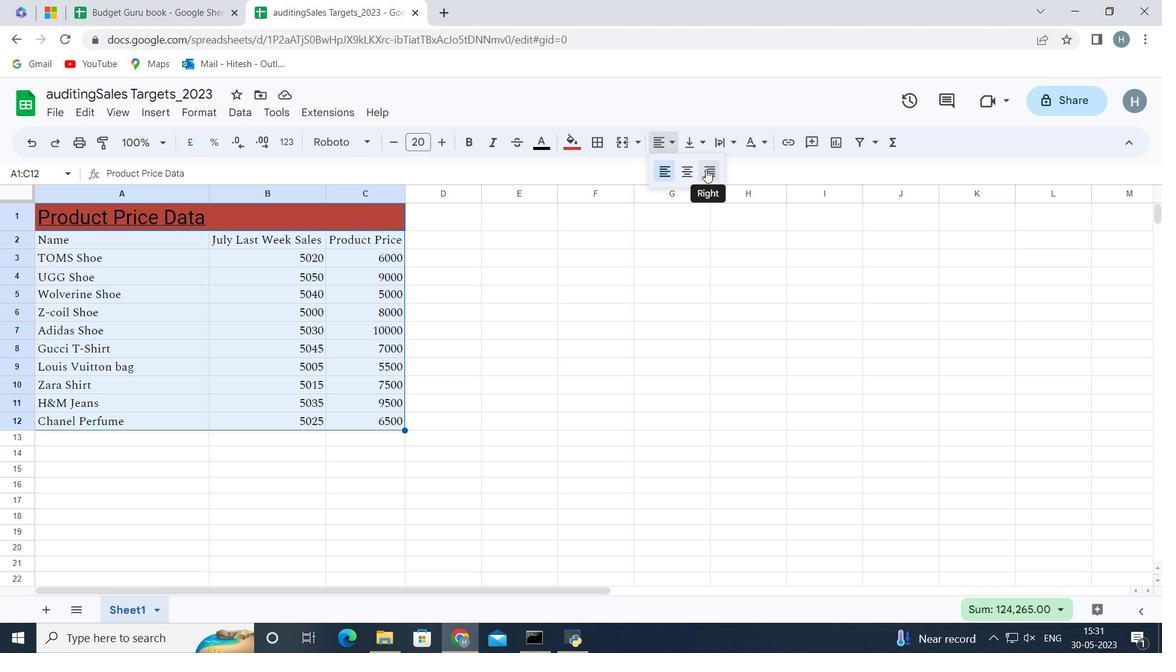 
Action: Mouse moved to (139, 460)
Screenshot: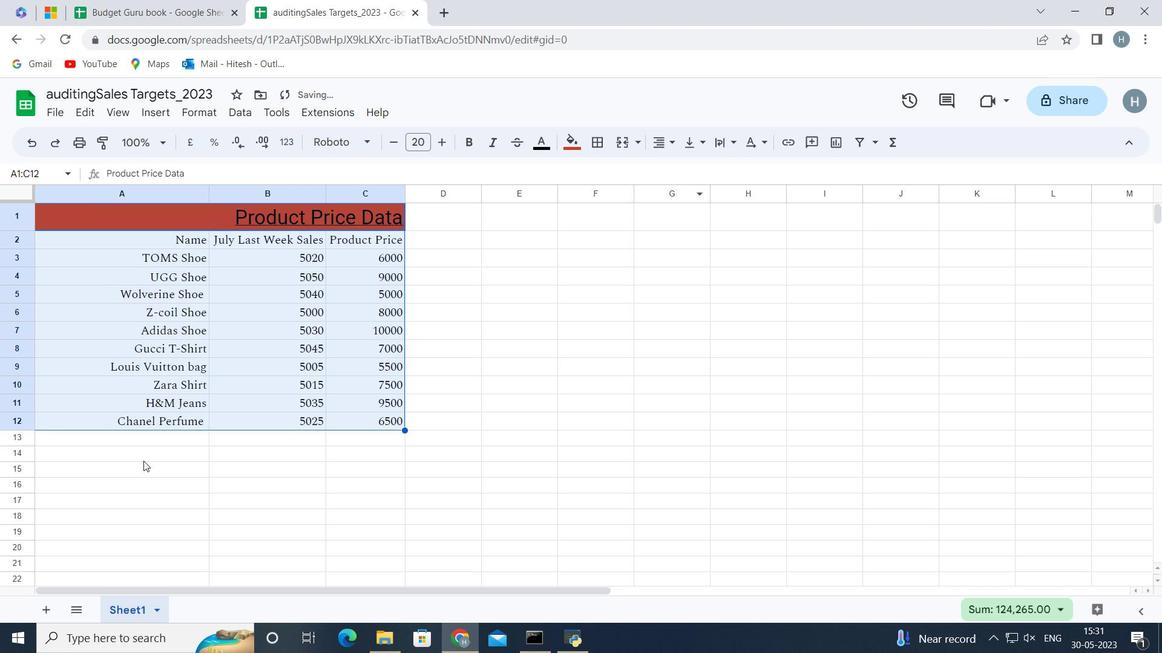 
Action: Mouse pressed left at (139, 460)
Screenshot: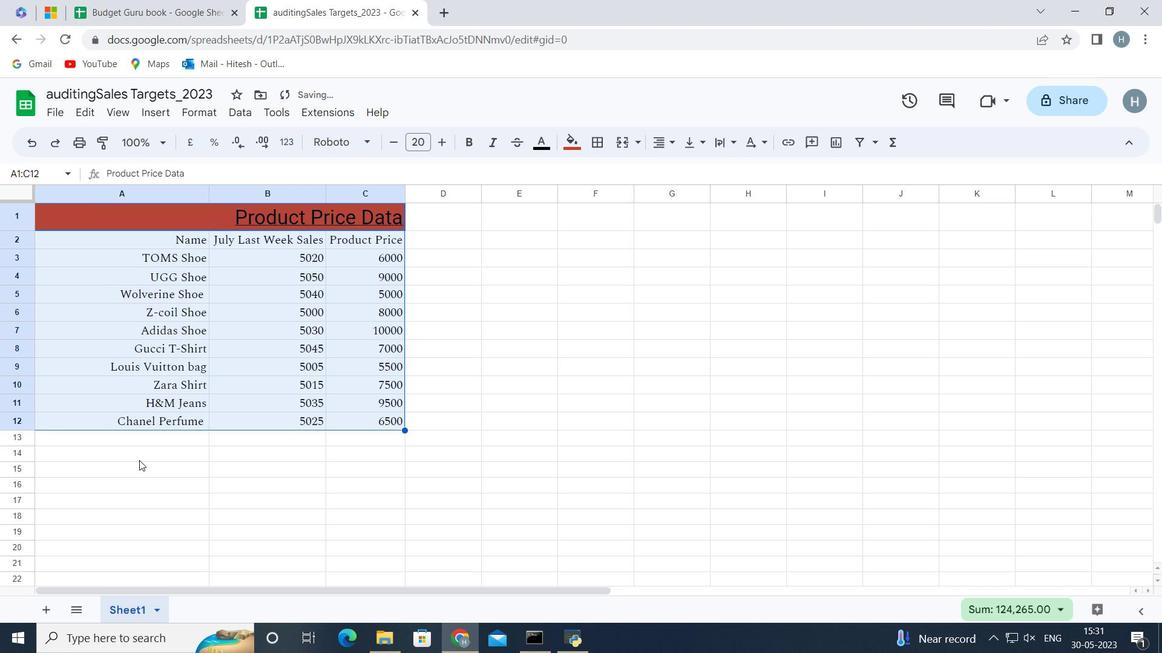 
Action: Mouse moved to (271, 474)
Screenshot: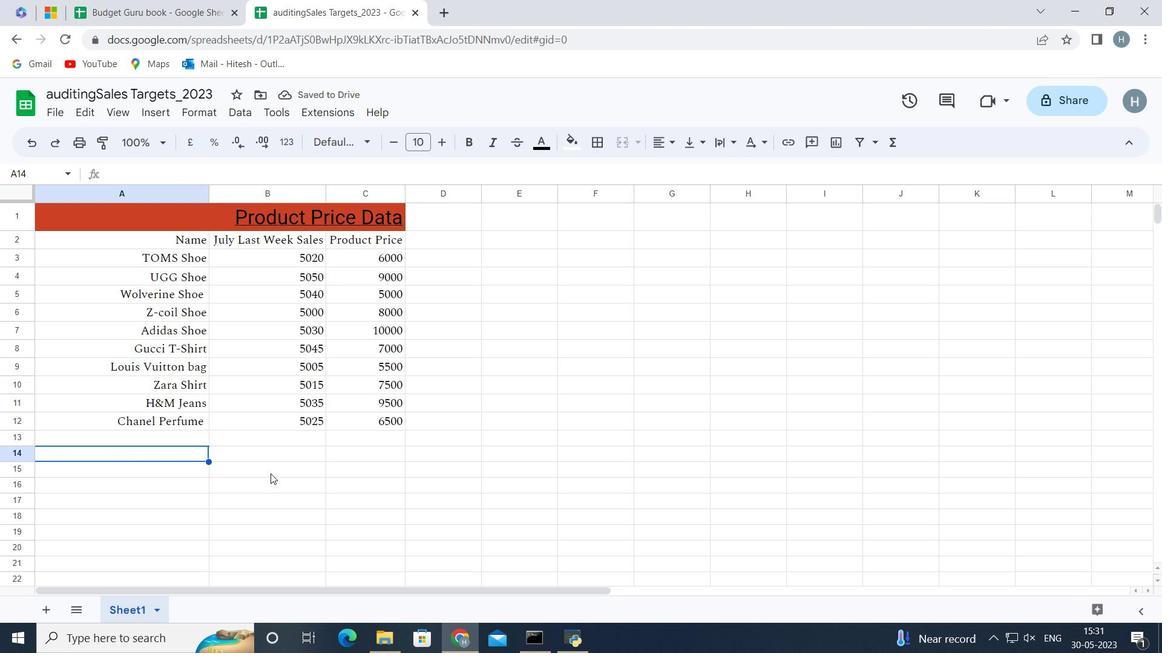 
Action: Mouse pressed left at (271, 474)
Screenshot: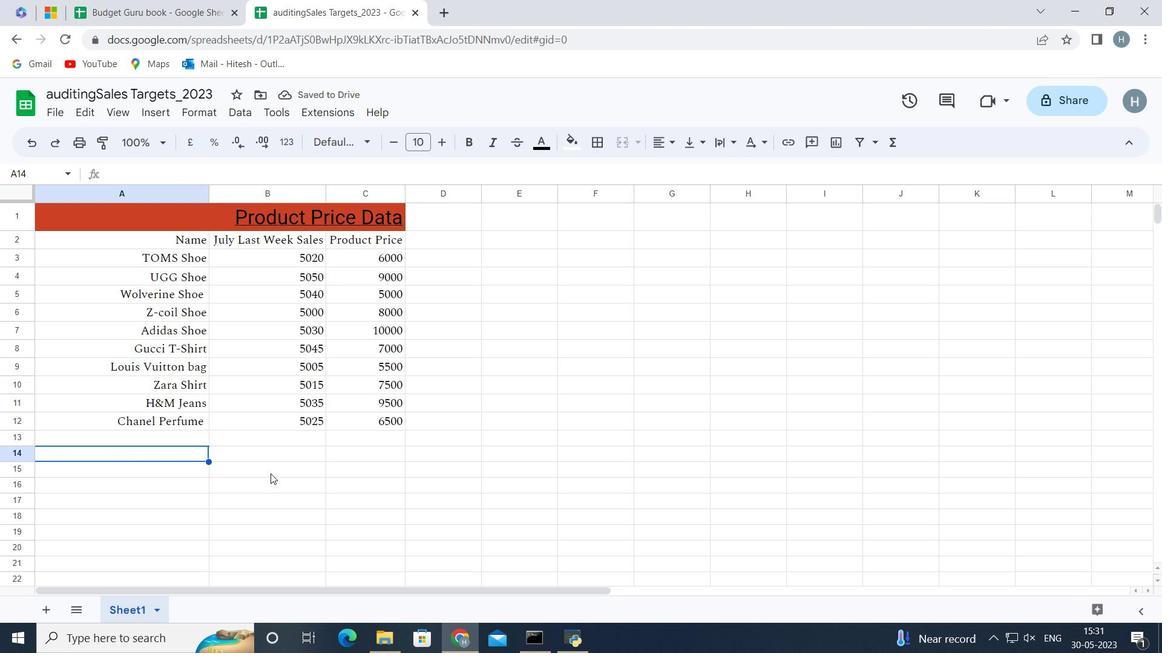 
Action: Mouse moved to (271, 474)
Screenshot: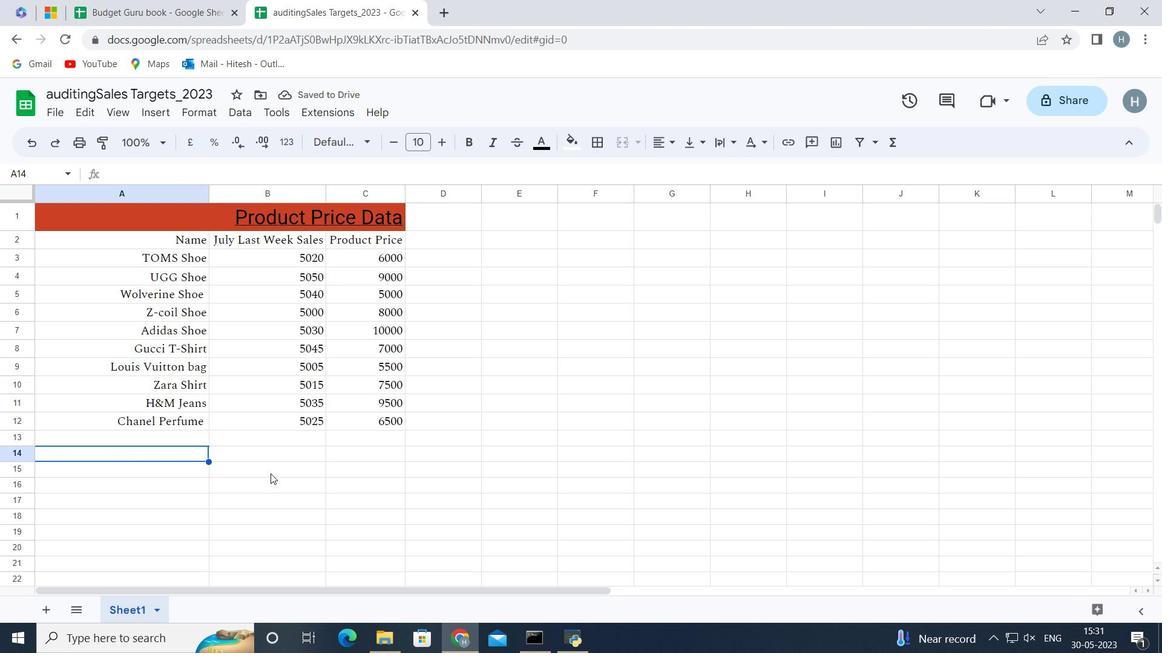 
